 Task: Add an event with the title Second Team Building Activity: Outdoor Adventure and Team Bonding Experience, date ''2023/10/29'', time 8:30 AM to 10:30 AMand add a description: After the scavenger hunt, a debriefing session will be conducted to allow teams to share their experiences, challenges faced, and lessons learned. This provides an opportunity for reflection, celebration of successes, and identification of areas for improvement.Select event color  Flamingo . Add location for the event as: 456 Palace of Knossos, Crete, Greece, logged in from the account softage.10@softage.netand send the event invitation to softage.7@softage.net and softage.8@softage.net. Set a reminder for the event Doesn''t repeat
Action: Mouse moved to (88, 122)
Screenshot: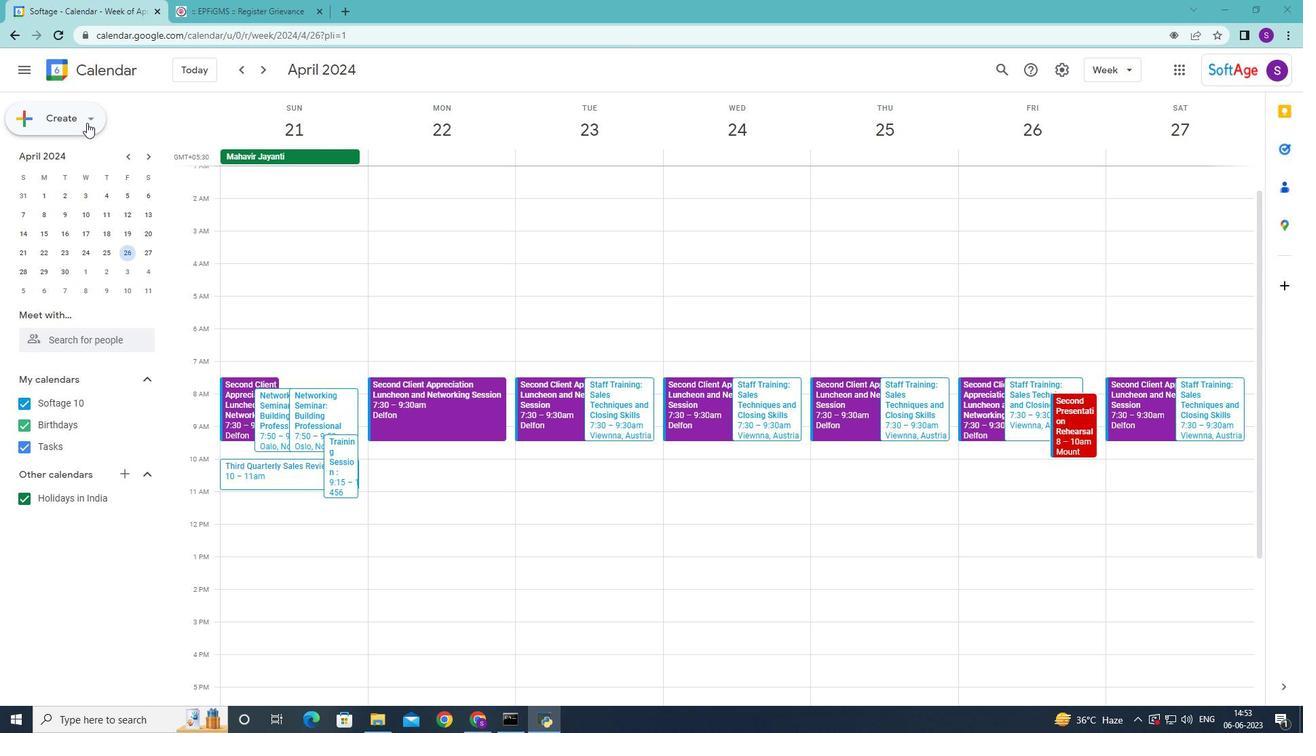 
Action: Mouse pressed left at (86, 122)
Screenshot: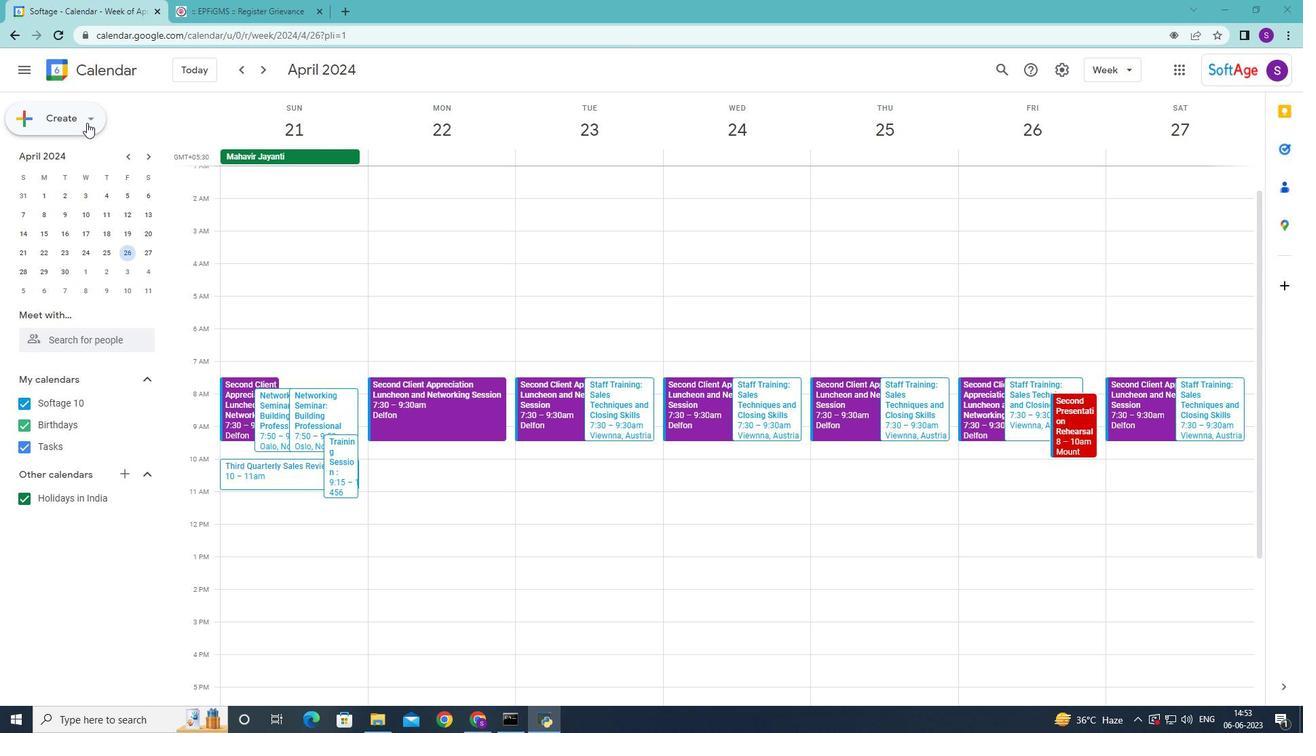 
Action: Mouse moved to (82, 151)
Screenshot: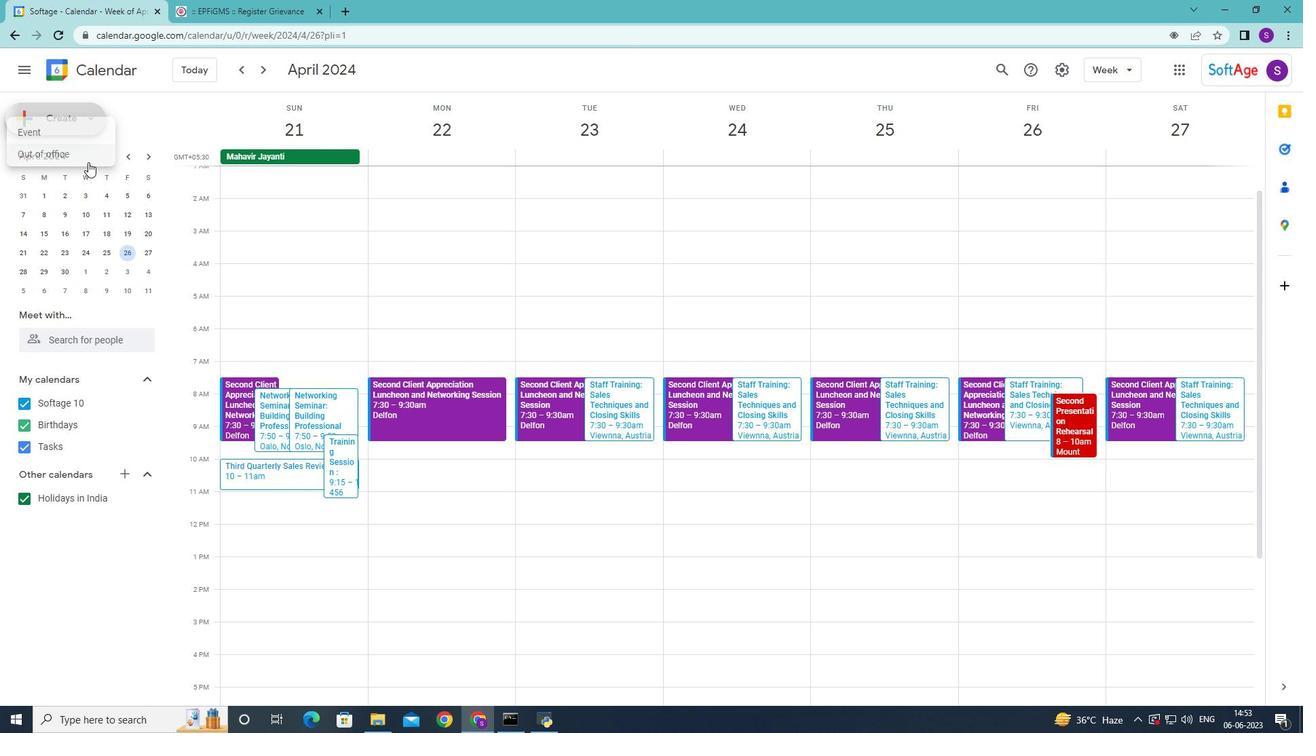 
Action: Mouse pressed left at (82, 151)
Screenshot: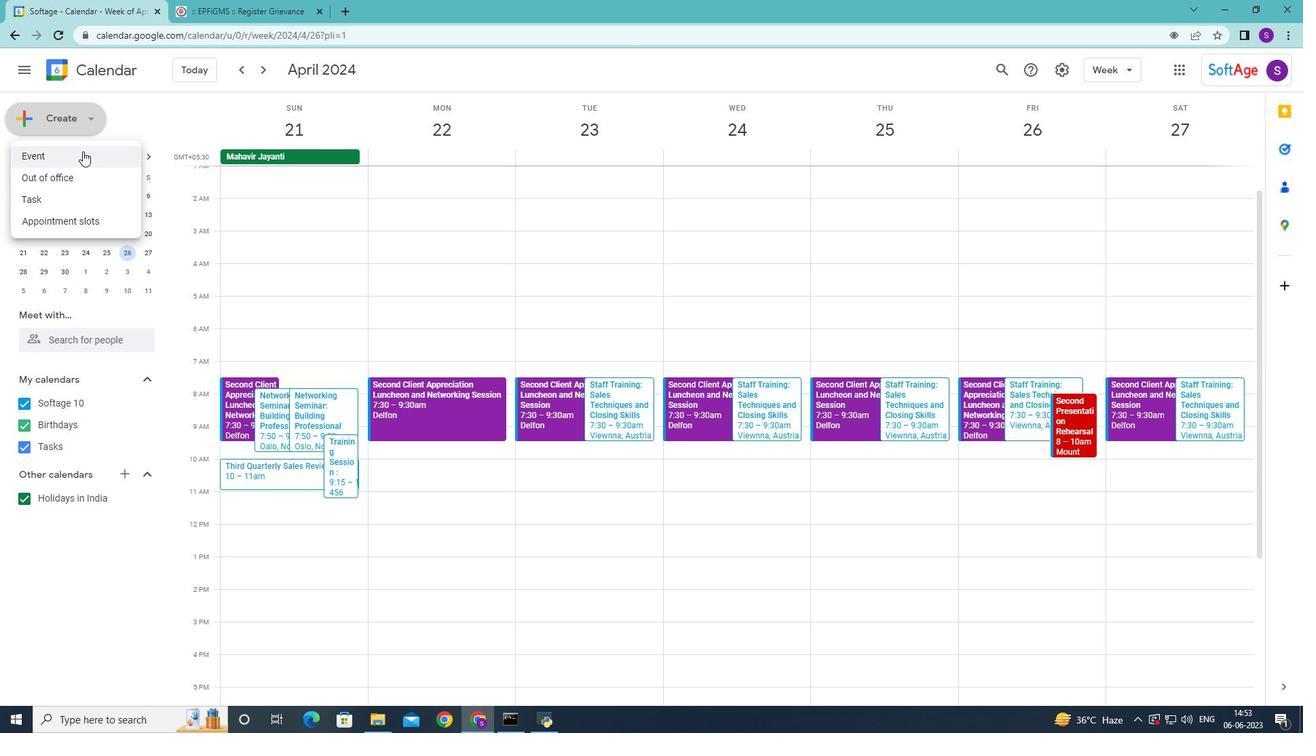 
Action: Mouse moved to (766, 321)
Screenshot: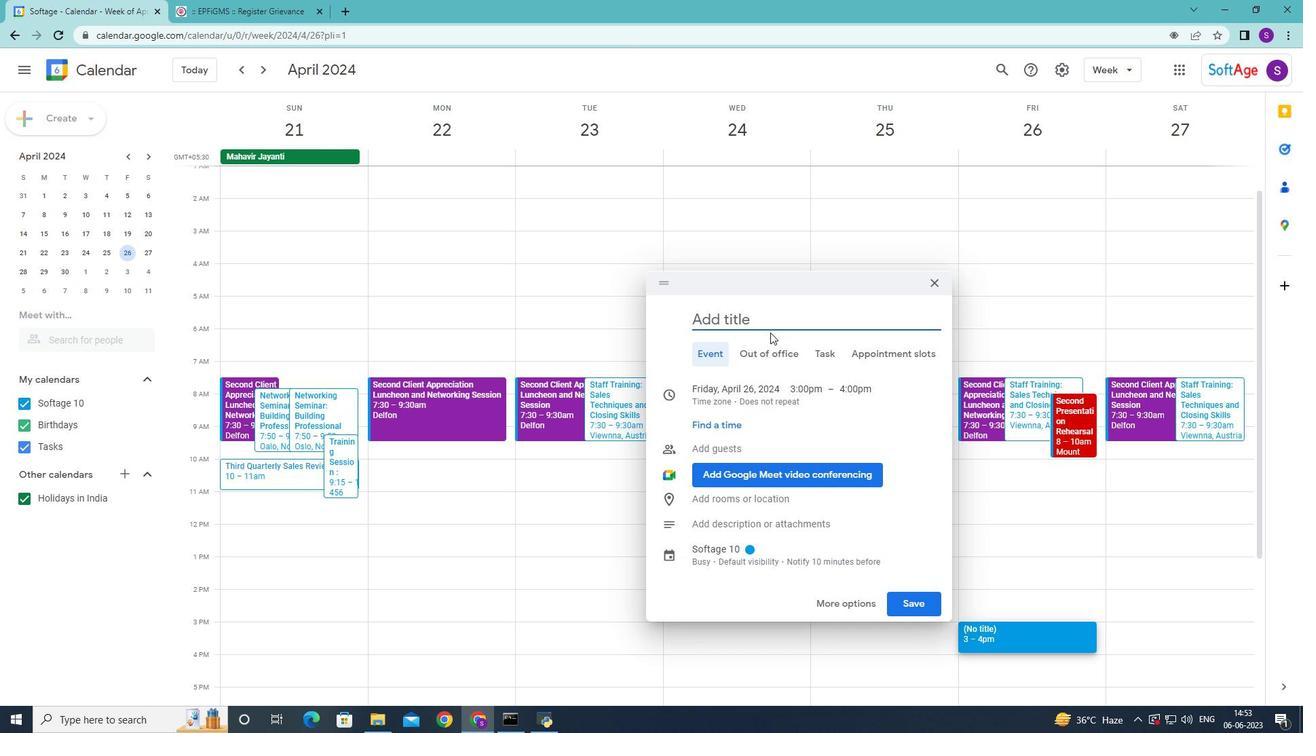 
Action: Mouse pressed left at (766, 321)
Screenshot: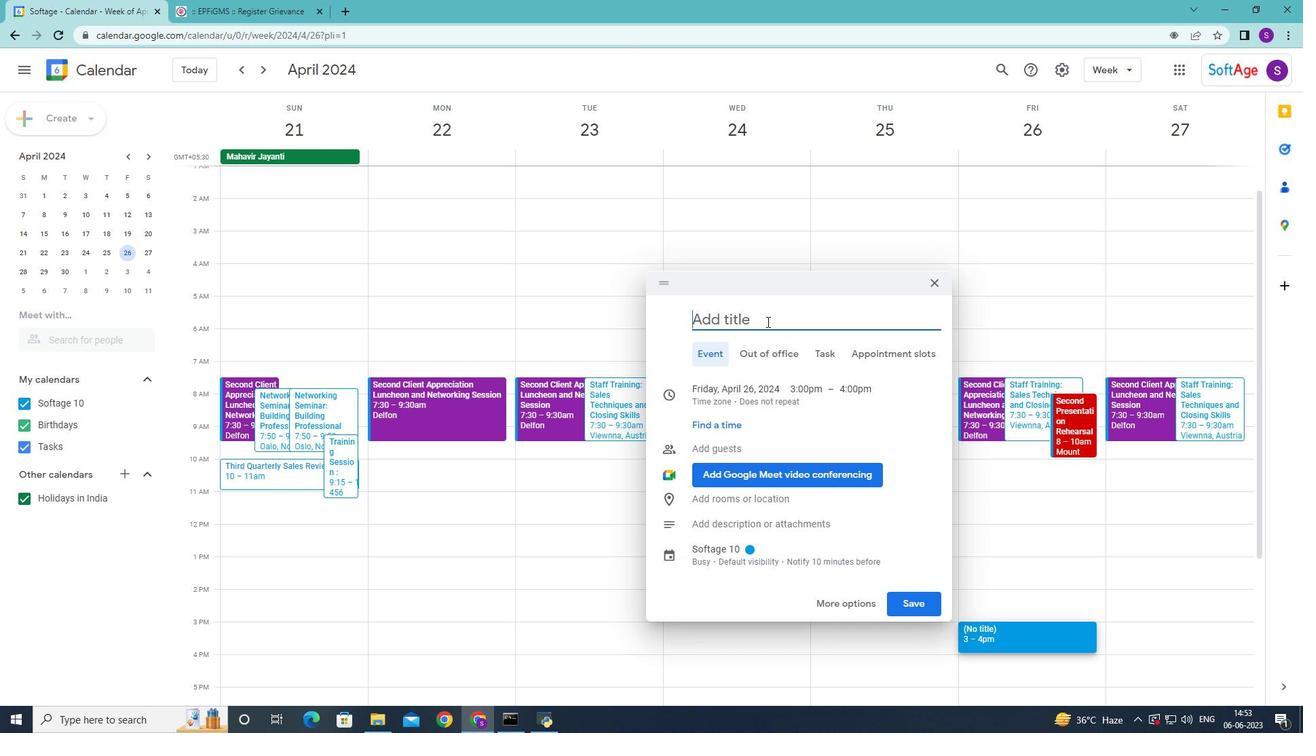 
Action: Key pressed <Key.shift>Second<Key.space><Key.shift>Team<Key.space><Key.shift><Key.shift><Key.shift><Key.shift><Key.shift><Key.shift><Key.shift><Key.shift><Key.shift><Key.shift><Key.shift><Key.shift><Key.shift>Building<Key.space><Key.shift>Activity<Key.shift_r>:<Key.space><Key.shift>Outdoor<Key.space><Key.shift>Adventure<Key.space>and<Key.space><Key.shift>Team<Key.space><Key.shift>Bonding<Key.space><Key.shift>Experience<Key.space>
Screenshot: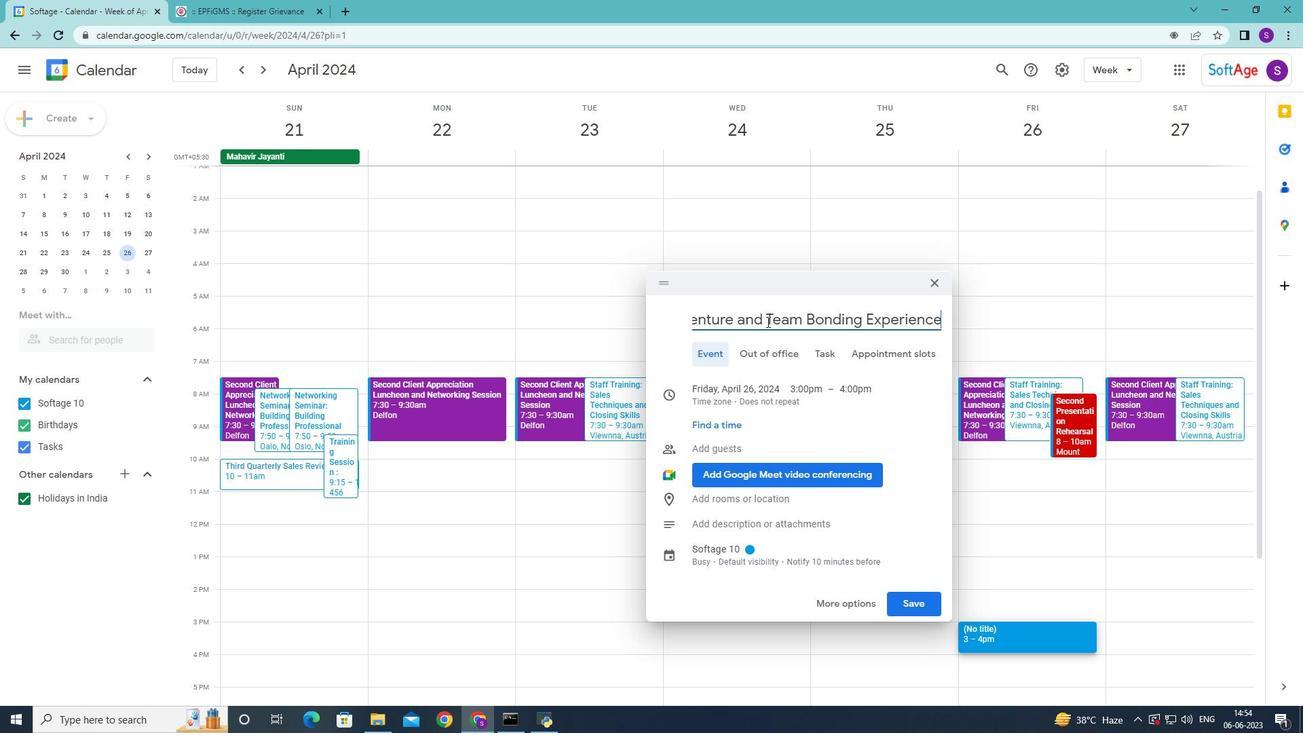 
Action: Mouse moved to (724, 392)
Screenshot: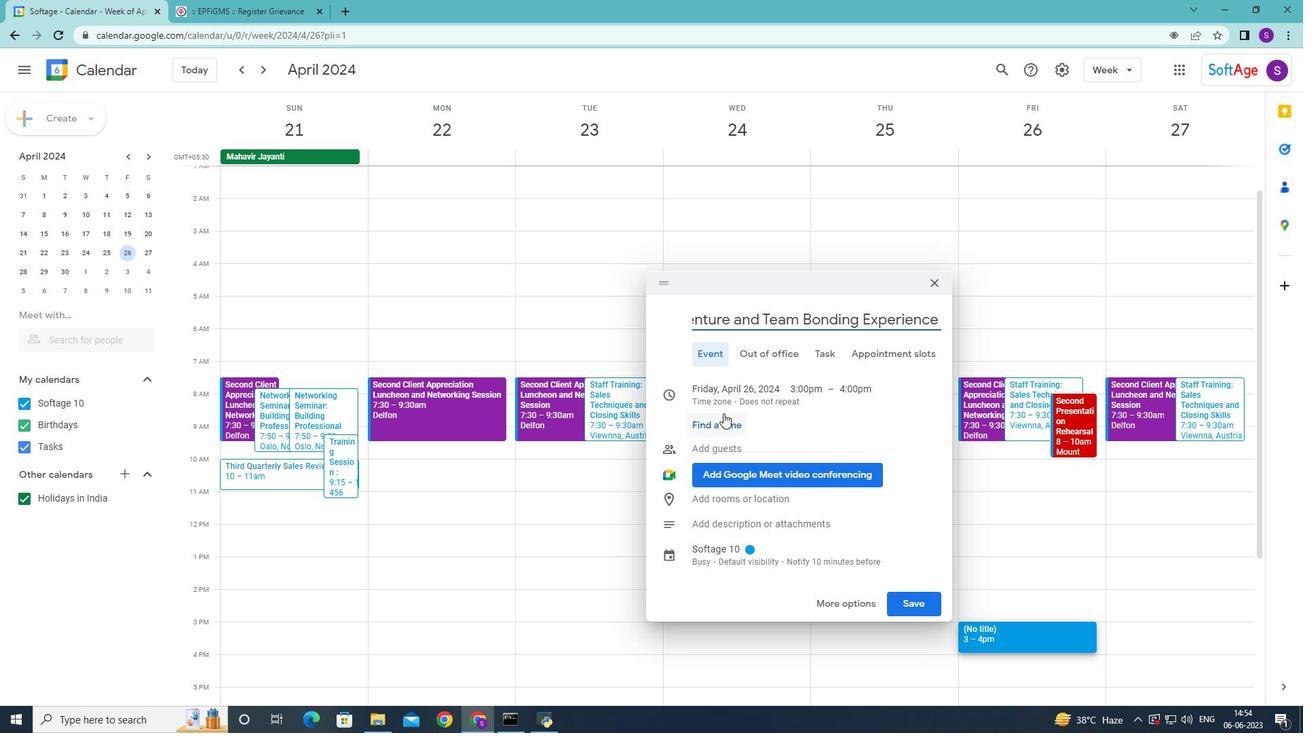 
Action: Mouse pressed left at (724, 392)
Screenshot: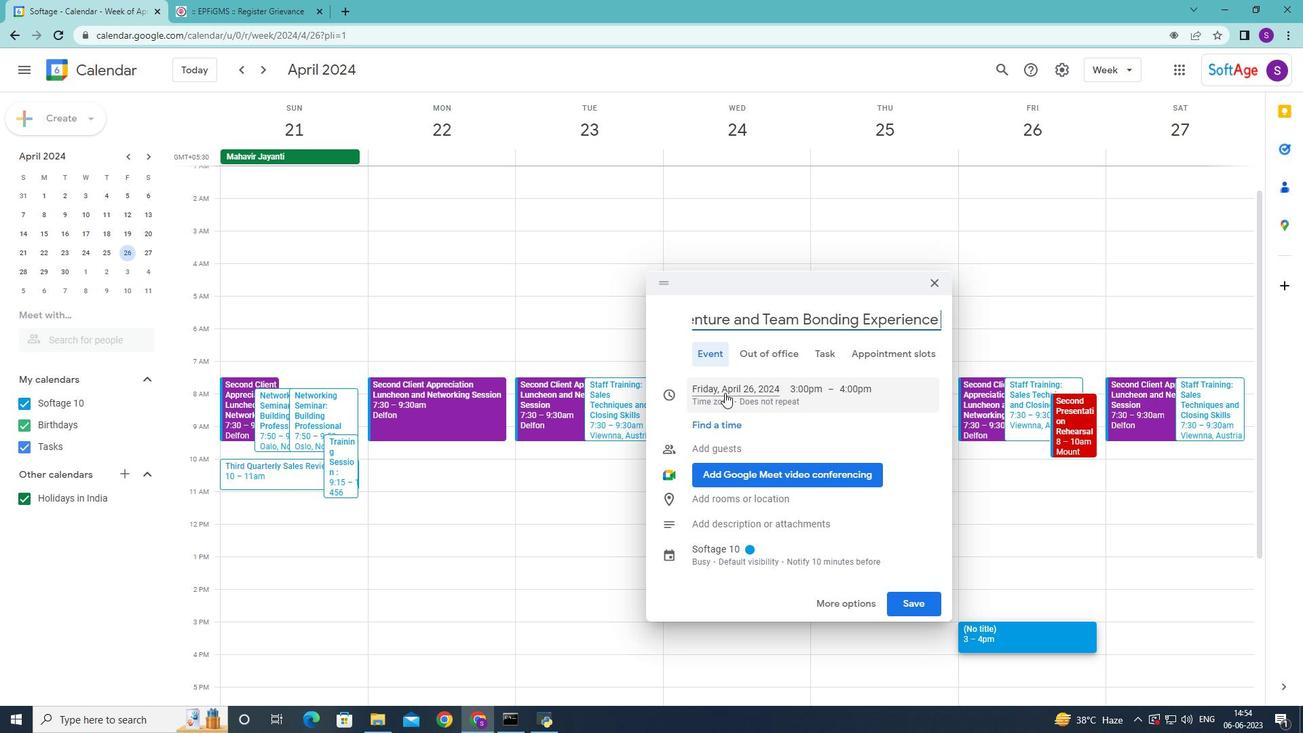 
Action: Mouse moved to (843, 417)
Screenshot: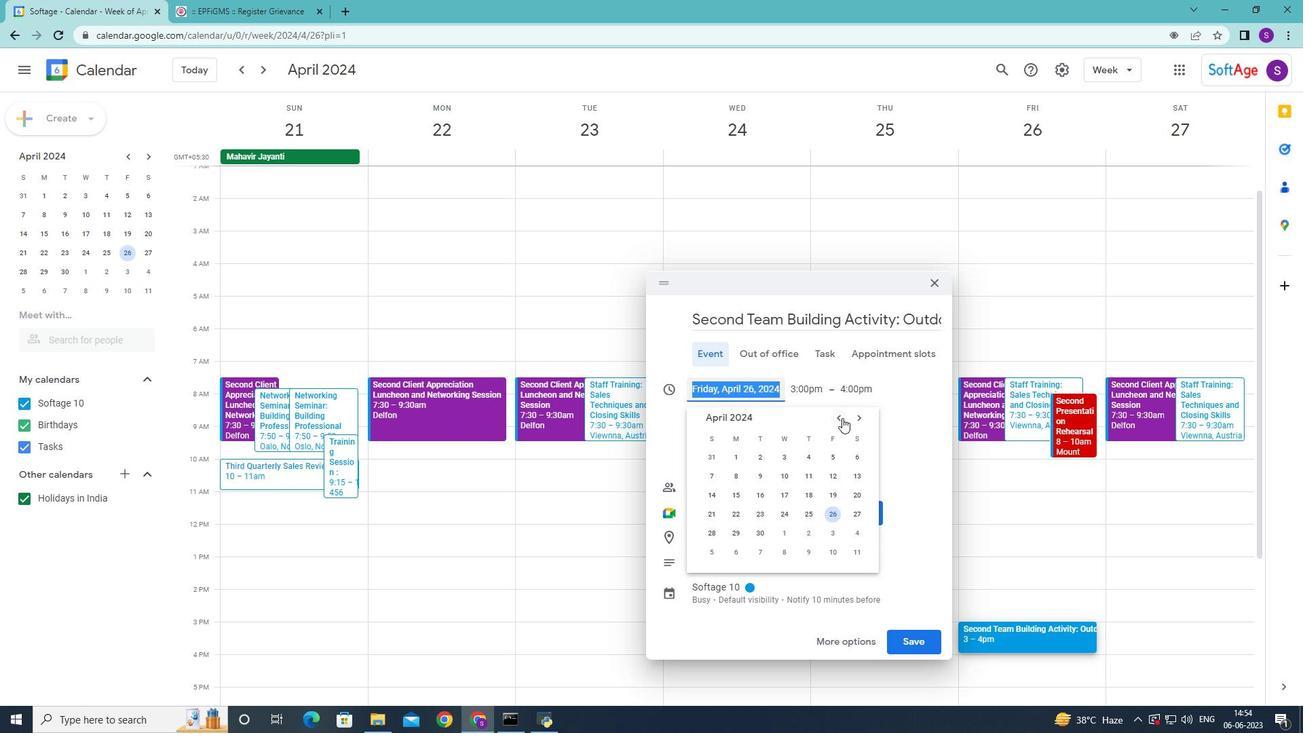 
Action: Mouse pressed left at (843, 417)
Screenshot: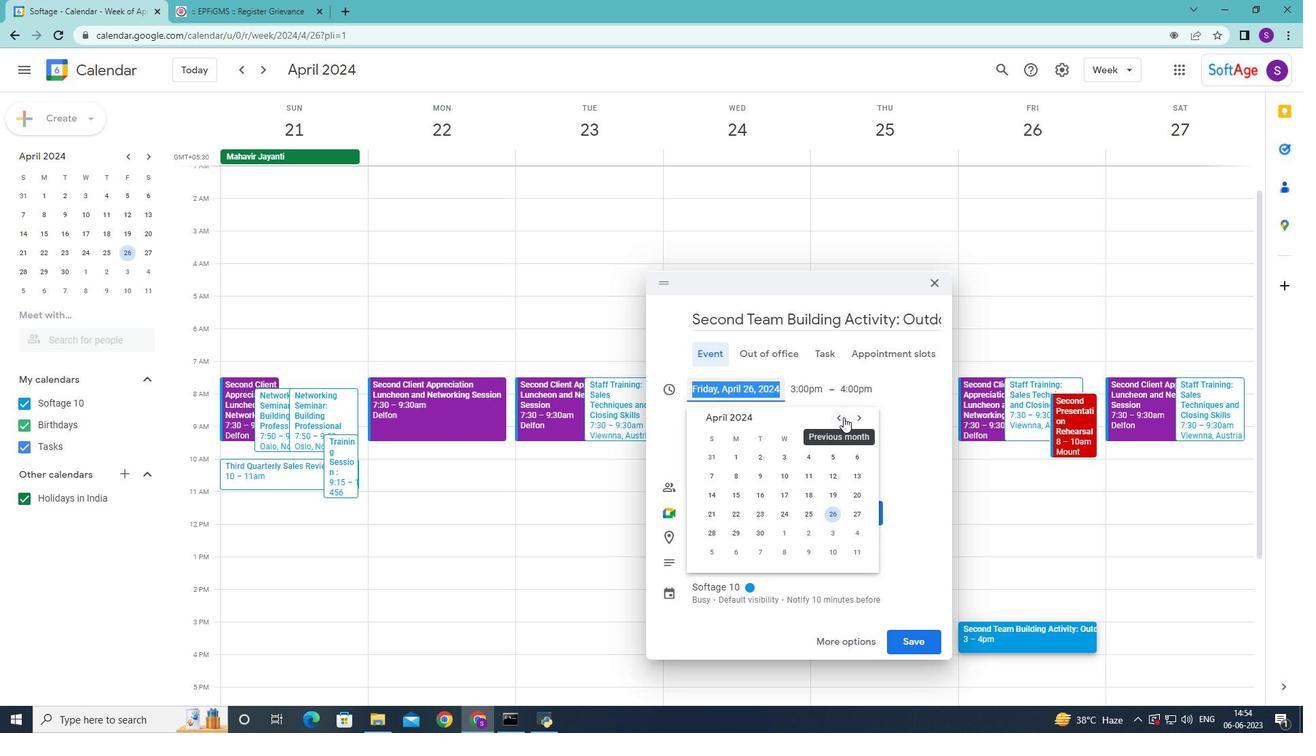 
Action: Mouse pressed left at (843, 417)
Screenshot: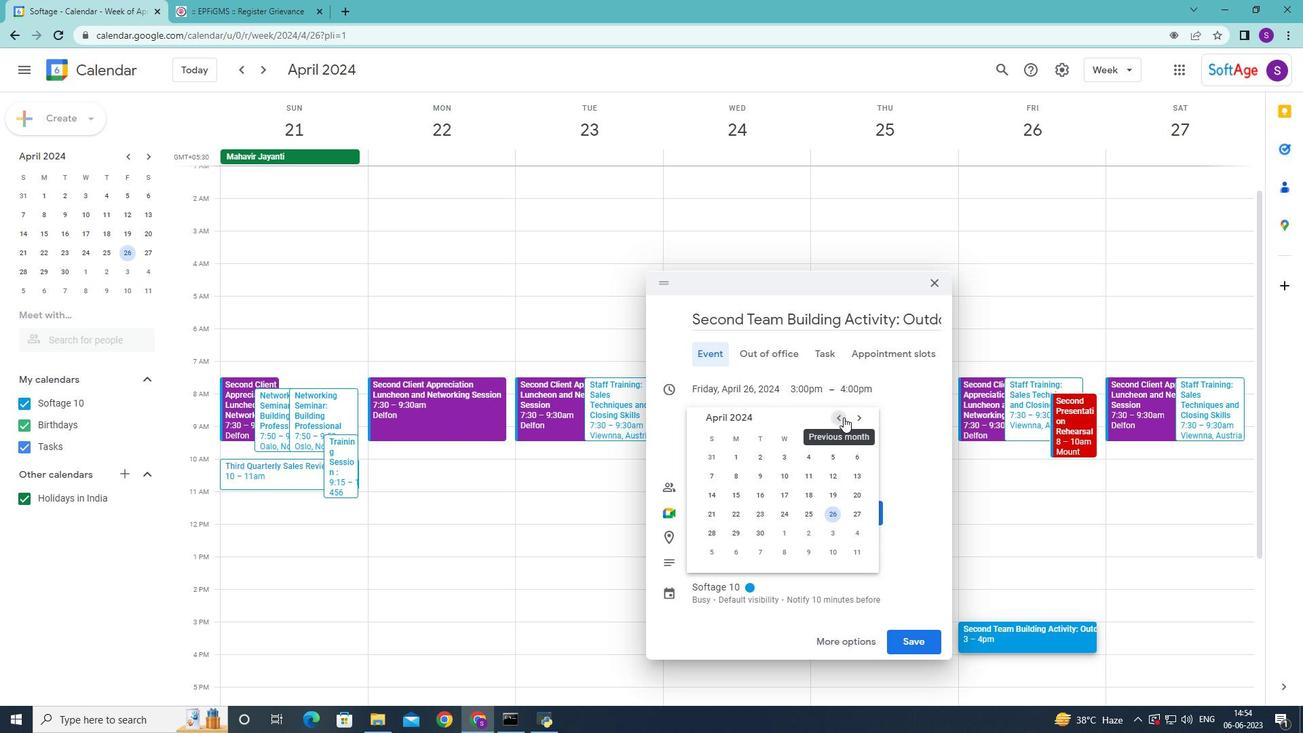 
Action: Mouse pressed left at (843, 417)
Screenshot: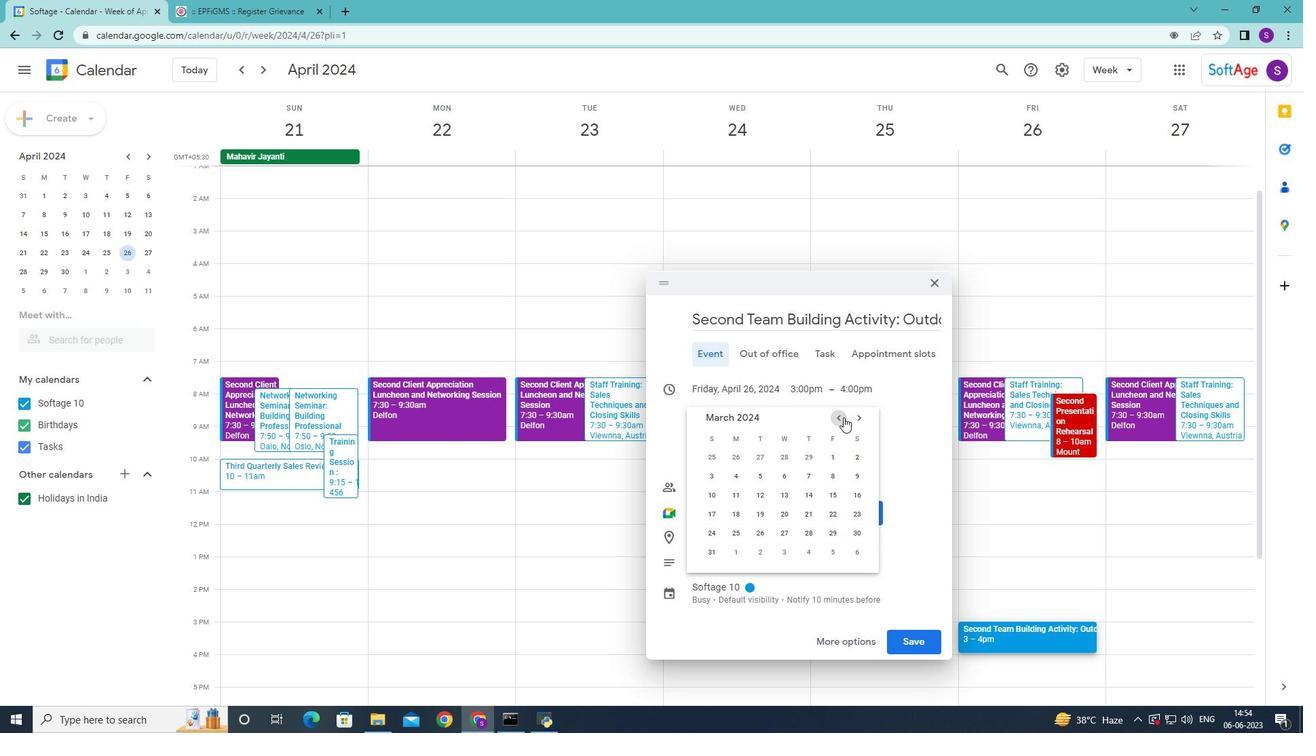 
Action: Mouse pressed left at (843, 417)
Screenshot: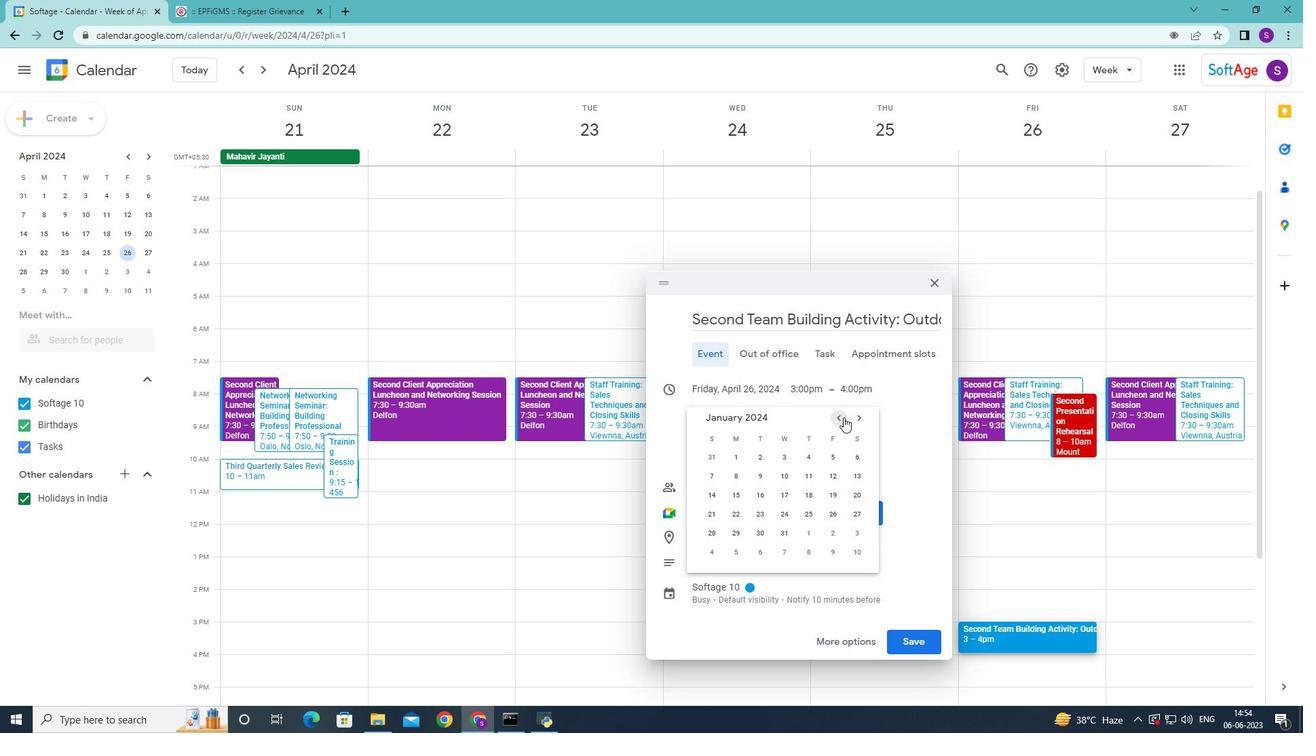 
Action: Mouse pressed left at (843, 417)
Screenshot: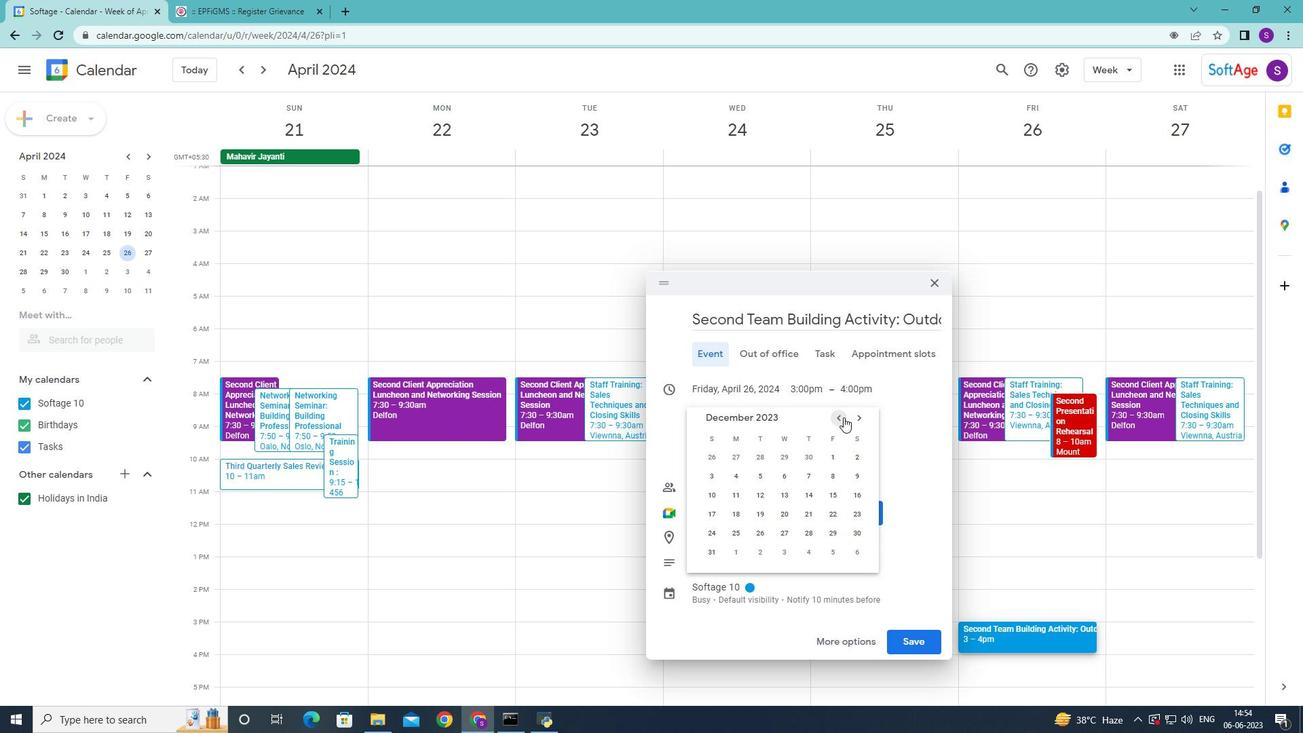 
Action: Mouse pressed left at (843, 417)
Screenshot: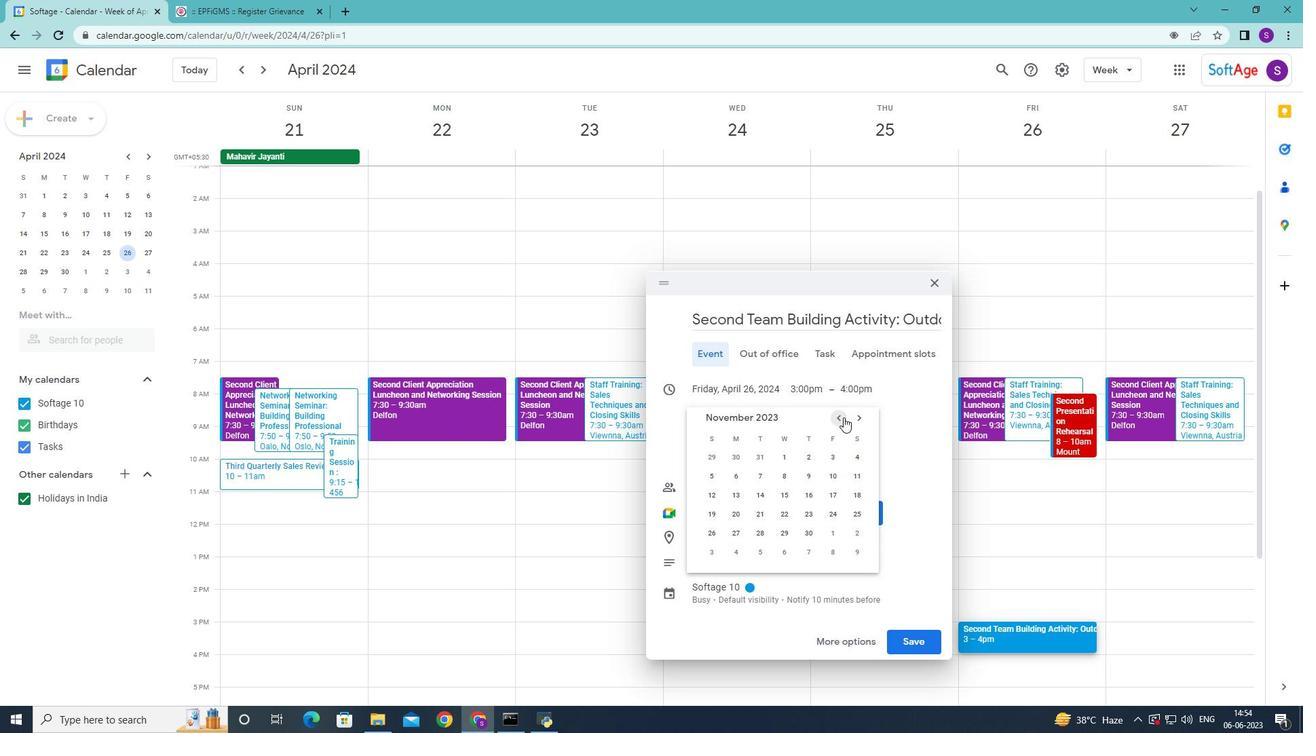 
Action: Mouse moved to (719, 533)
Screenshot: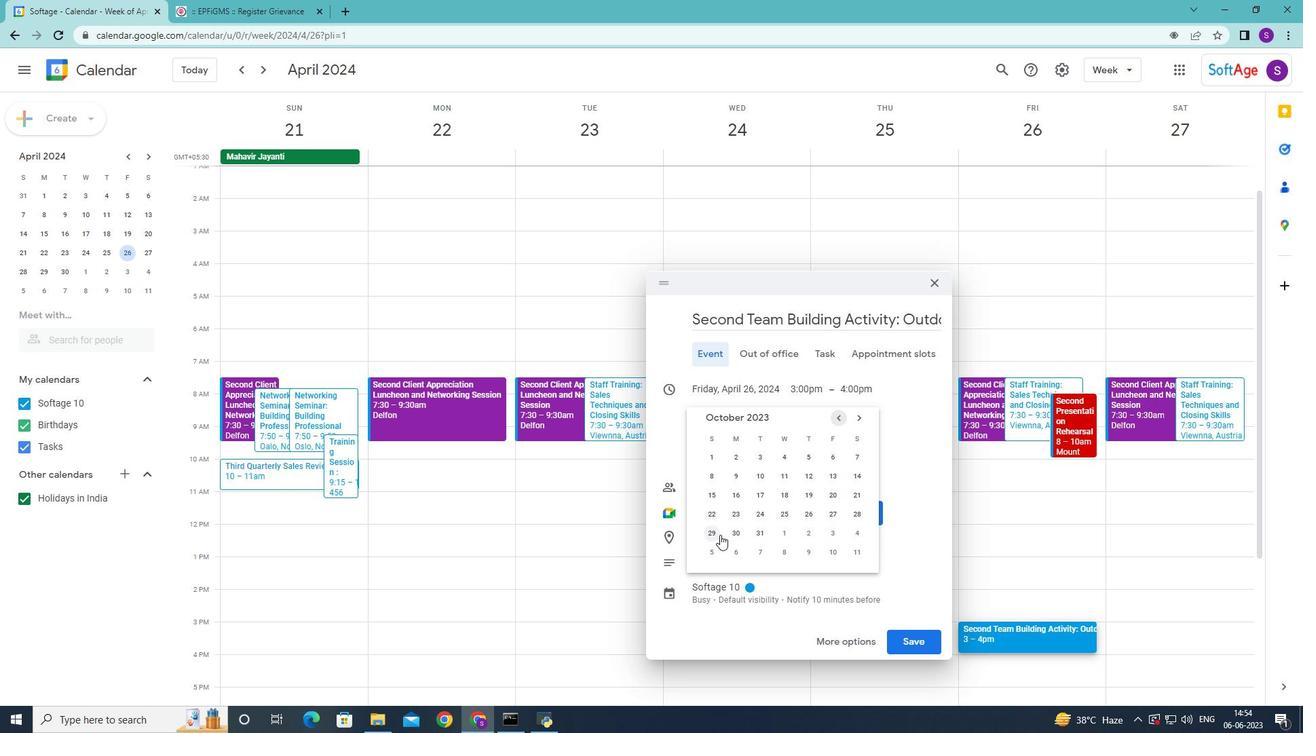 
Action: Mouse pressed left at (719, 533)
Screenshot: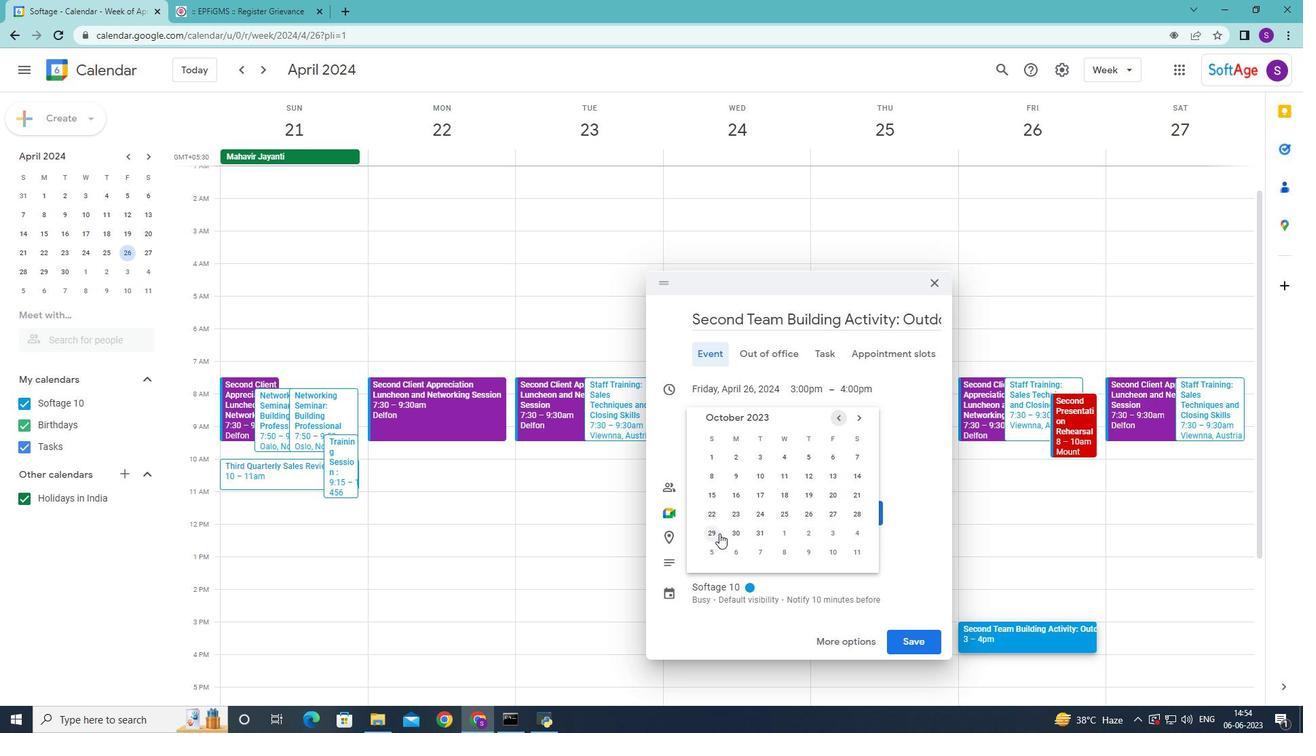 
Action: Mouse moved to (525, 392)
Screenshot: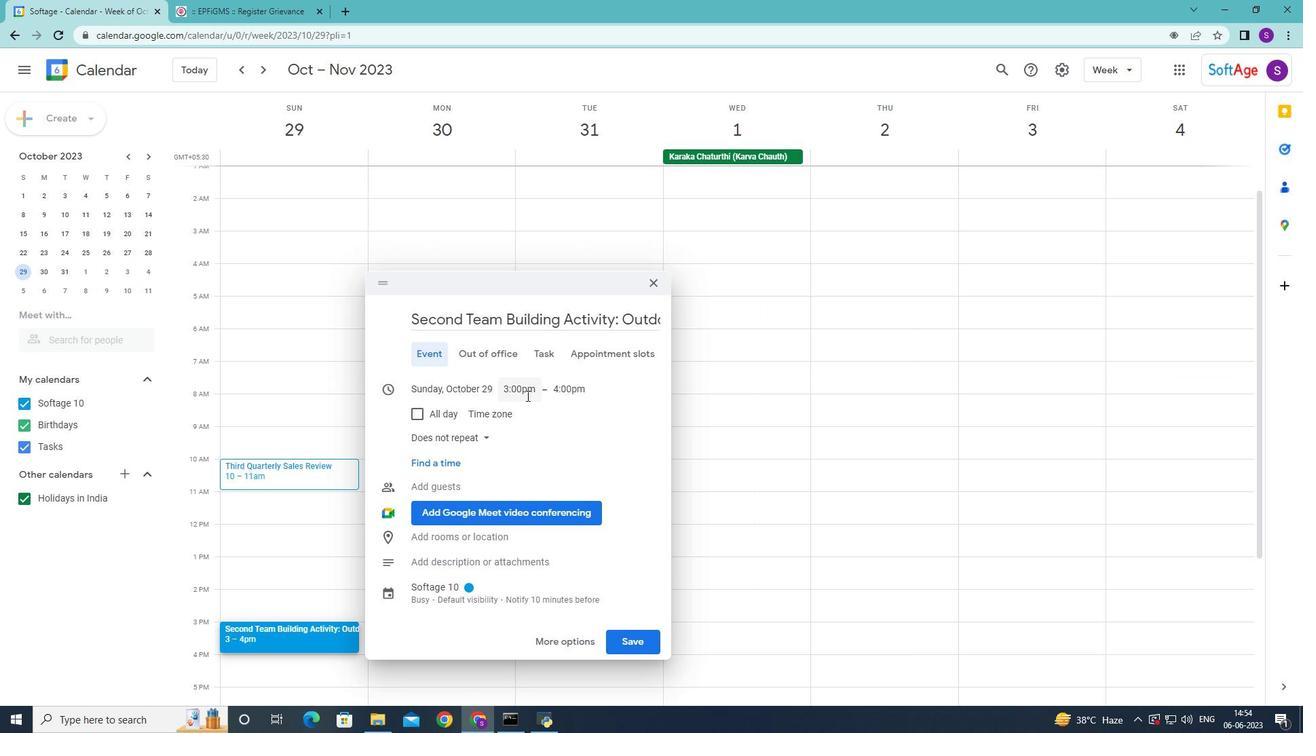 
Action: Mouse pressed left at (525, 392)
Screenshot: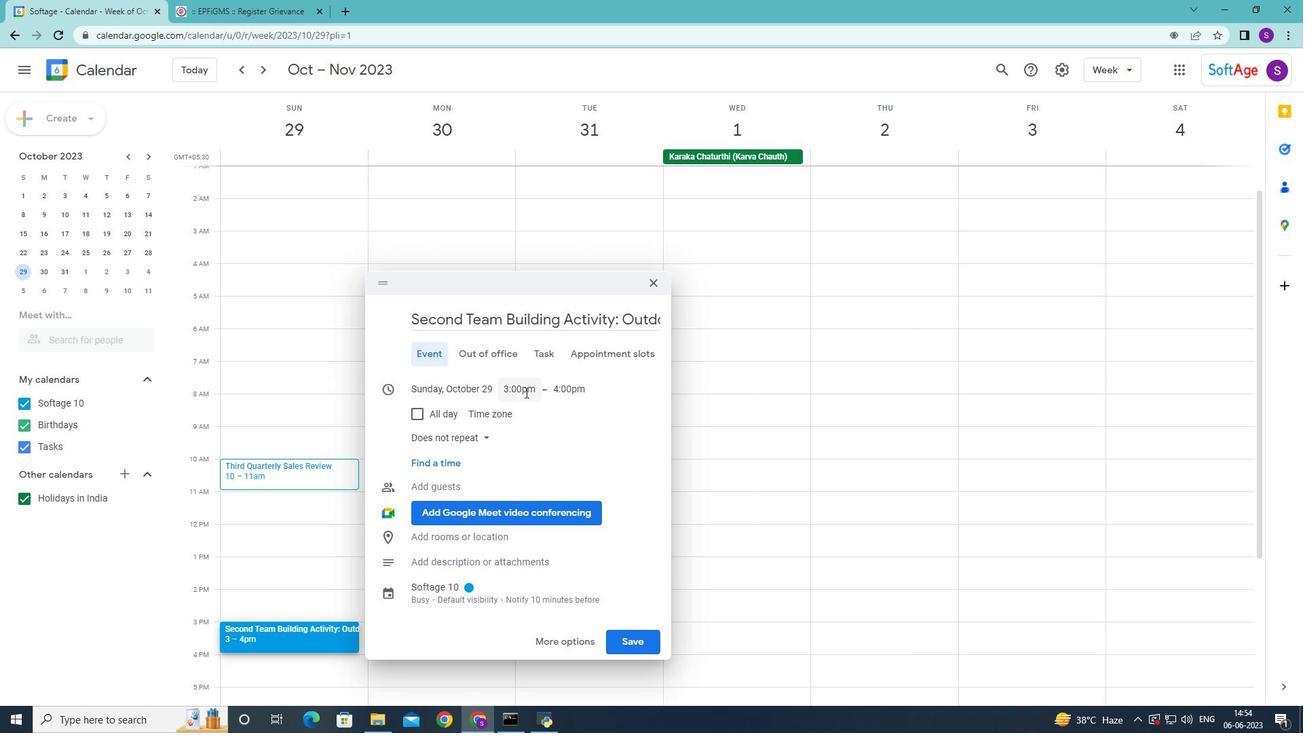 
Action: Mouse moved to (547, 446)
Screenshot: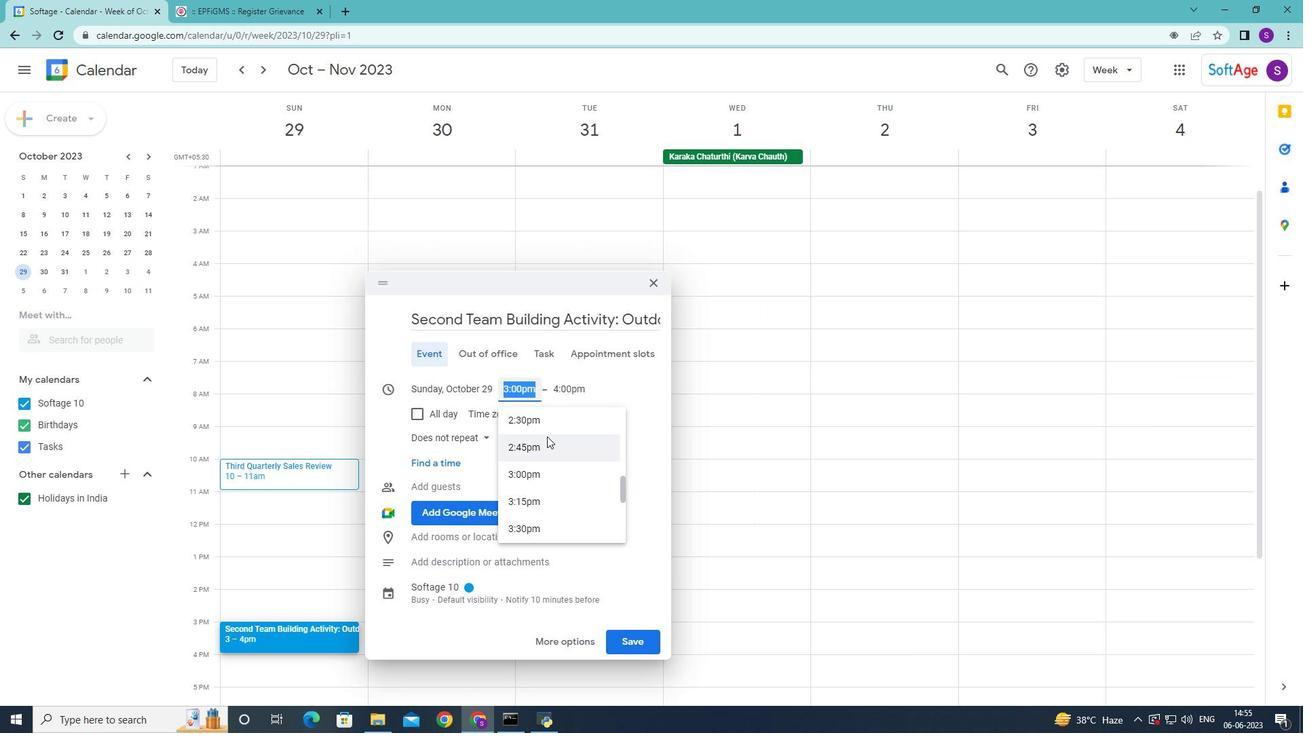
Action: Mouse scrolled (547, 447) with delta (0, 0)
Screenshot: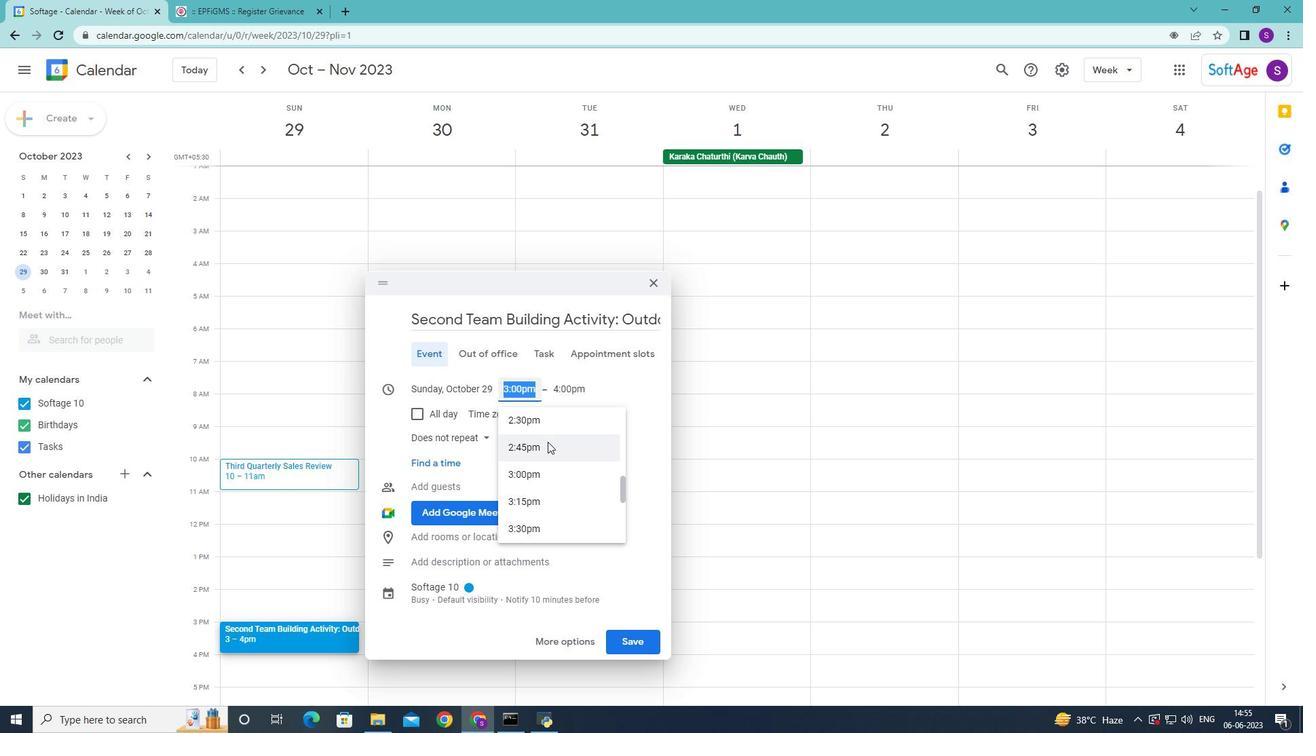 
Action: Mouse scrolled (547, 447) with delta (0, 0)
Screenshot: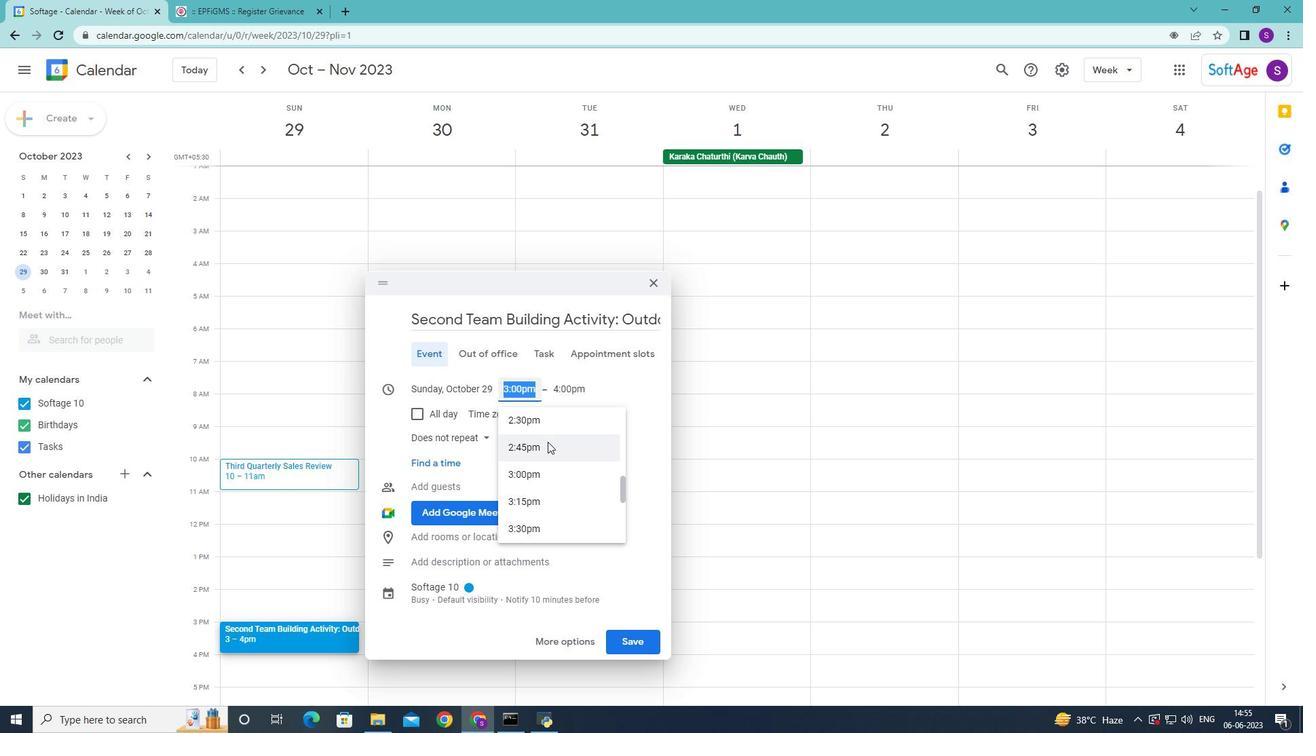 
Action: Mouse scrolled (547, 447) with delta (0, 0)
Screenshot: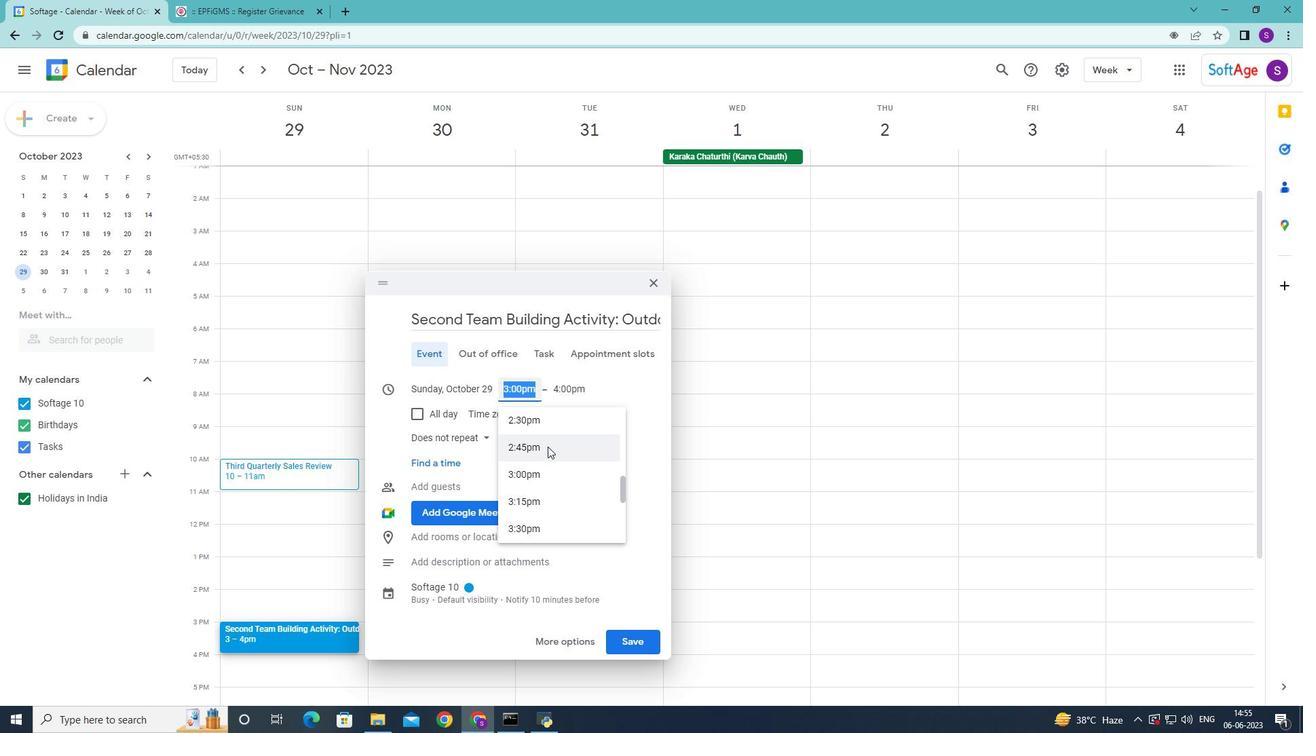 
Action: Mouse scrolled (547, 447) with delta (0, 0)
Screenshot: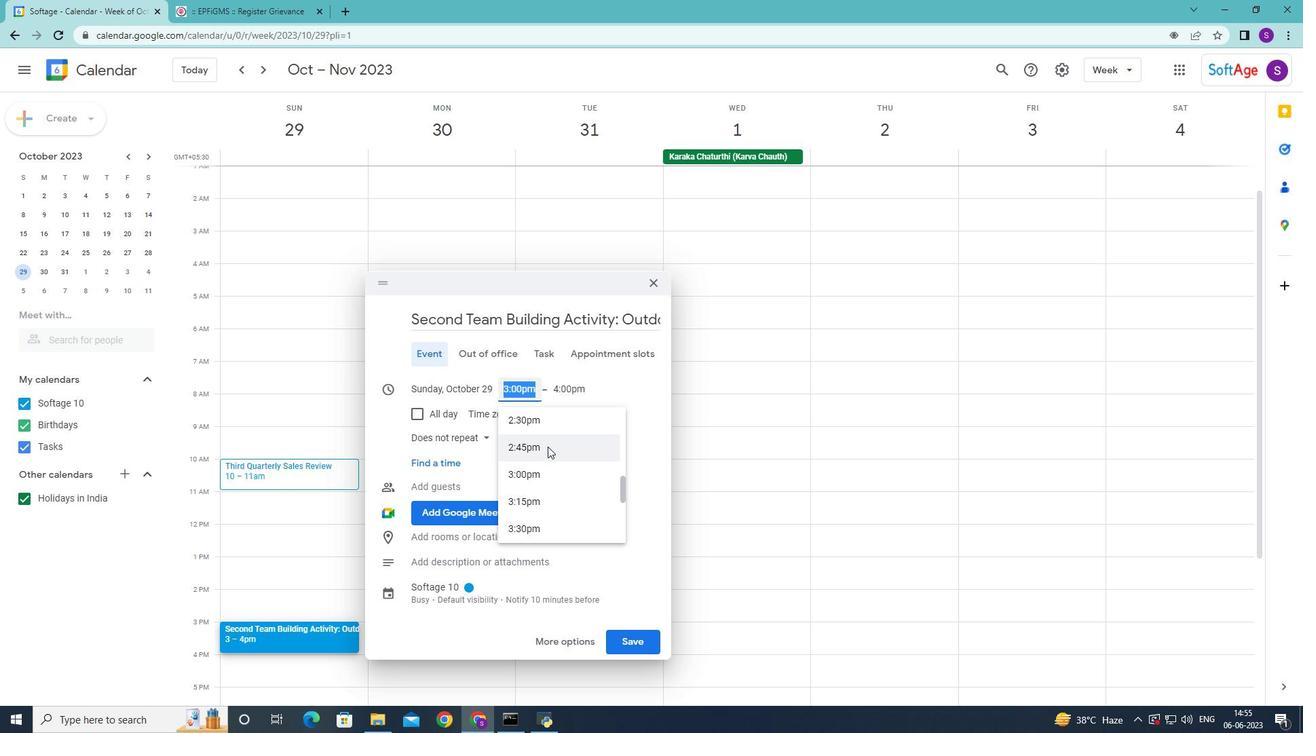 
Action: Mouse moved to (547, 458)
Screenshot: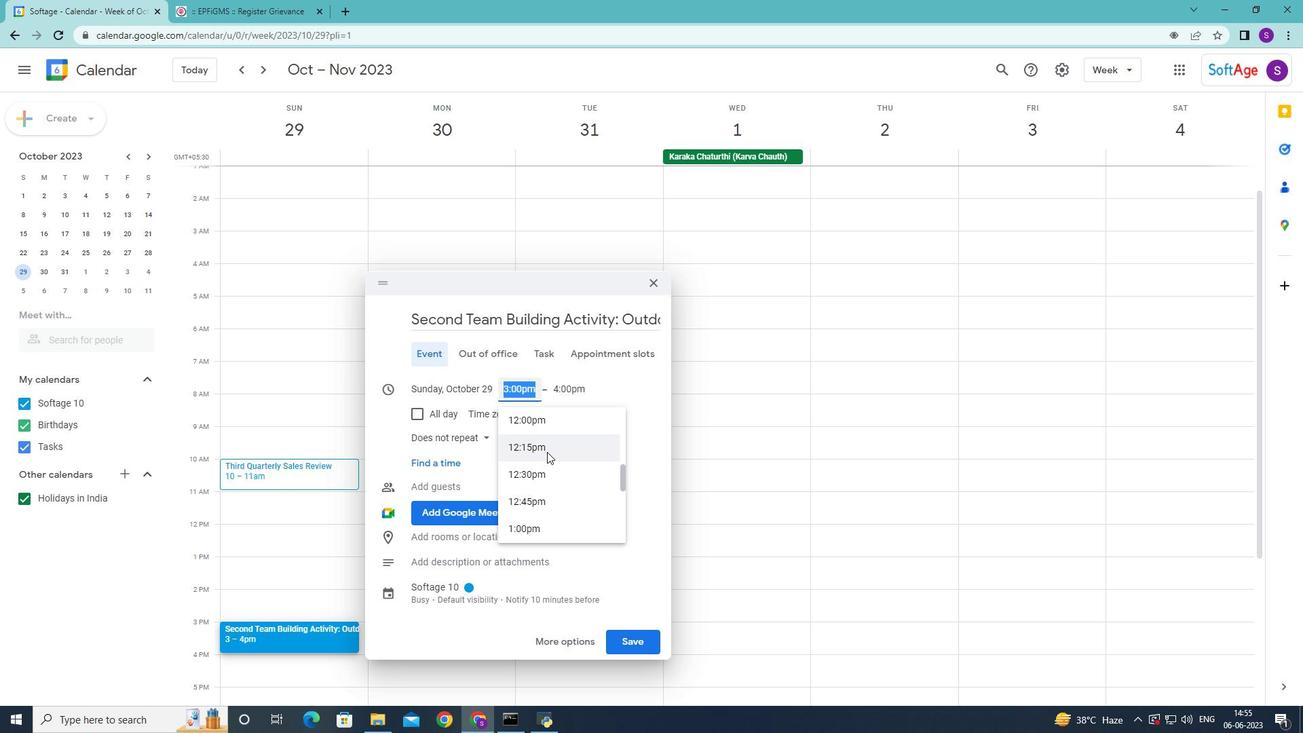 
Action: Mouse scrolled (547, 458) with delta (0, 0)
Screenshot: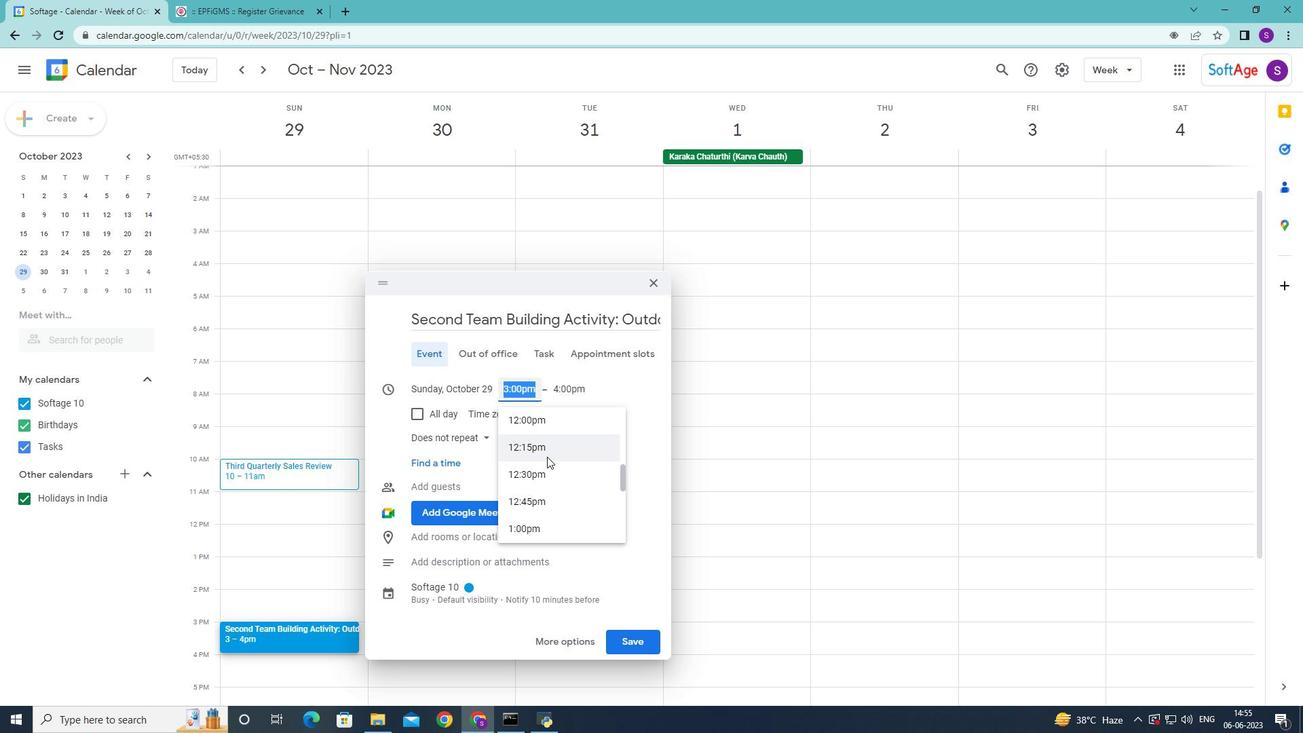 
Action: Mouse scrolled (547, 458) with delta (0, 0)
Screenshot: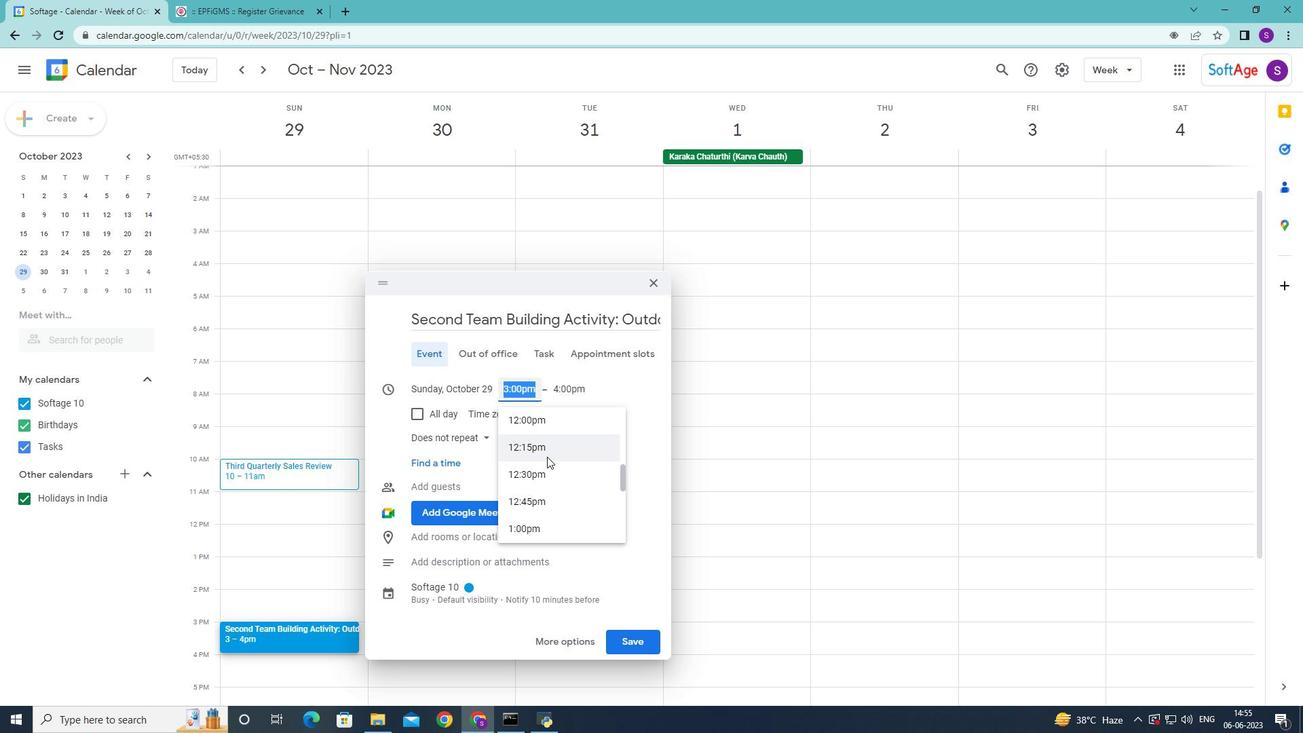 
Action: Mouse scrolled (547, 458) with delta (0, 0)
Screenshot: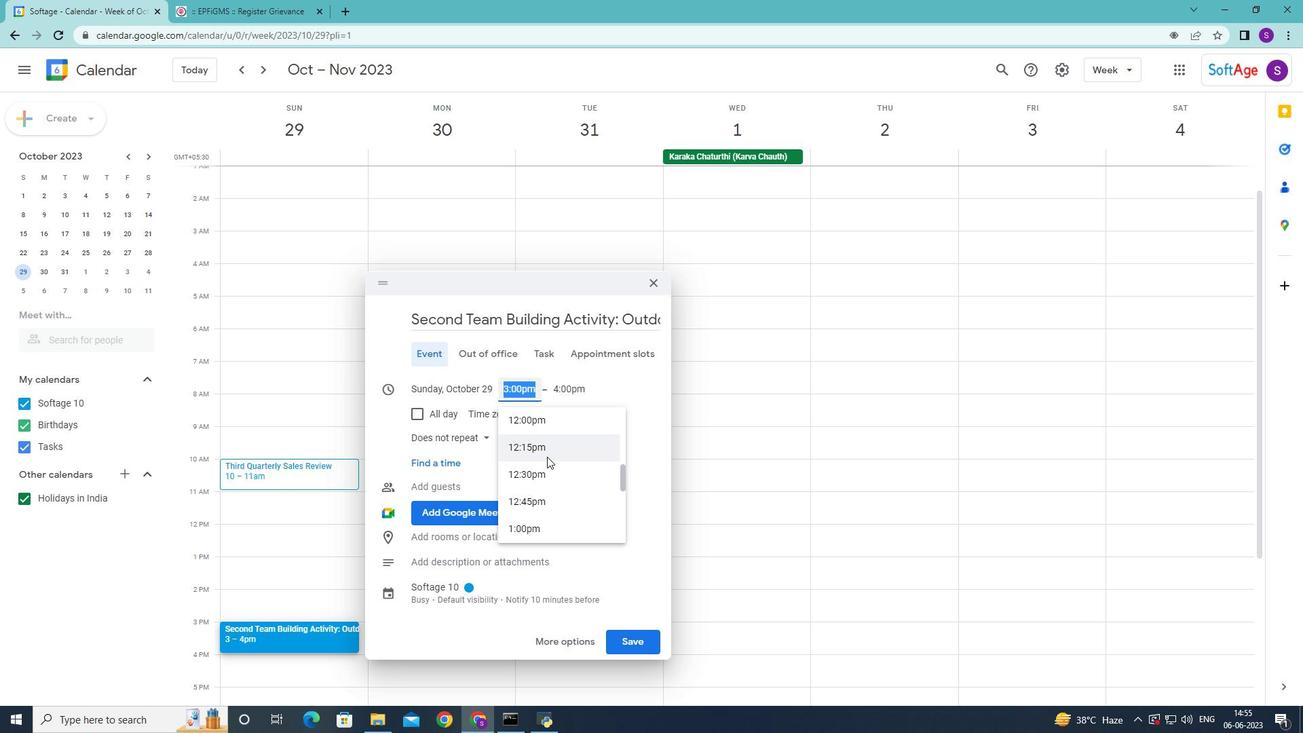
Action: Mouse moved to (549, 458)
Screenshot: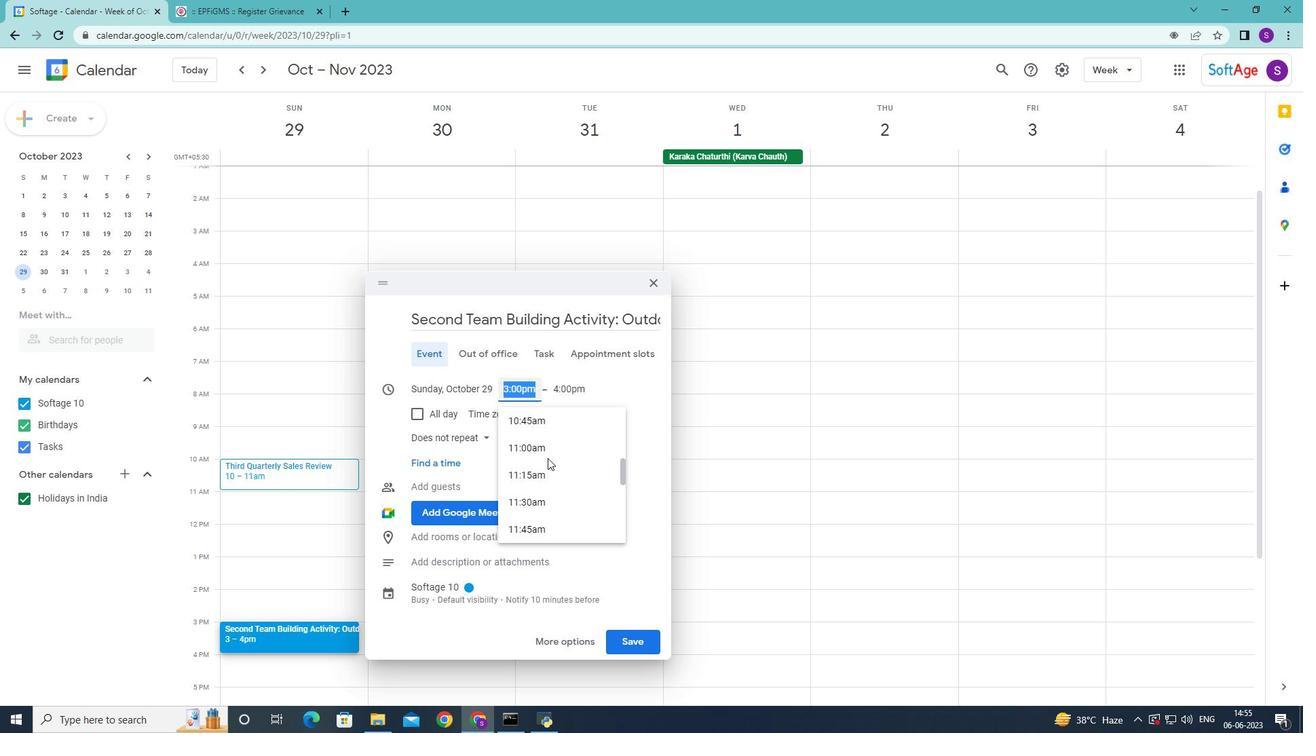 
Action: Mouse scrolled (549, 459) with delta (0, 0)
Screenshot: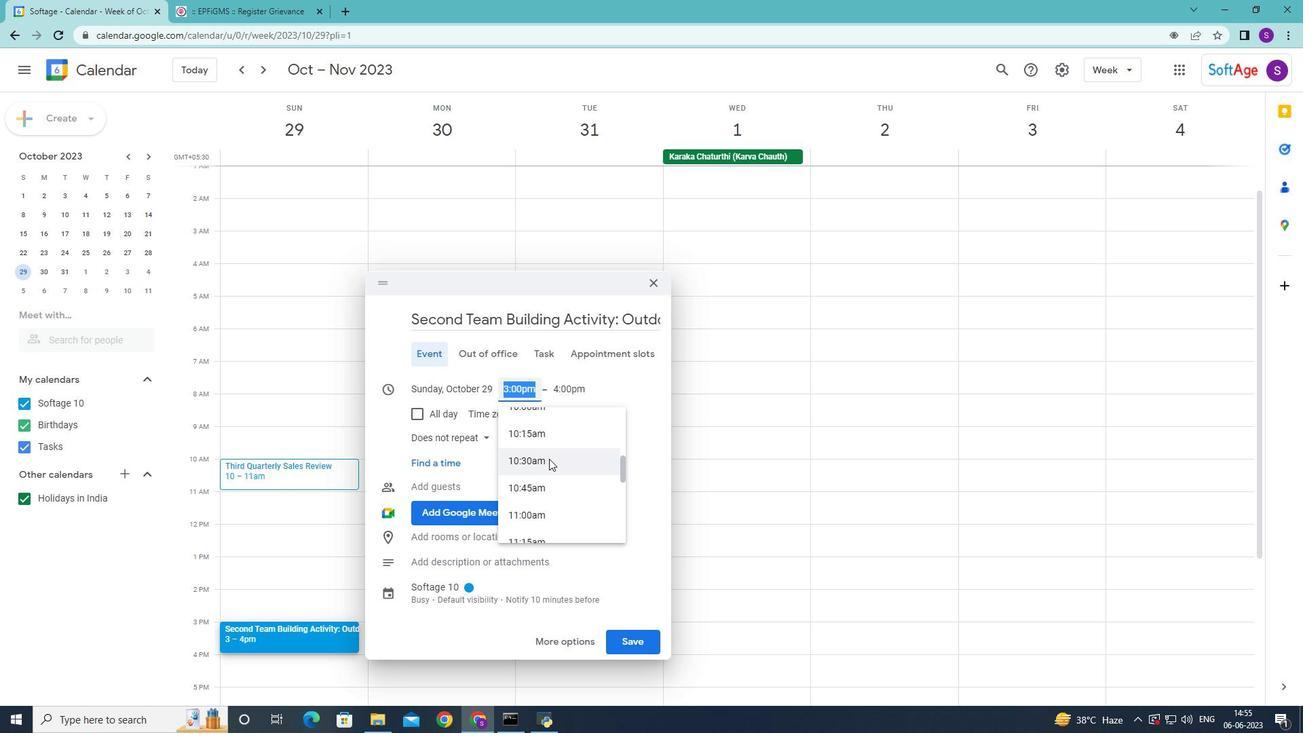 
Action: Mouse scrolled (549, 459) with delta (0, 0)
Screenshot: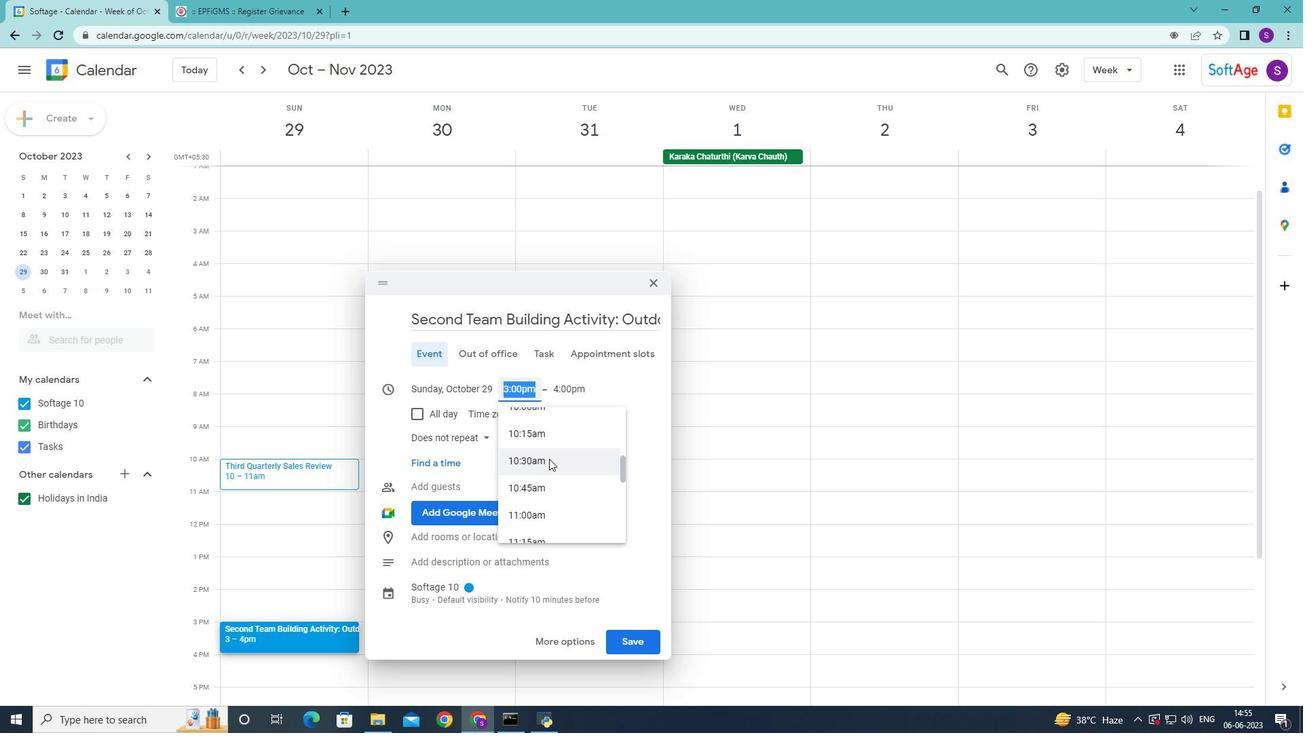 
Action: Mouse moved to (549, 458)
Screenshot: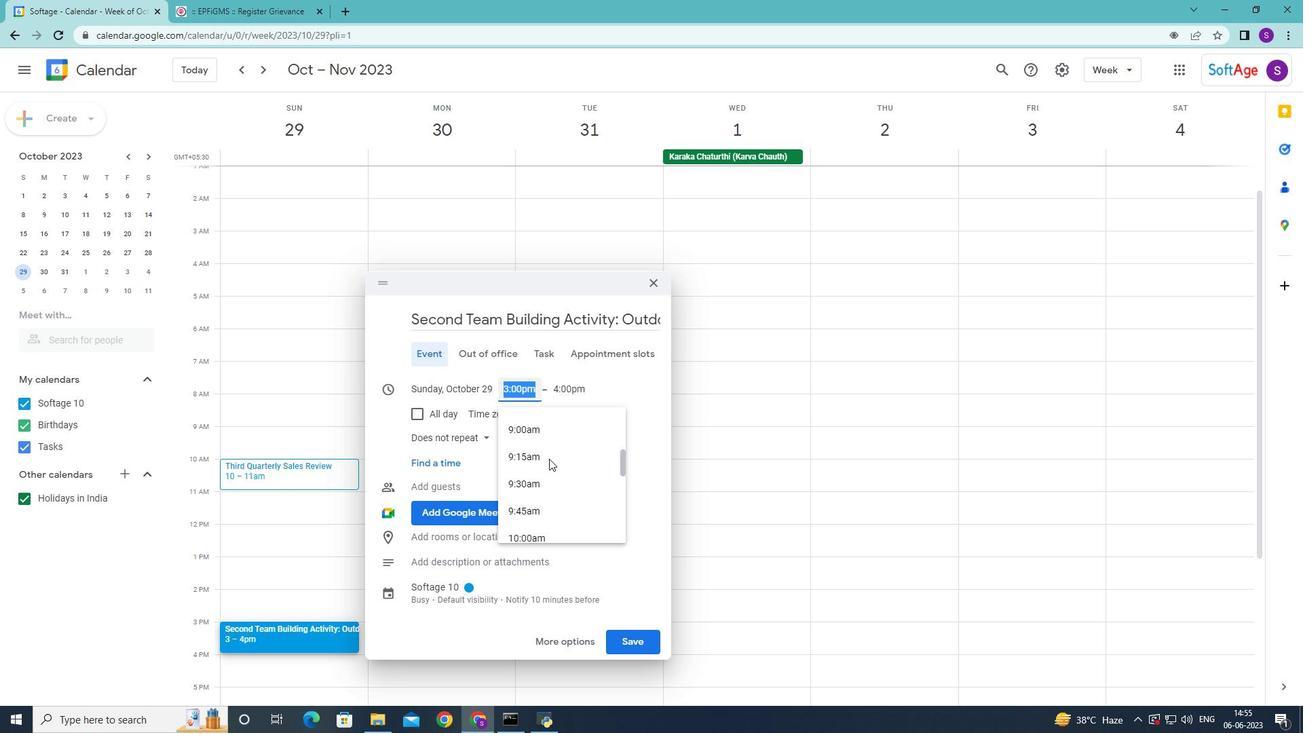
Action: Mouse scrolled (549, 459) with delta (0, 0)
Screenshot: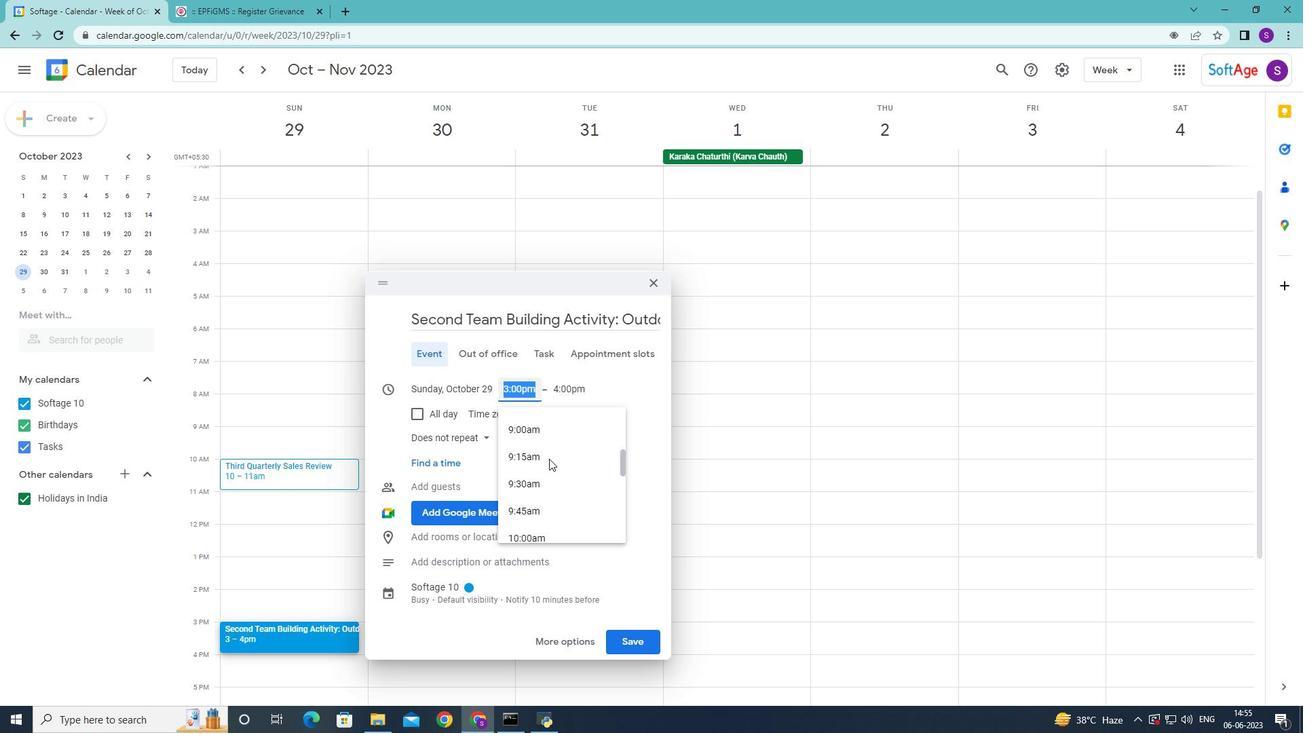 
Action: Mouse scrolled (549, 459) with delta (0, 0)
Screenshot: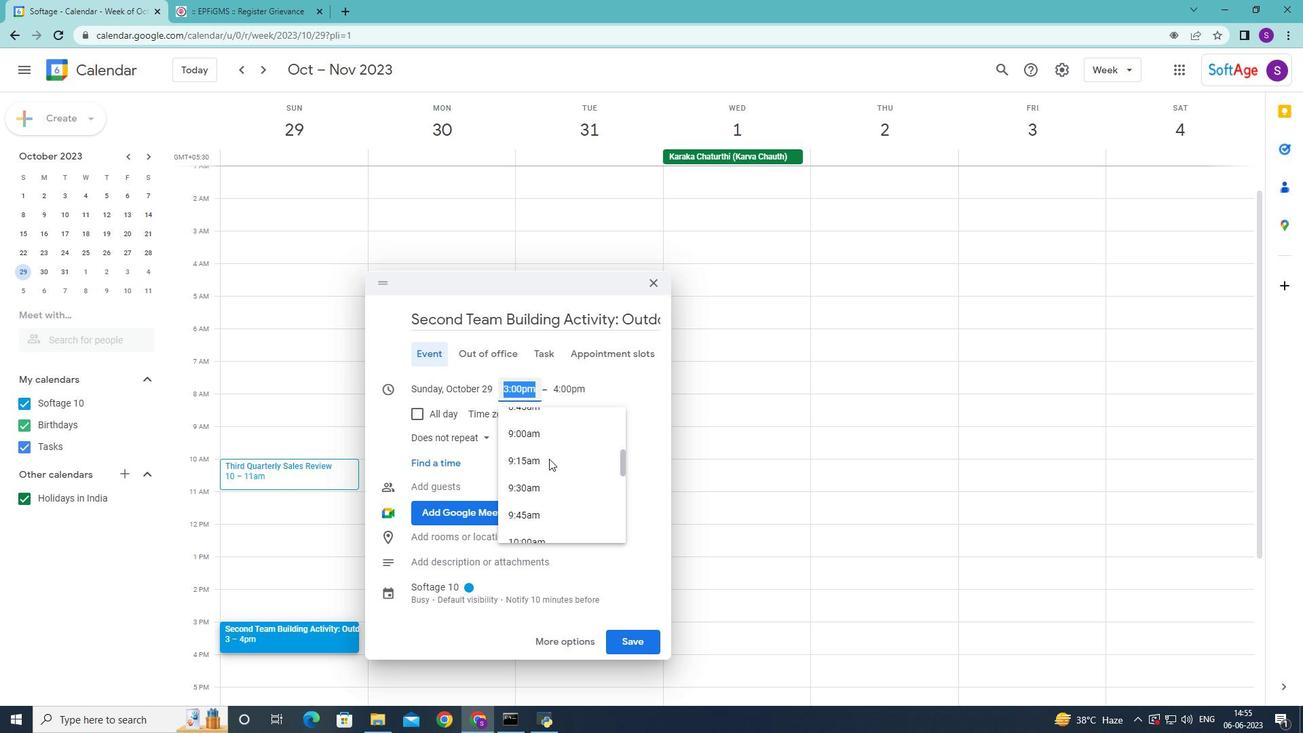 
Action: Mouse scrolled (549, 459) with delta (0, 0)
Screenshot: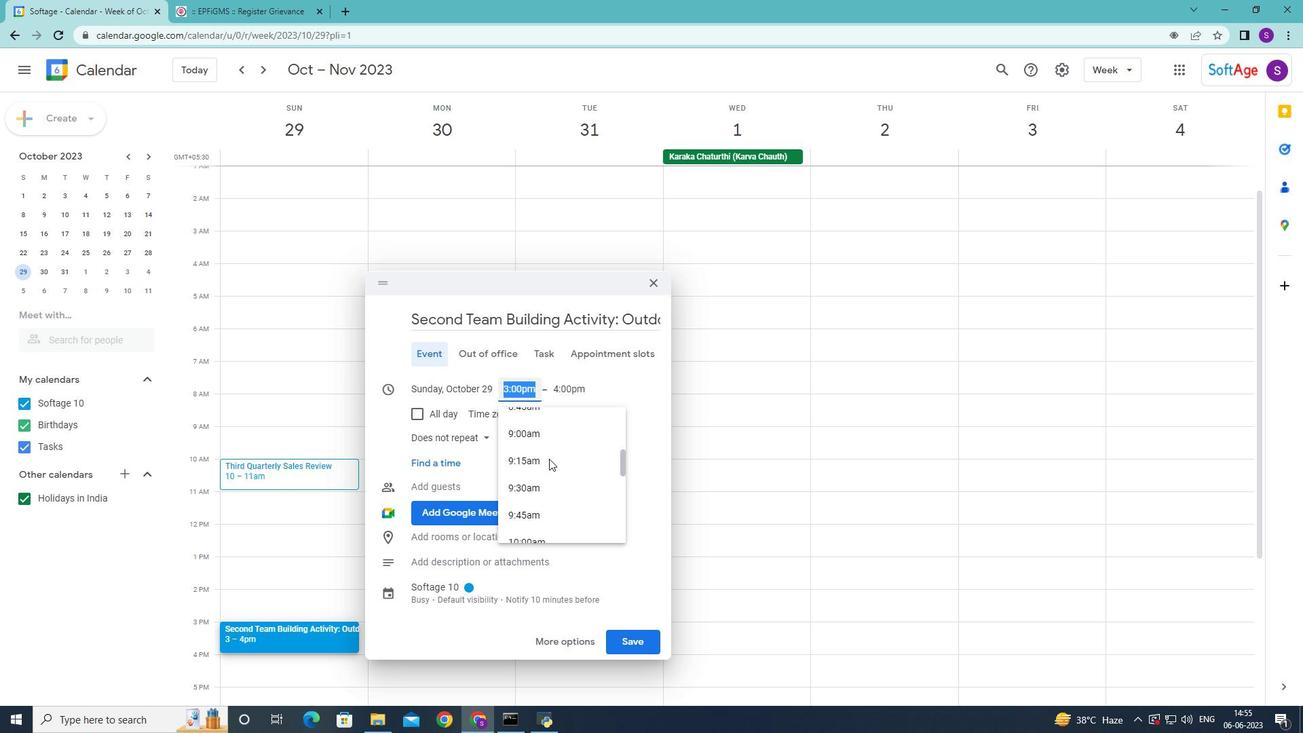 
Action: Mouse scrolled (549, 458) with delta (0, 0)
Screenshot: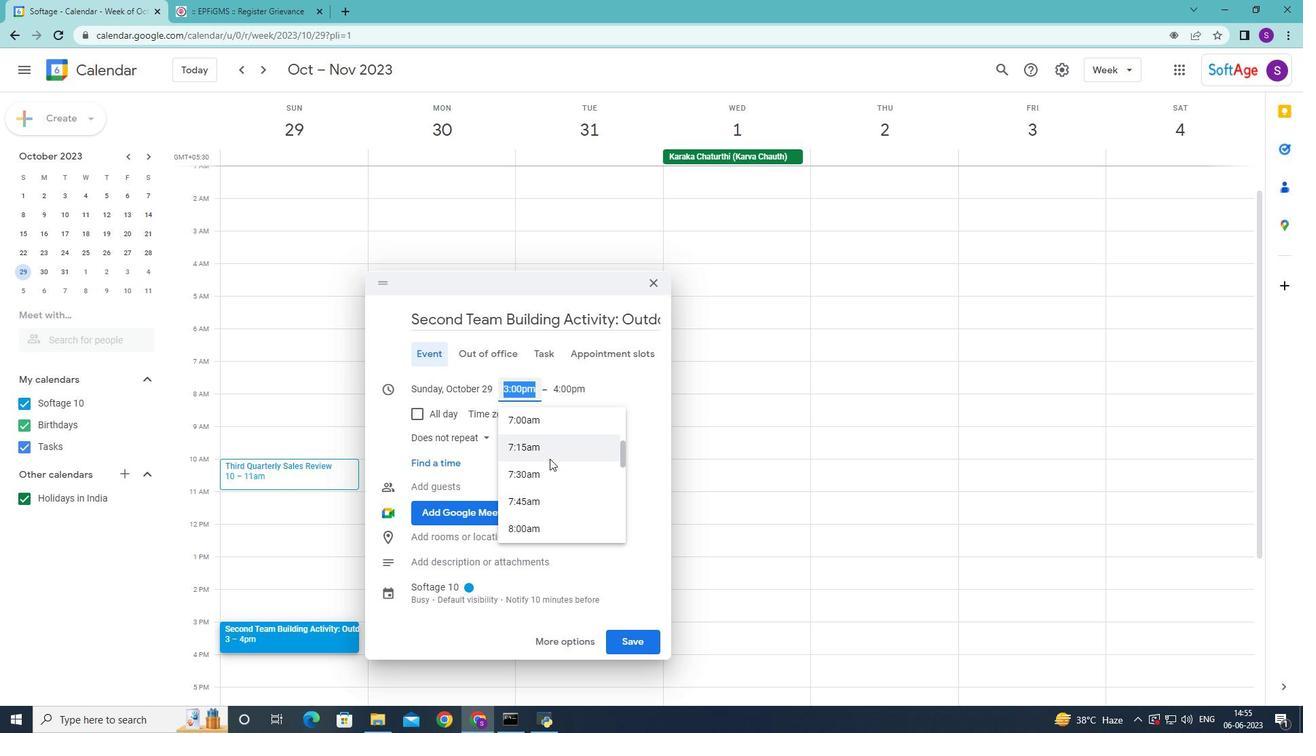 
Action: Mouse scrolled (549, 458) with delta (0, 0)
Screenshot: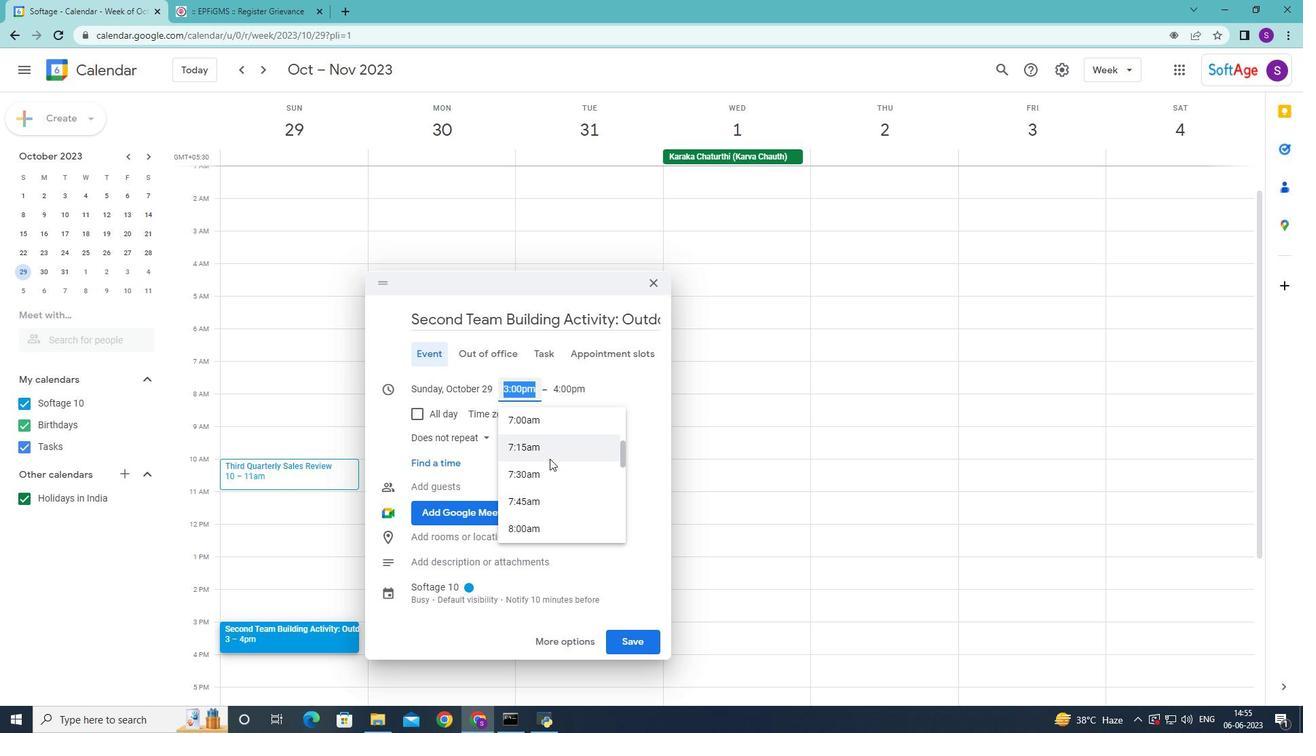 
Action: Mouse moved to (556, 454)
Screenshot: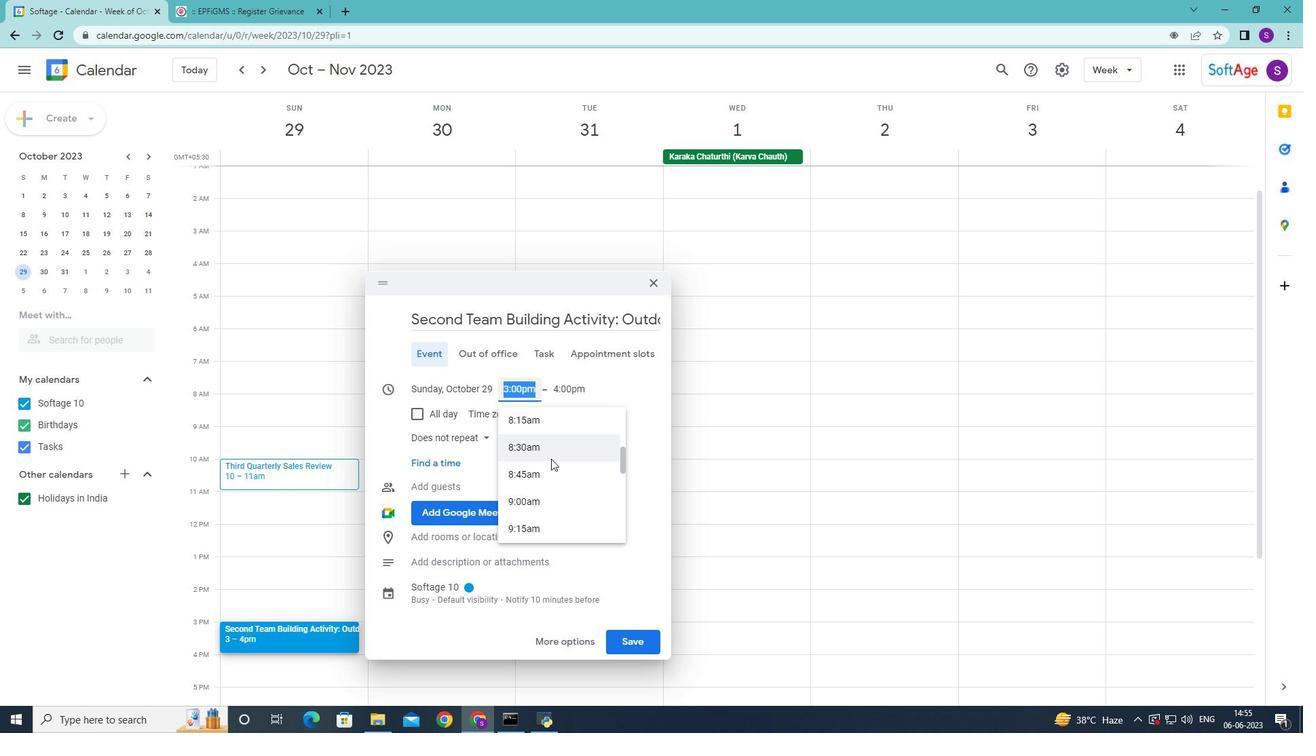 
Action: Mouse pressed left at (556, 454)
Screenshot: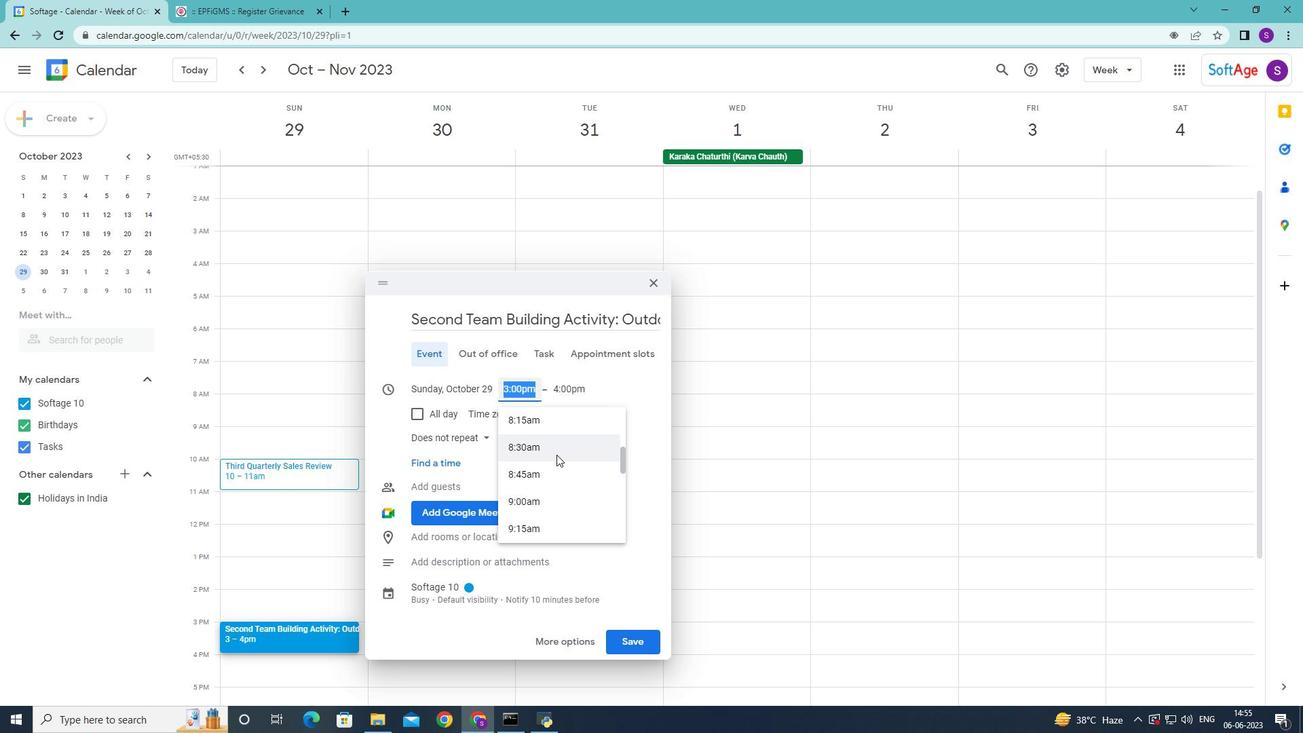 
Action: Mouse moved to (564, 317)
Screenshot: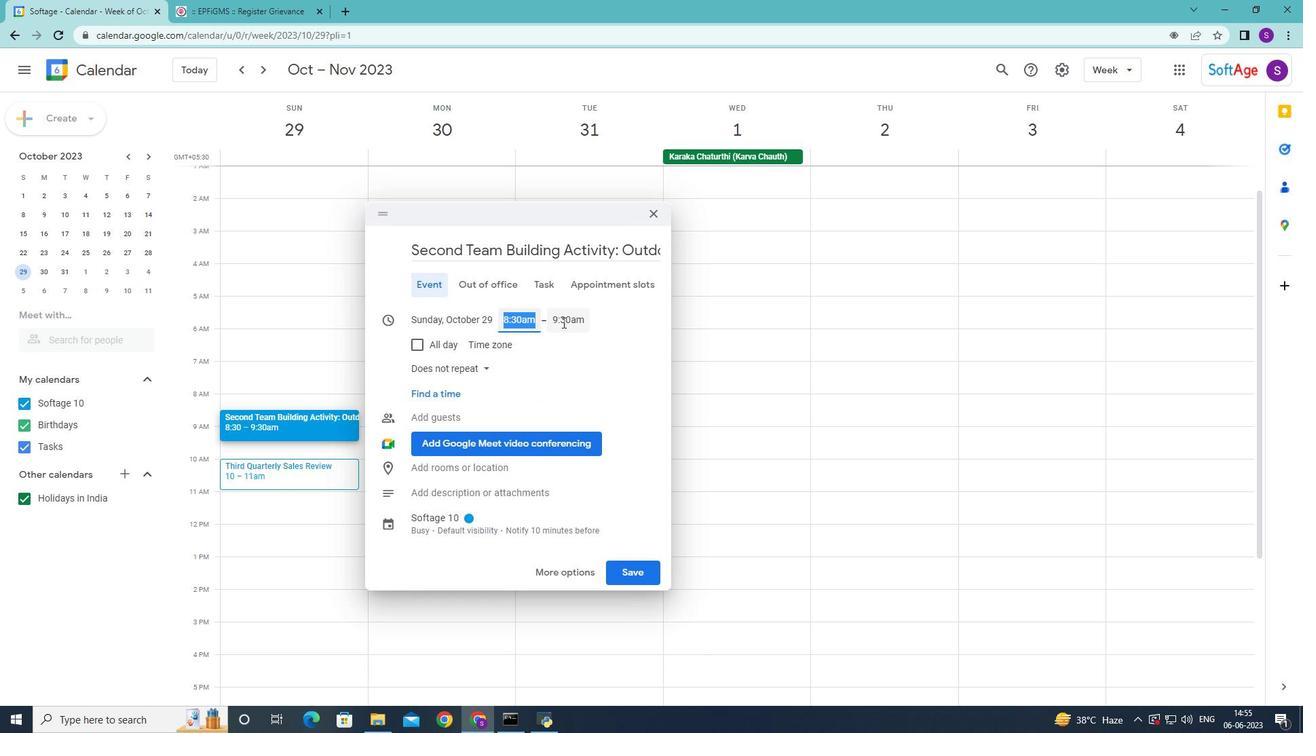 
Action: Mouse pressed left at (564, 317)
Screenshot: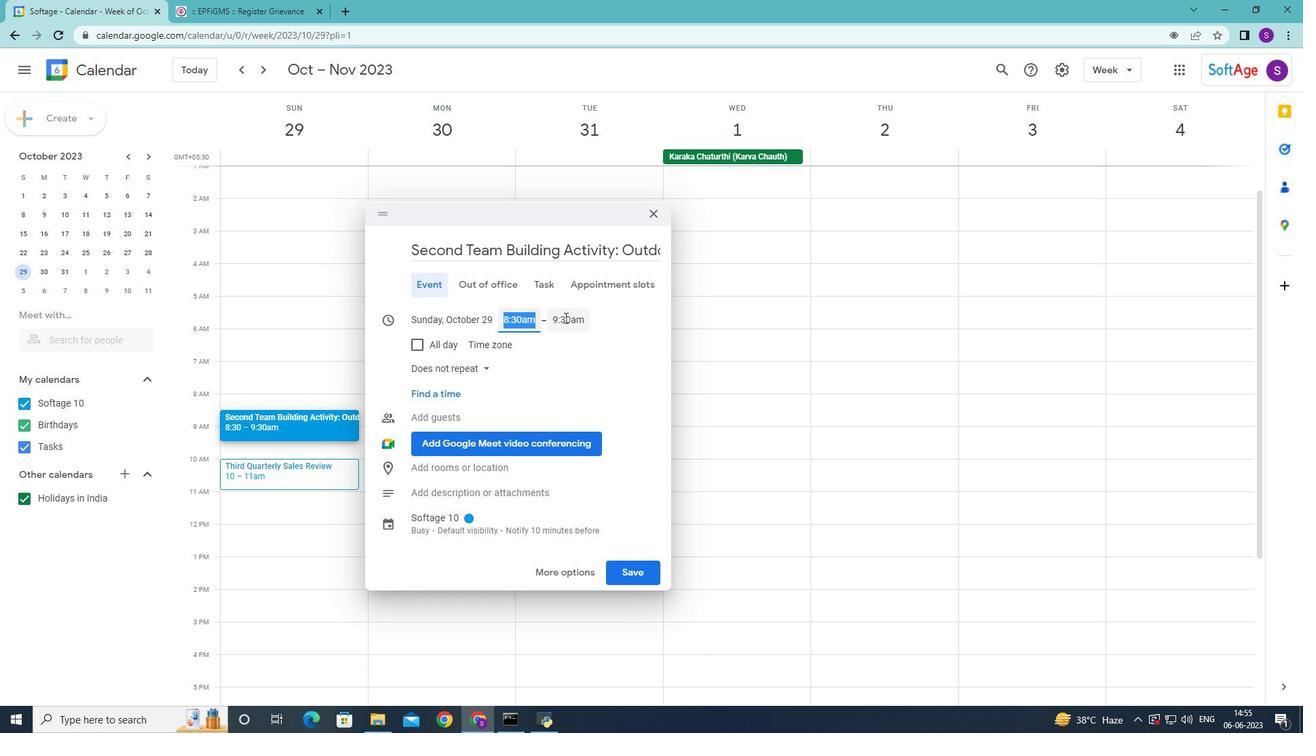 
Action: Mouse moved to (603, 460)
Screenshot: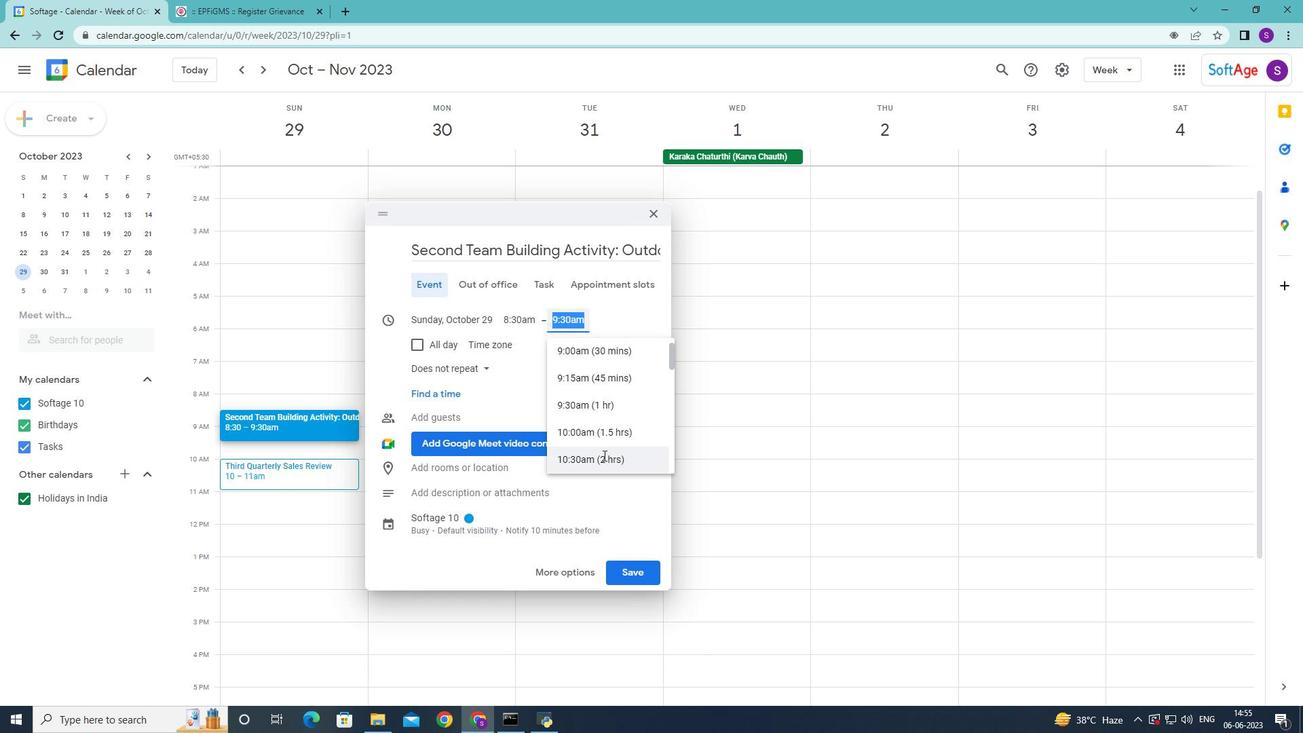 
Action: Mouse pressed left at (603, 460)
Screenshot: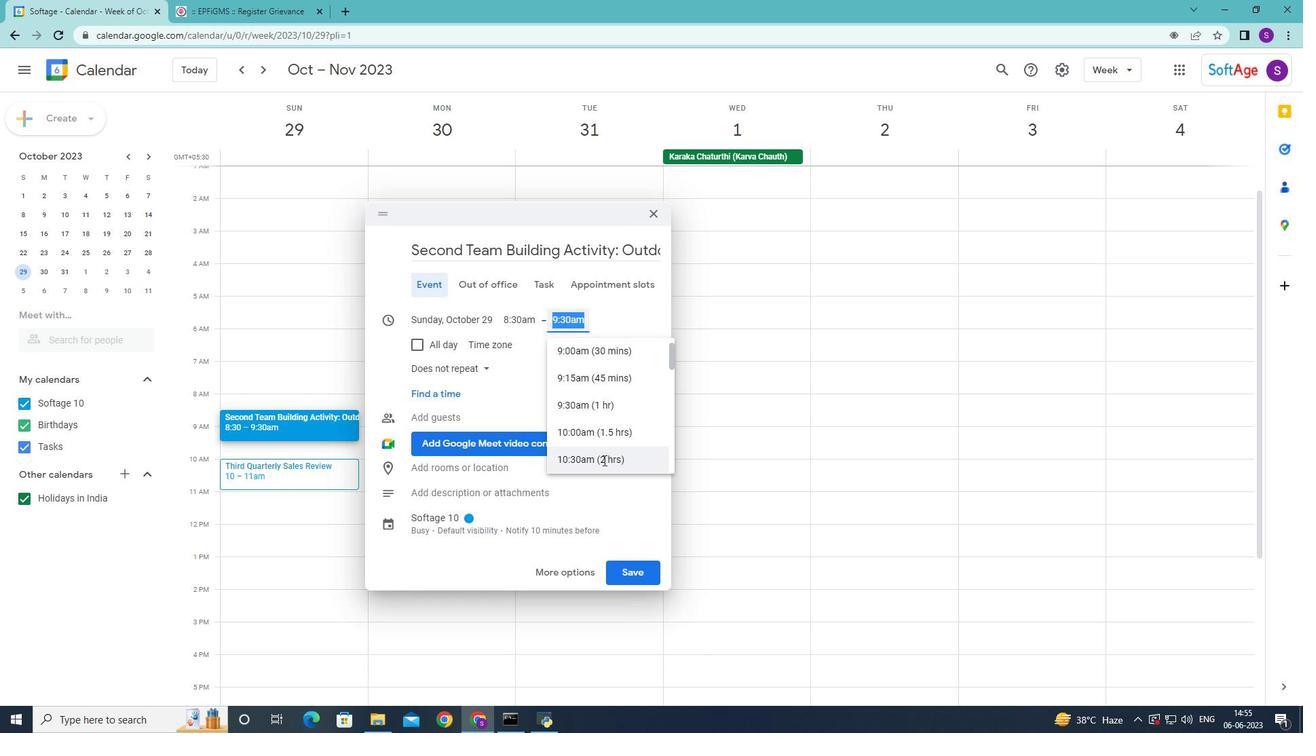 
Action: Mouse moved to (548, 574)
Screenshot: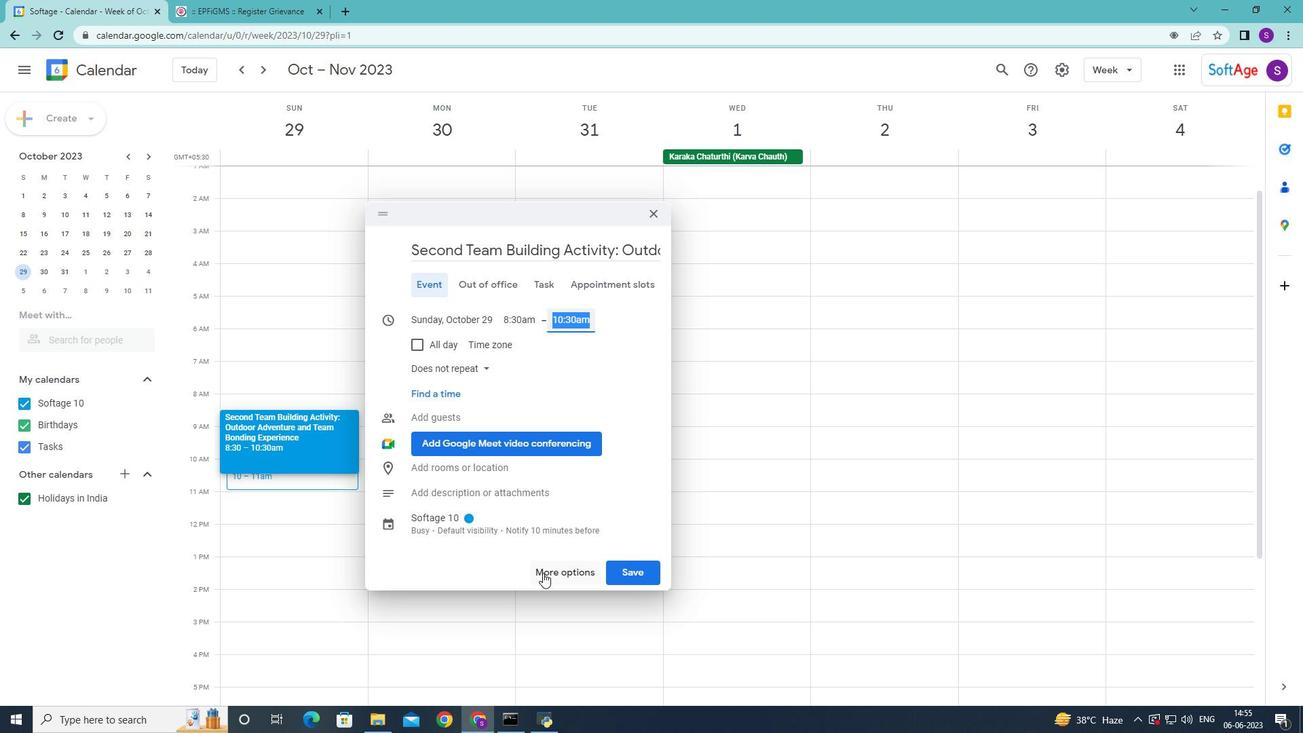 
Action: Mouse pressed left at (548, 574)
Screenshot: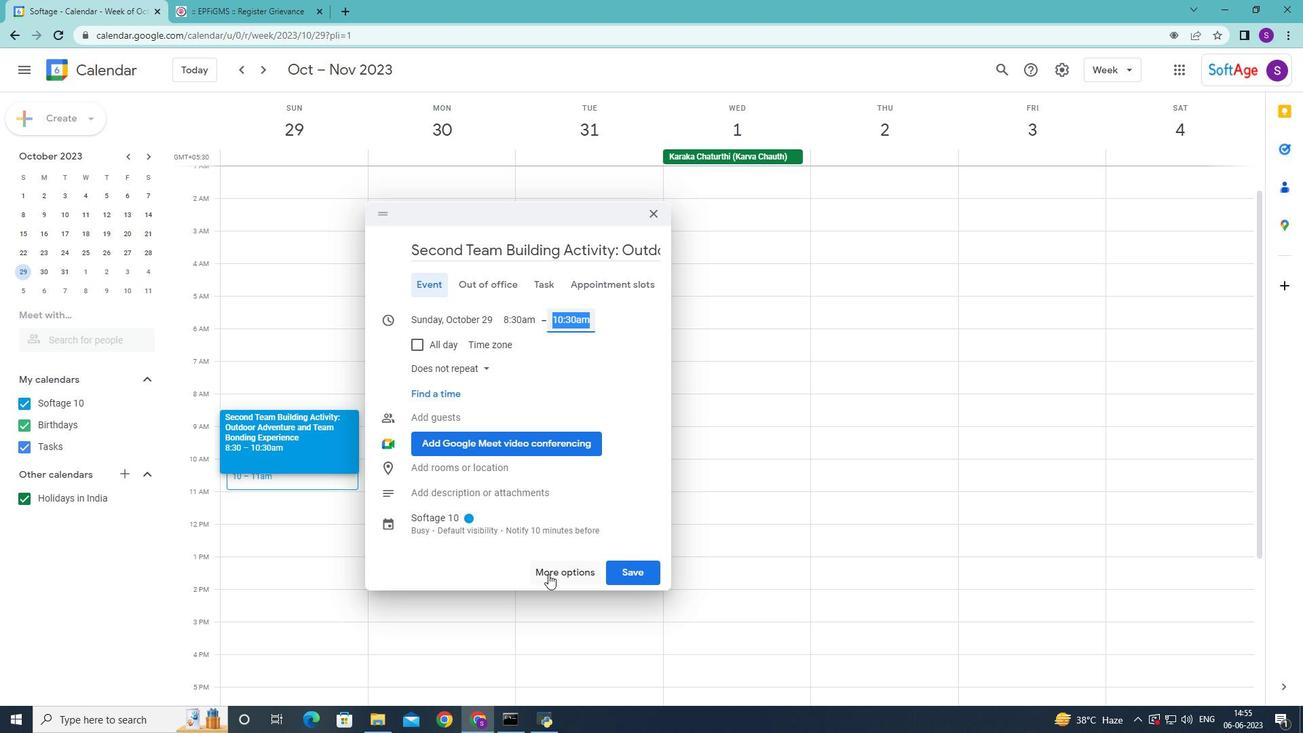 
Action: Mouse moved to (212, 476)
Screenshot: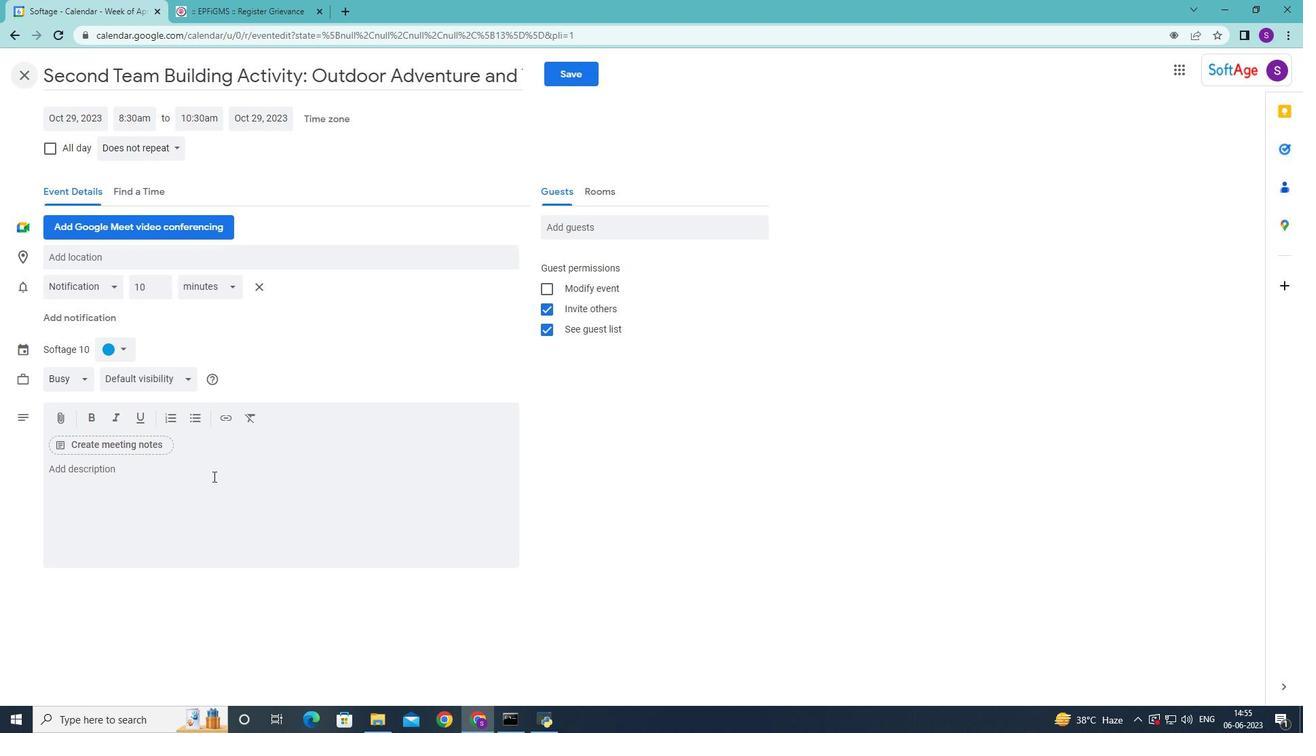 
Action: Mouse pressed left at (212, 476)
Screenshot: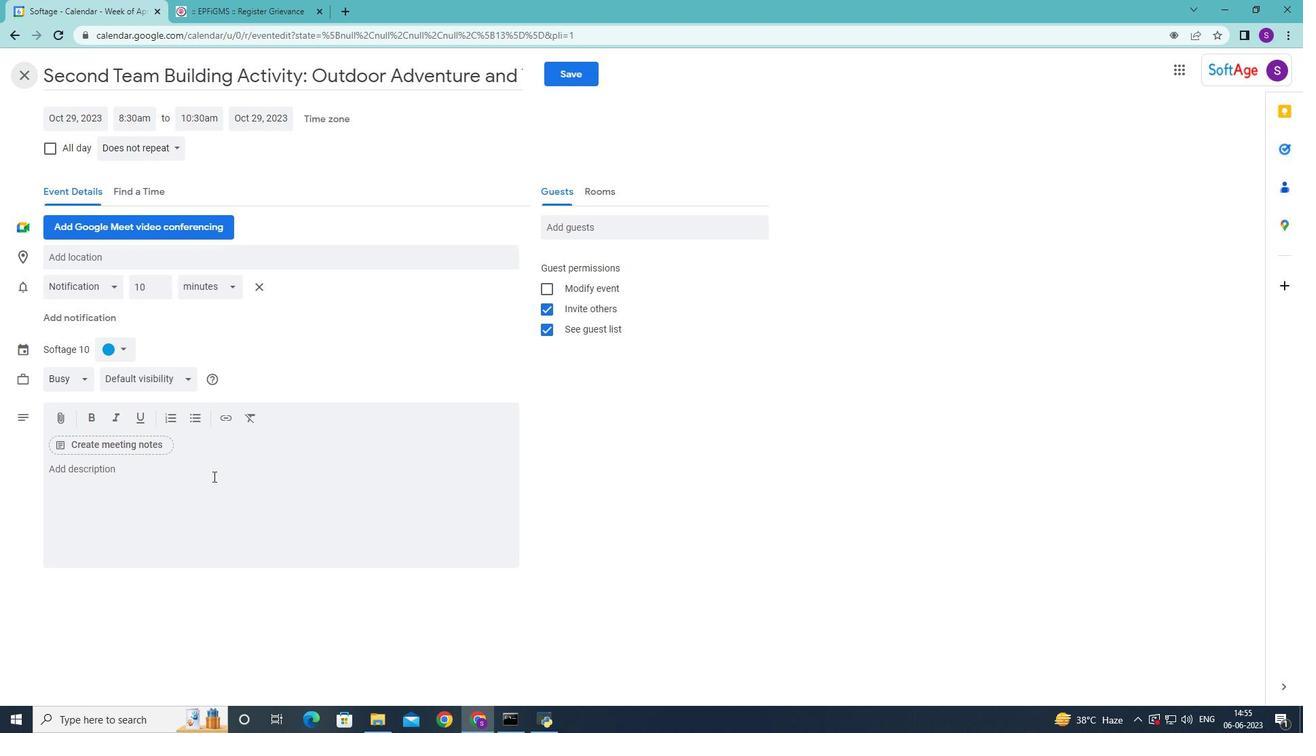 
Action: Key pressed <Key.shift>After<Key.space>the<Key.space>scavenger<Key.space>hunt<Key.space><Key.backspace>,<Key.space>a<Key.space>debriefing<Key.space>session<Key.space>will<Key.space>be<Key.space>conducted<Key.space>to<Key.space>allow<Key.space>teams<Key.space>to<Key.space>share<Key.space>their<Key.space>experiences,<Key.space>challenges<Key.space>faced,<Key.space>and<Key.space>lessons<Key.space>learned.<Key.space><Key.shift>This<Key.space>provides<Key.space>an<Key.space>opportunity<Key.space>for<Key.space>reflection<Key.space><Key.backspace>,<Key.space>v<Key.backspace>celebration<Key.space>od<Key.backspace>f<Key.space>success,<Key.space>and<Key.space>identification<Key.space>of<Key.space>areas<Key.space>for<Key.space>immprovemebt<Key.space><Key.backspace><Key.backspace><Key.backspace>nt.<Key.space>
Screenshot: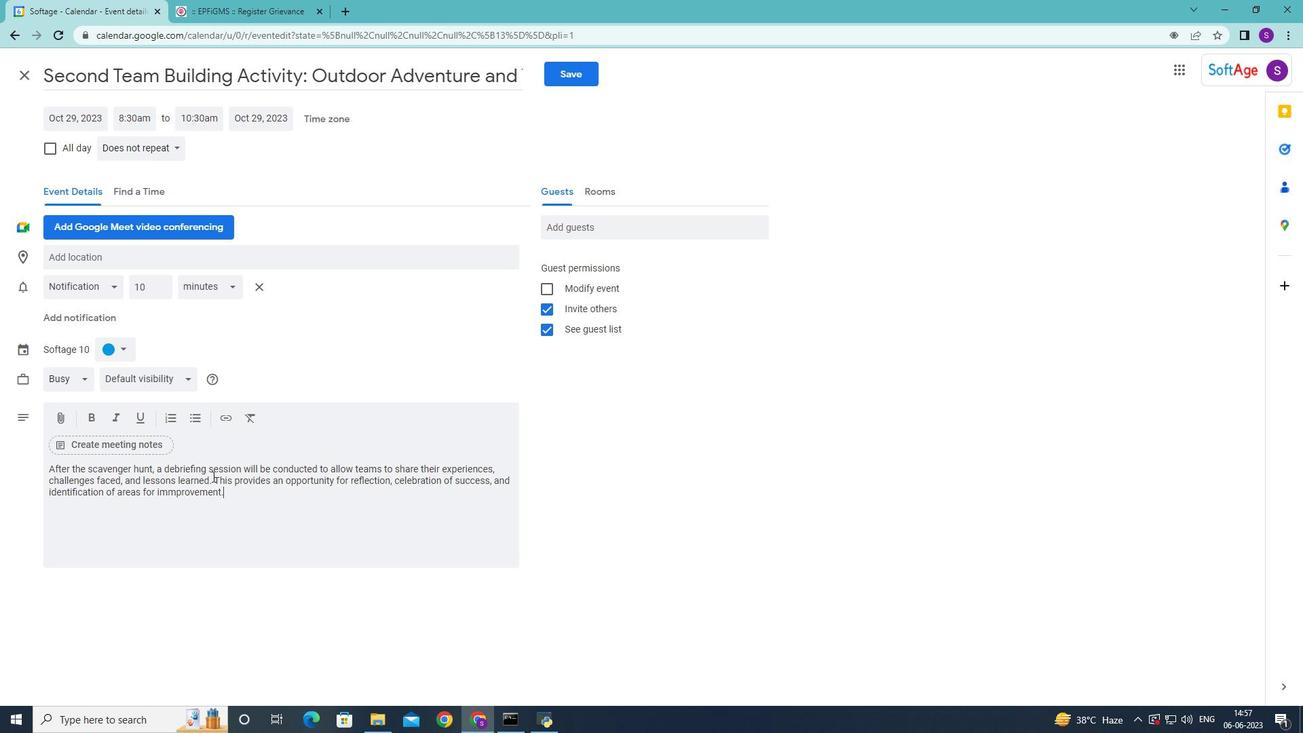 
Action: Mouse moved to (174, 496)
Screenshot: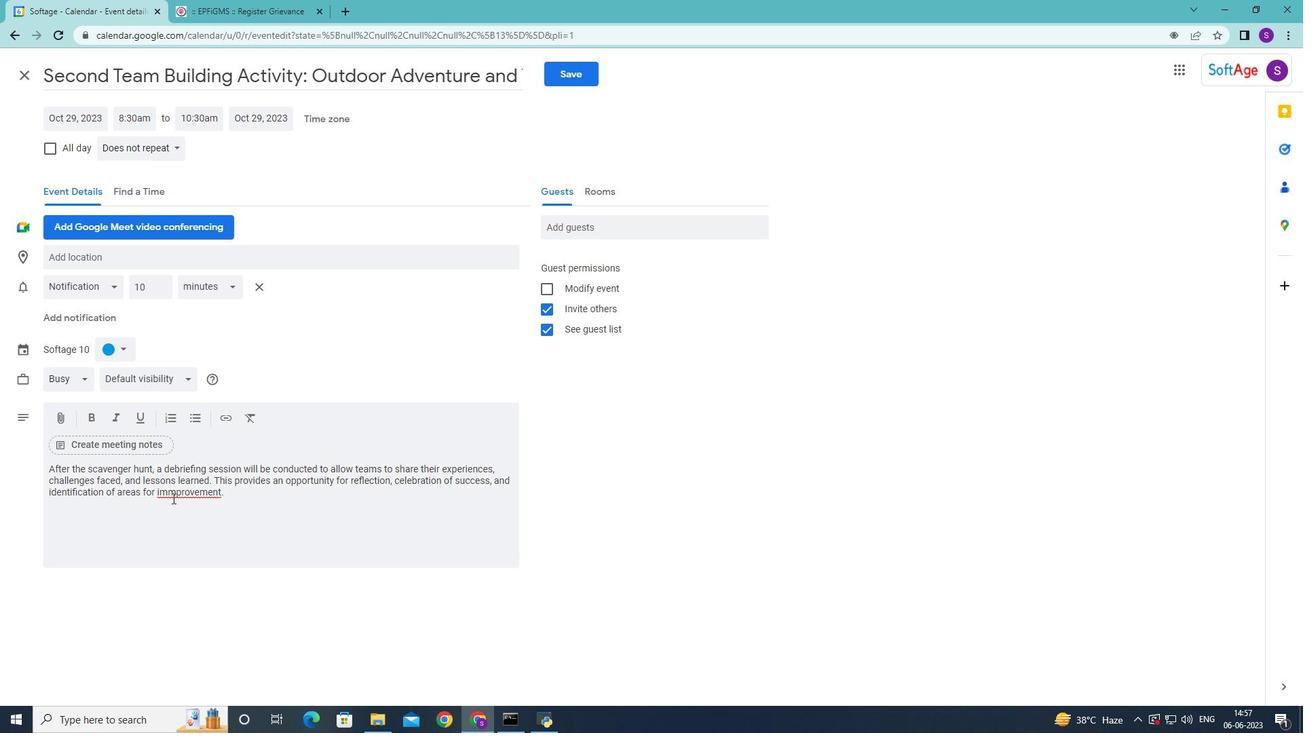 
Action: Mouse pressed left at (174, 496)
Screenshot: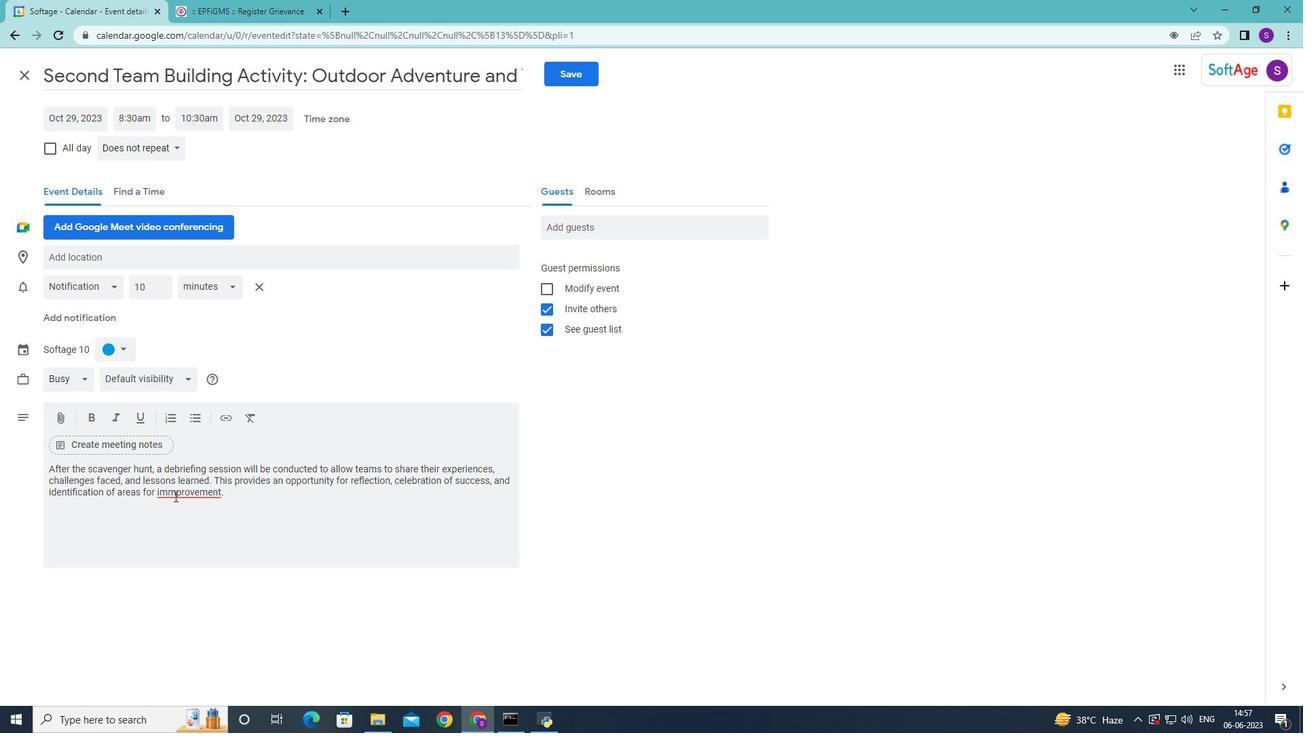 
Action: Mouse moved to (180, 498)
Screenshot: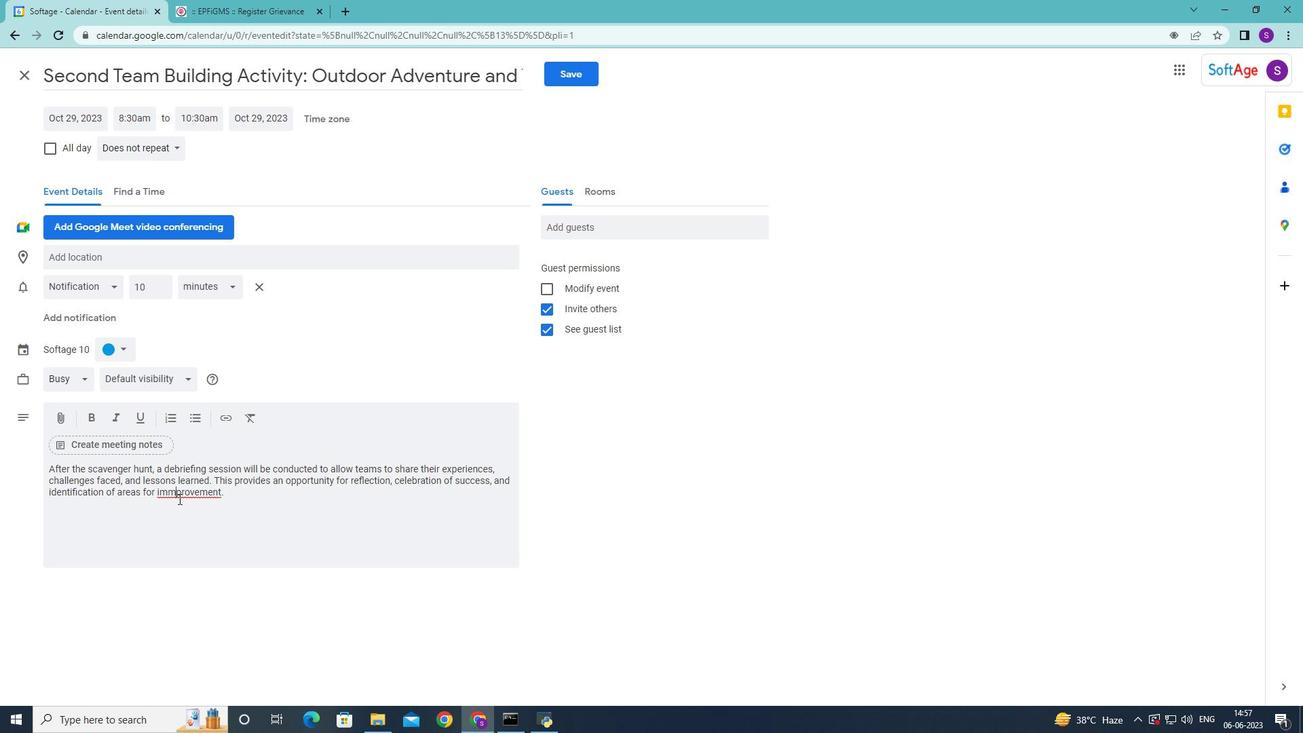 
Action: Key pressed <Key.backspace>
Screenshot: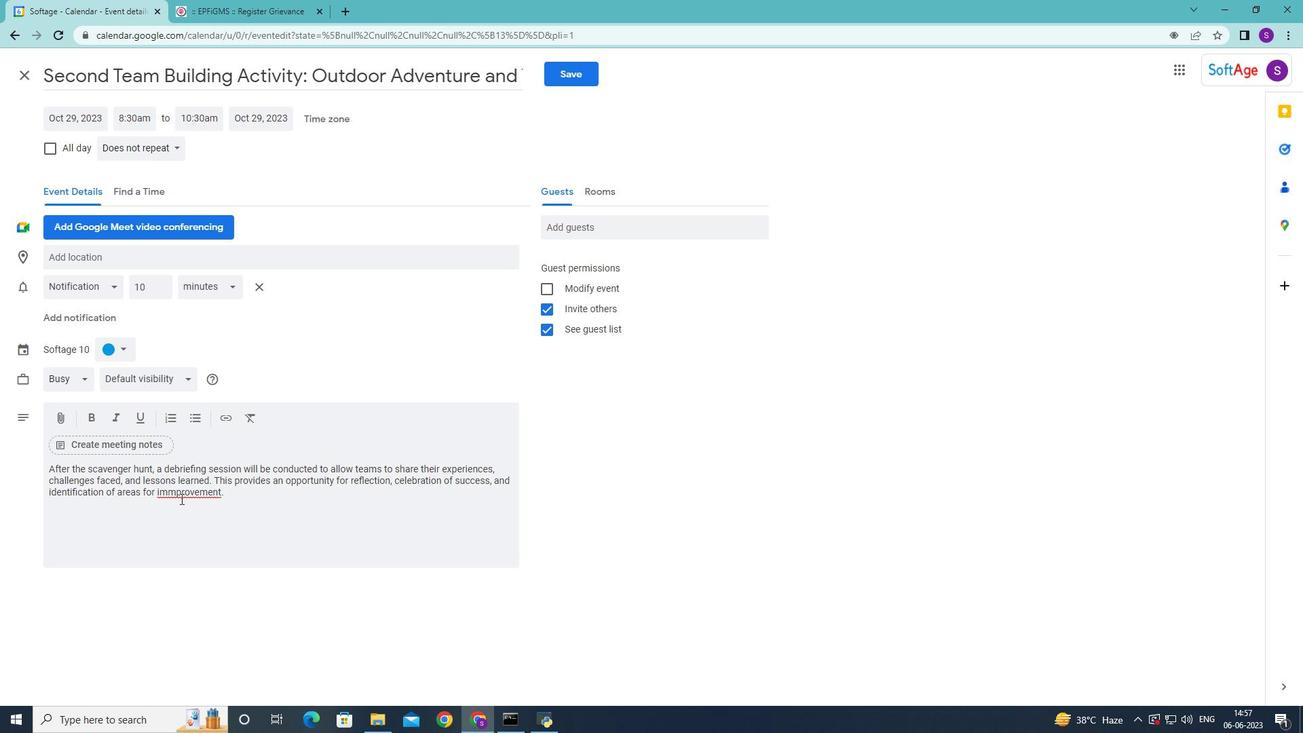 
Action: Mouse moved to (220, 487)
Screenshot: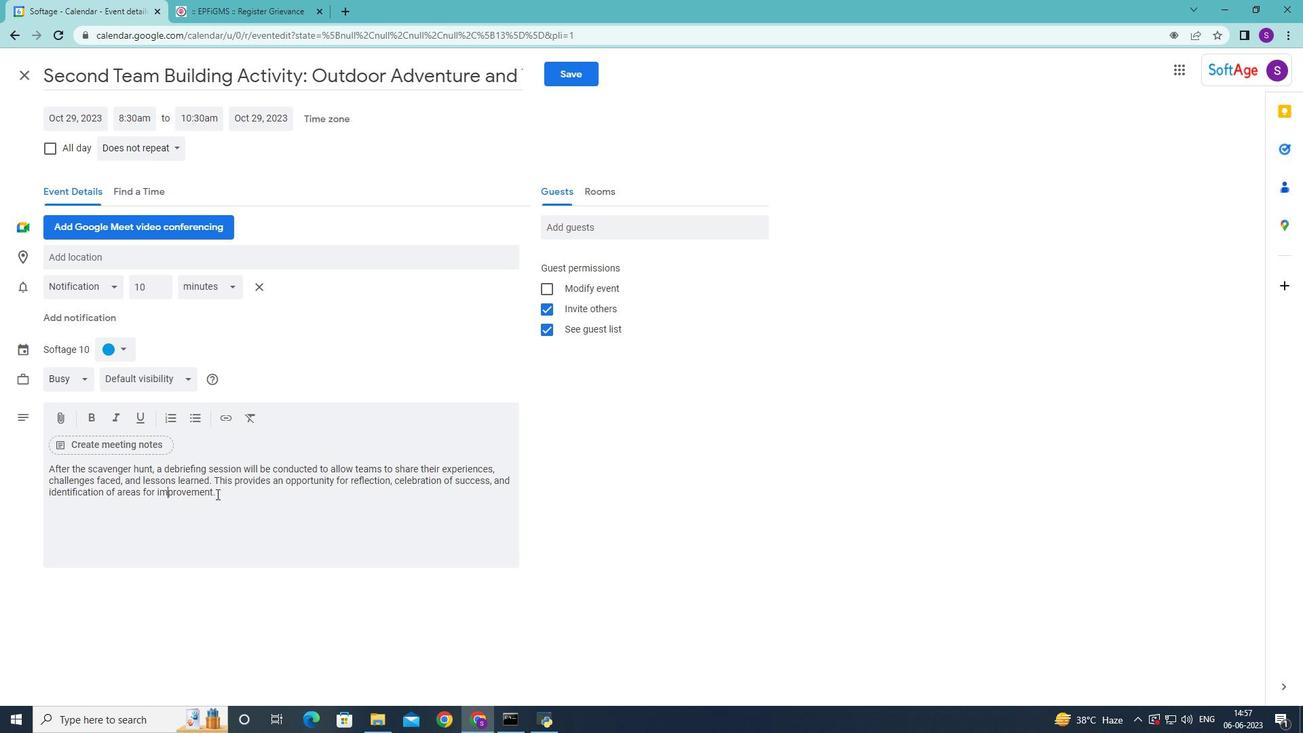 
Action: Mouse pressed left at (220, 487)
Screenshot: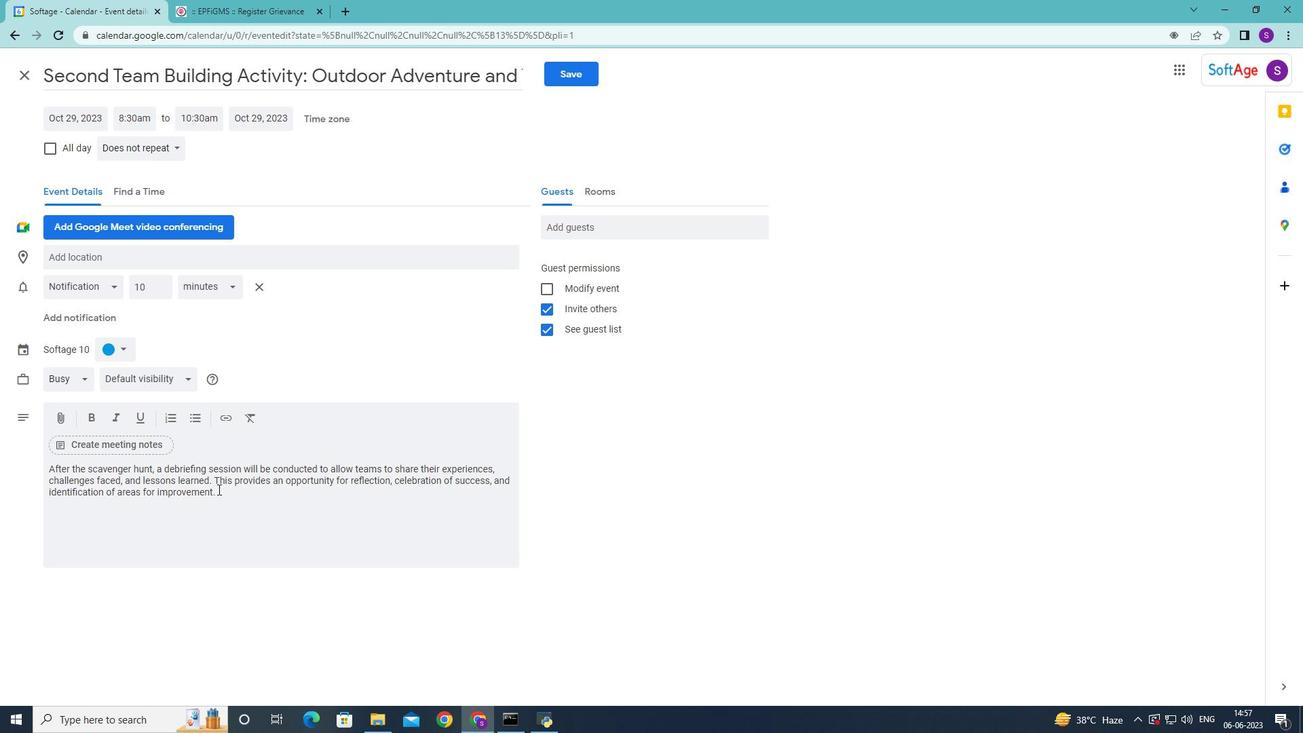 
Action: Mouse moved to (124, 346)
Screenshot: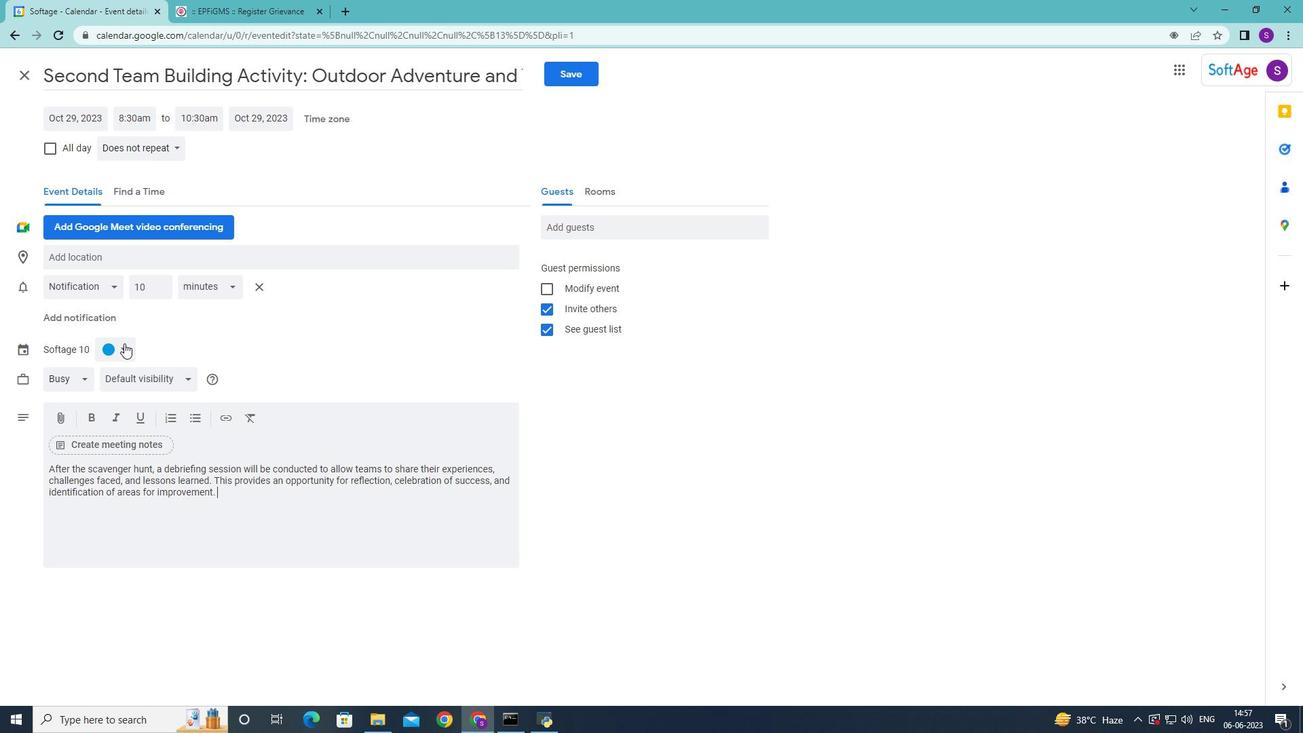 
Action: Mouse pressed left at (124, 346)
Screenshot: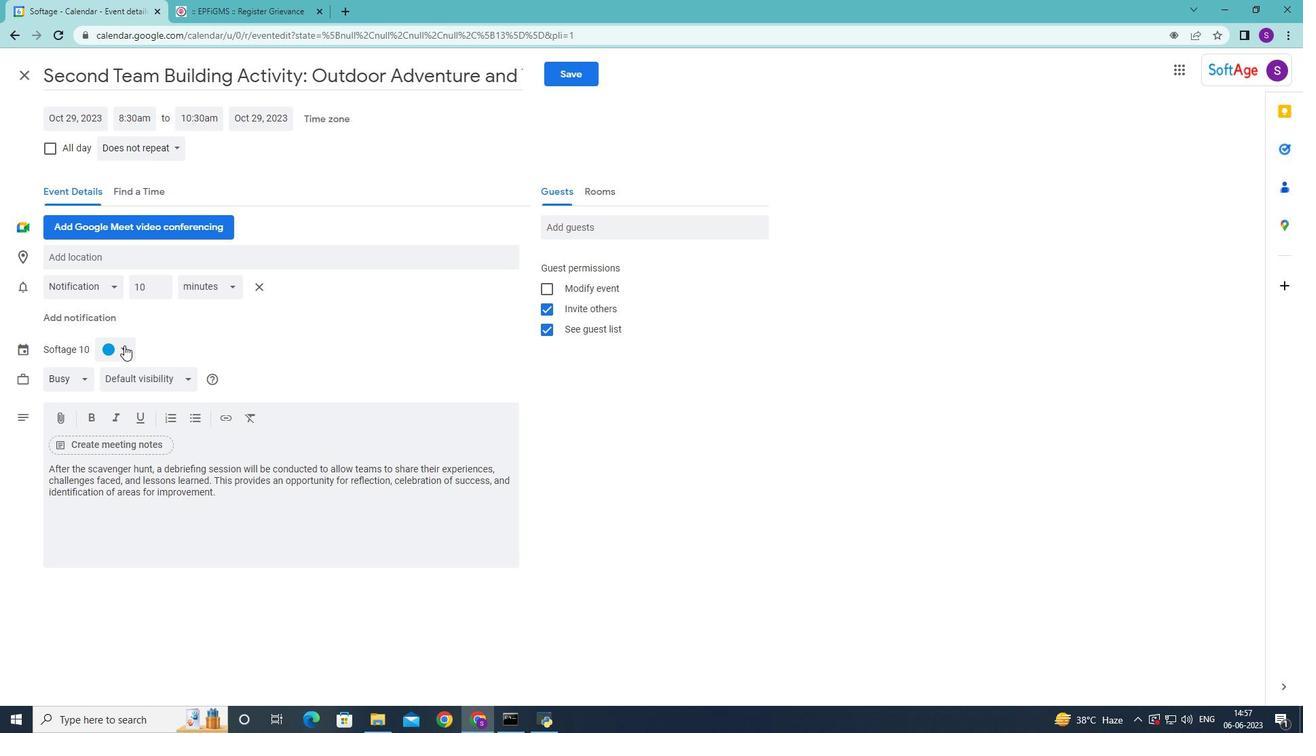
Action: Mouse moved to (124, 356)
Screenshot: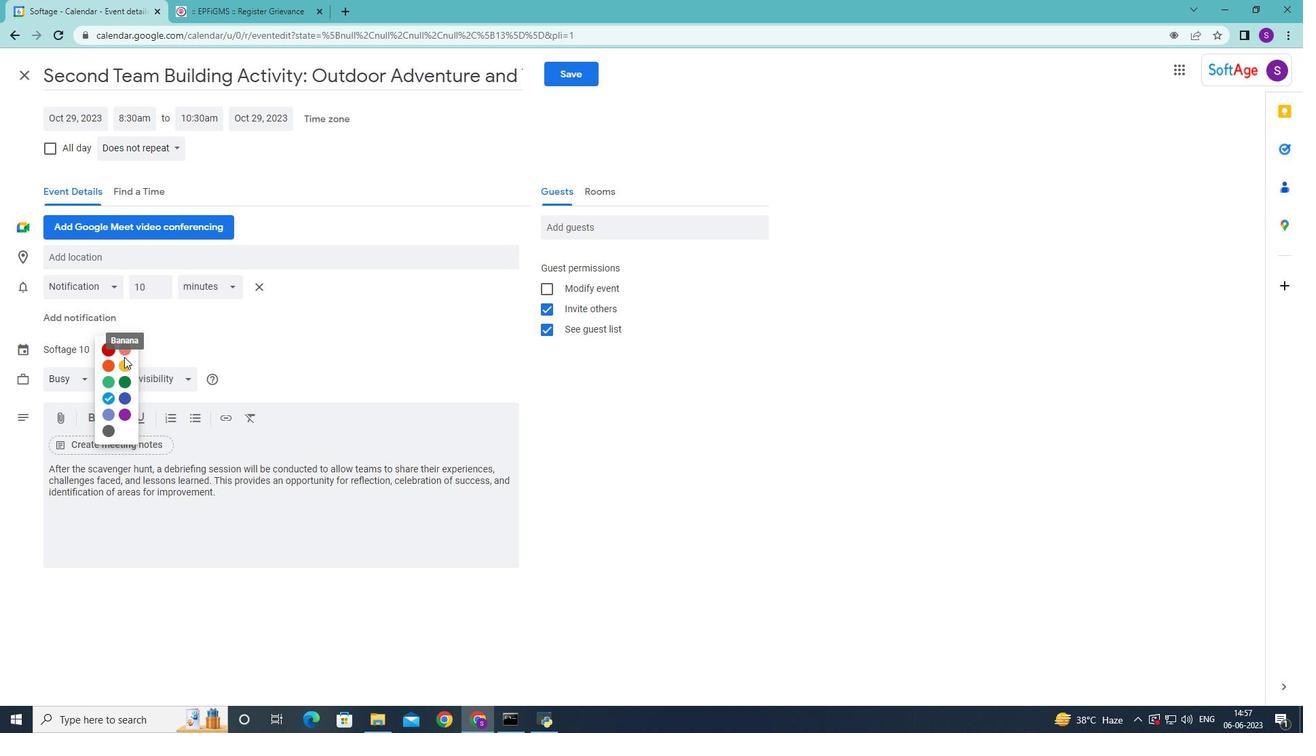
Action: Mouse pressed left at (124, 356)
Screenshot: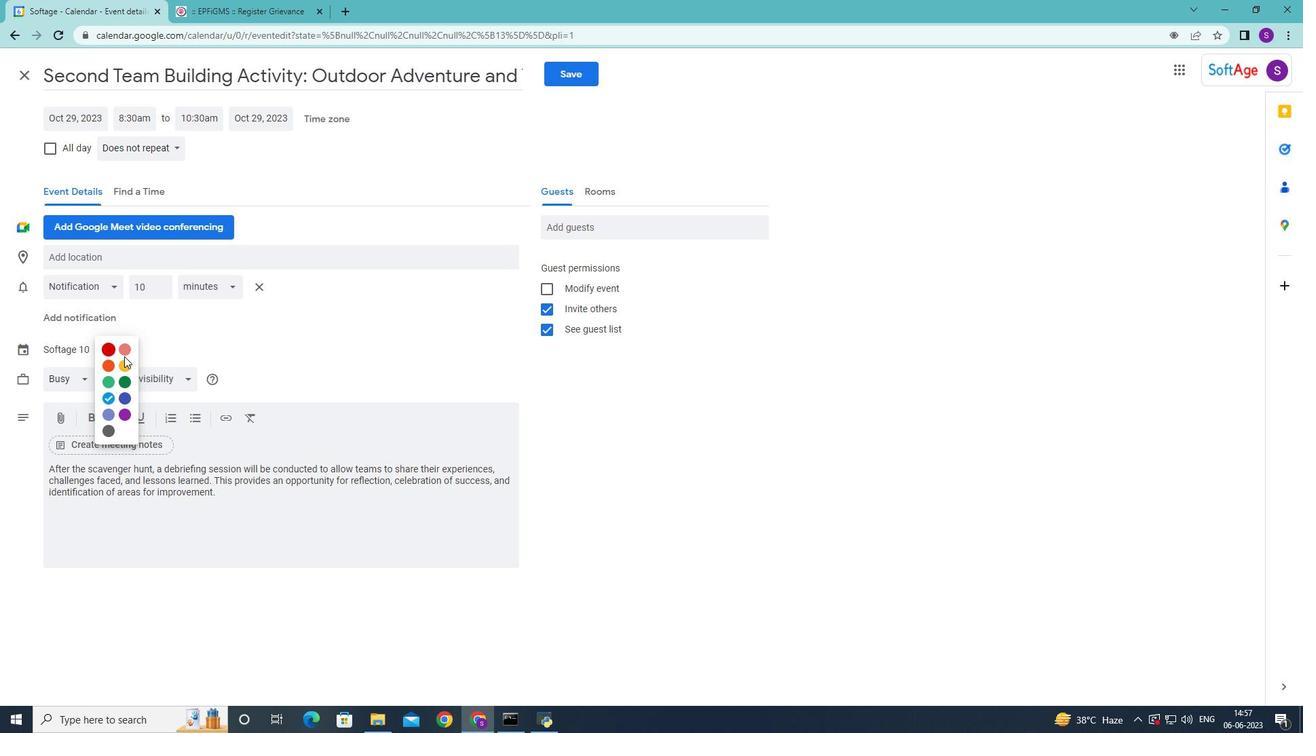
Action: Mouse moved to (122, 348)
Screenshot: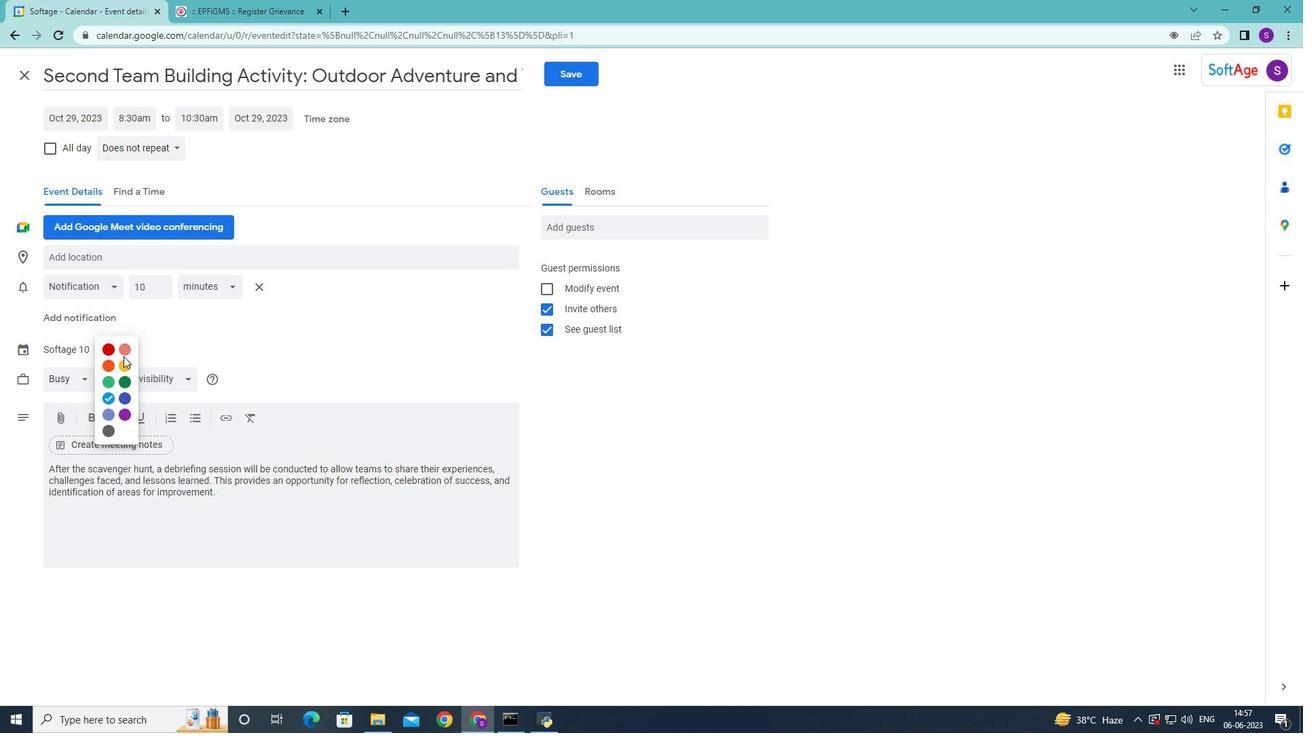 
Action: Mouse pressed left at (122, 348)
Screenshot: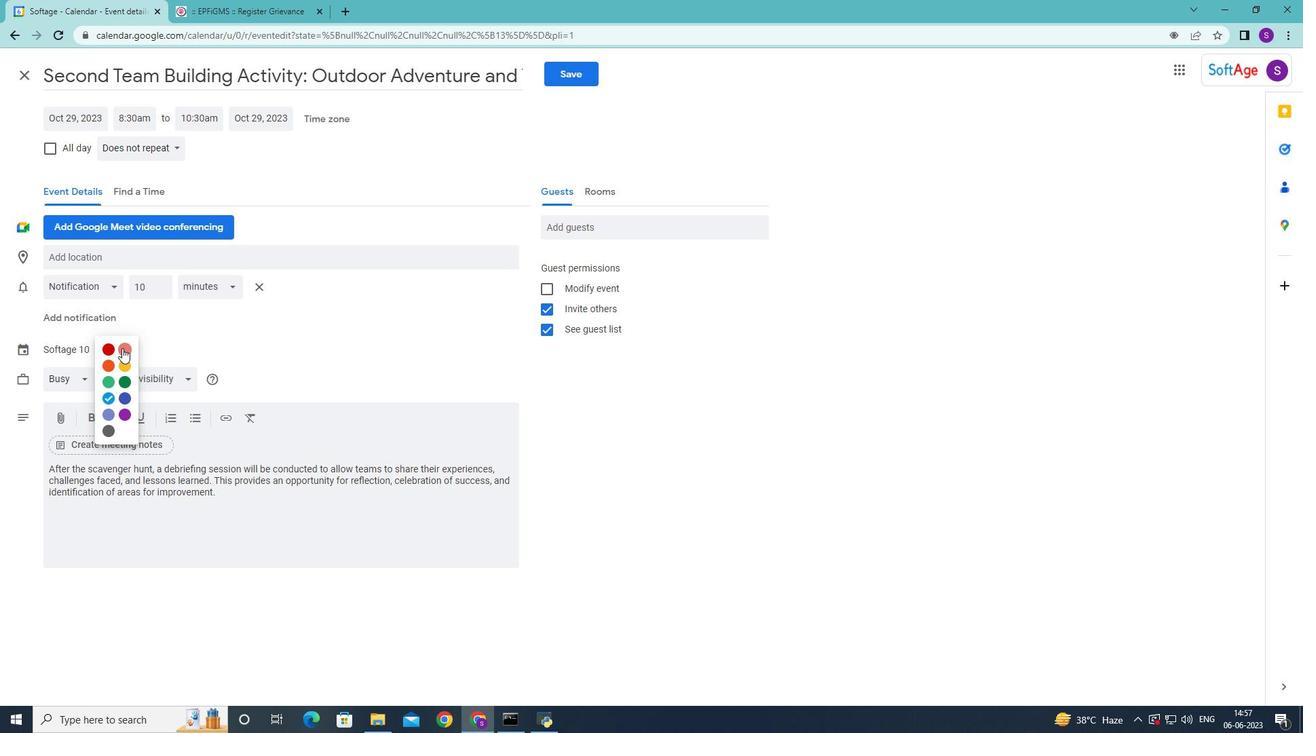 
Action: Mouse moved to (177, 258)
Screenshot: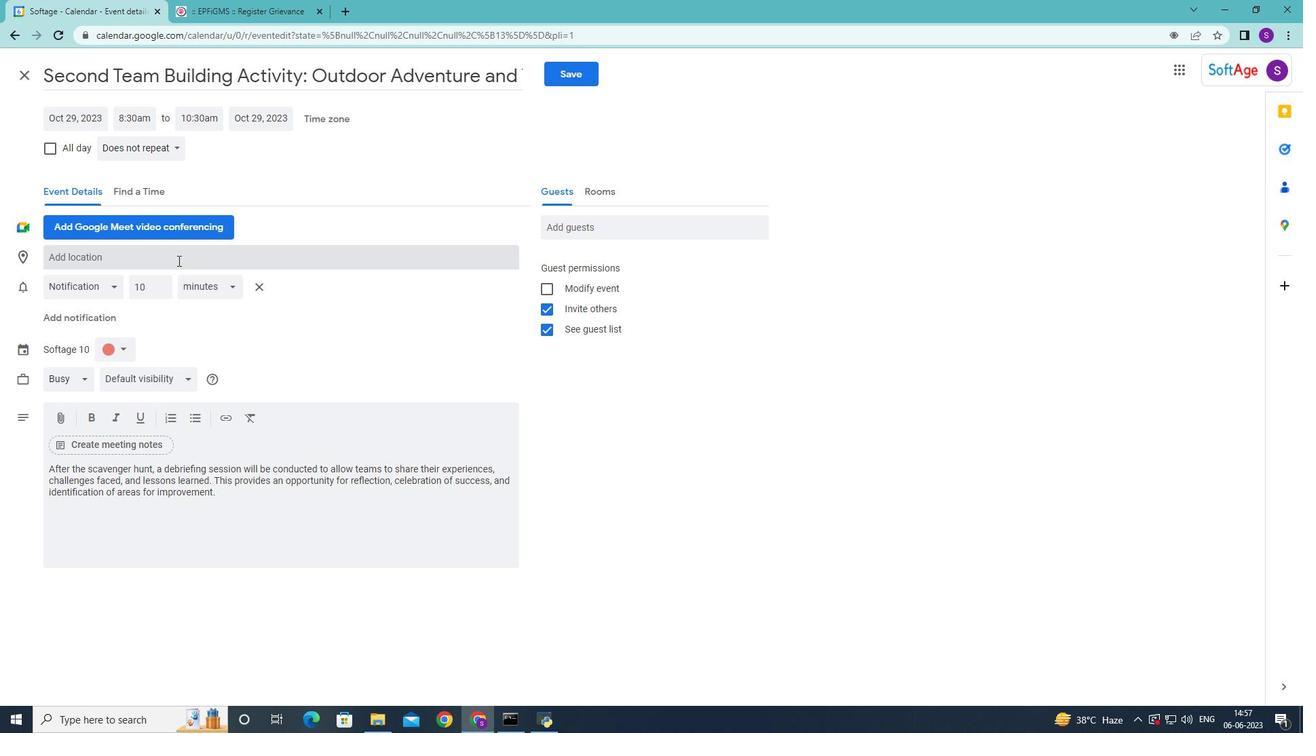 
Action: Mouse pressed left at (177, 258)
Screenshot: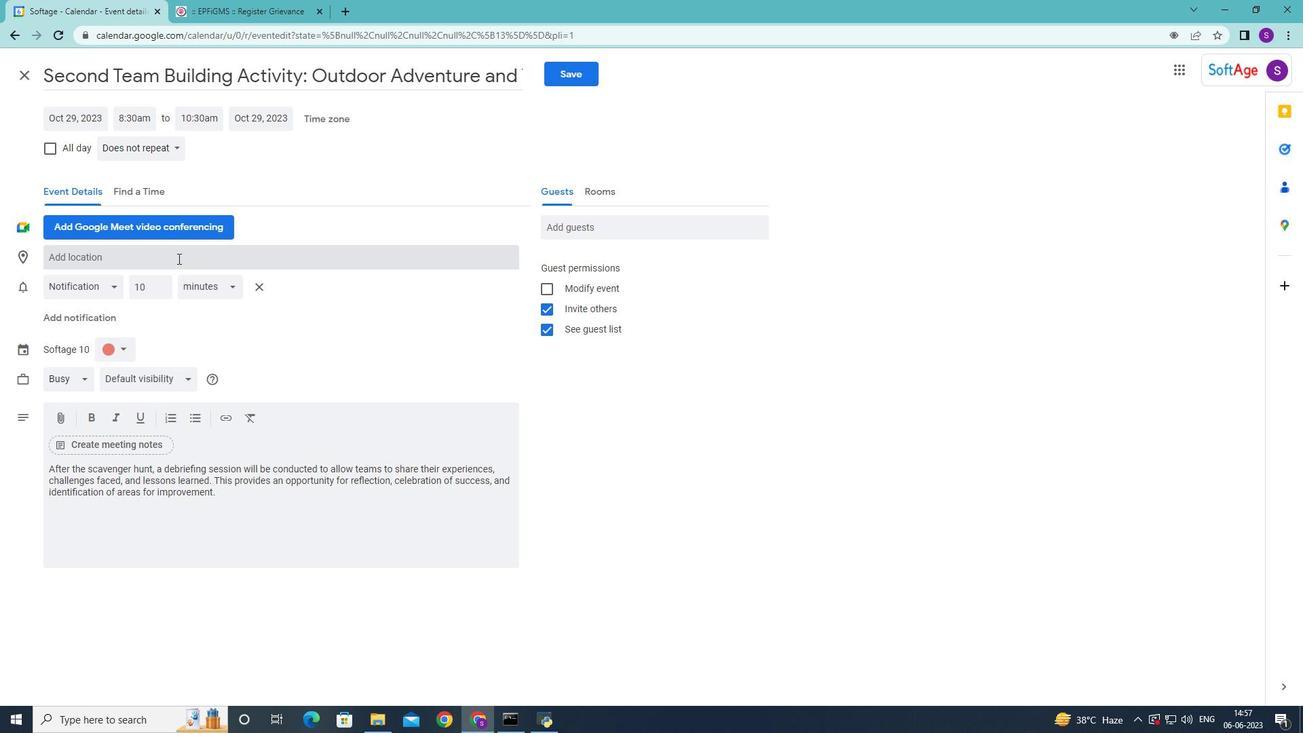 
Action: Key pressed 456<Key.space><Key.shift>Palace<Key.space>of<Key.space>knossos,<Key.space>crete,<Key.space>greece
Screenshot: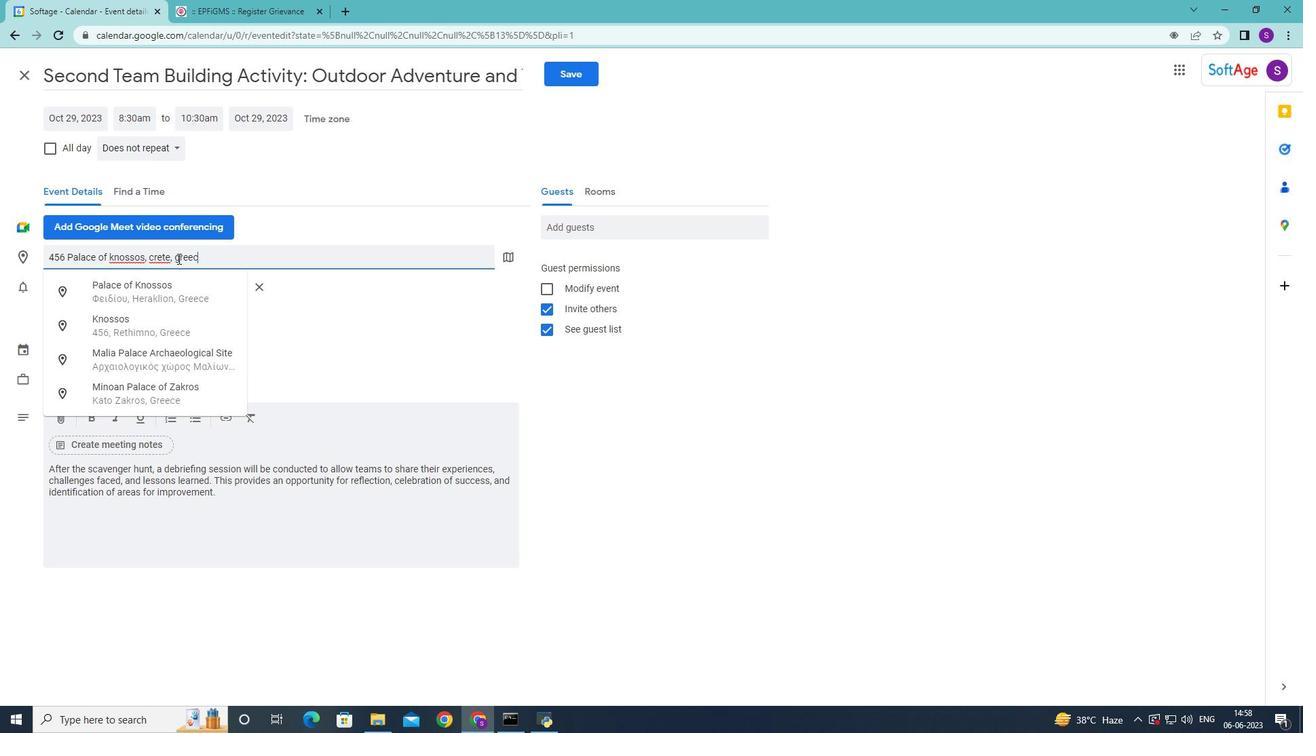 
Action: Mouse moved to (137, 283)
Screenshot: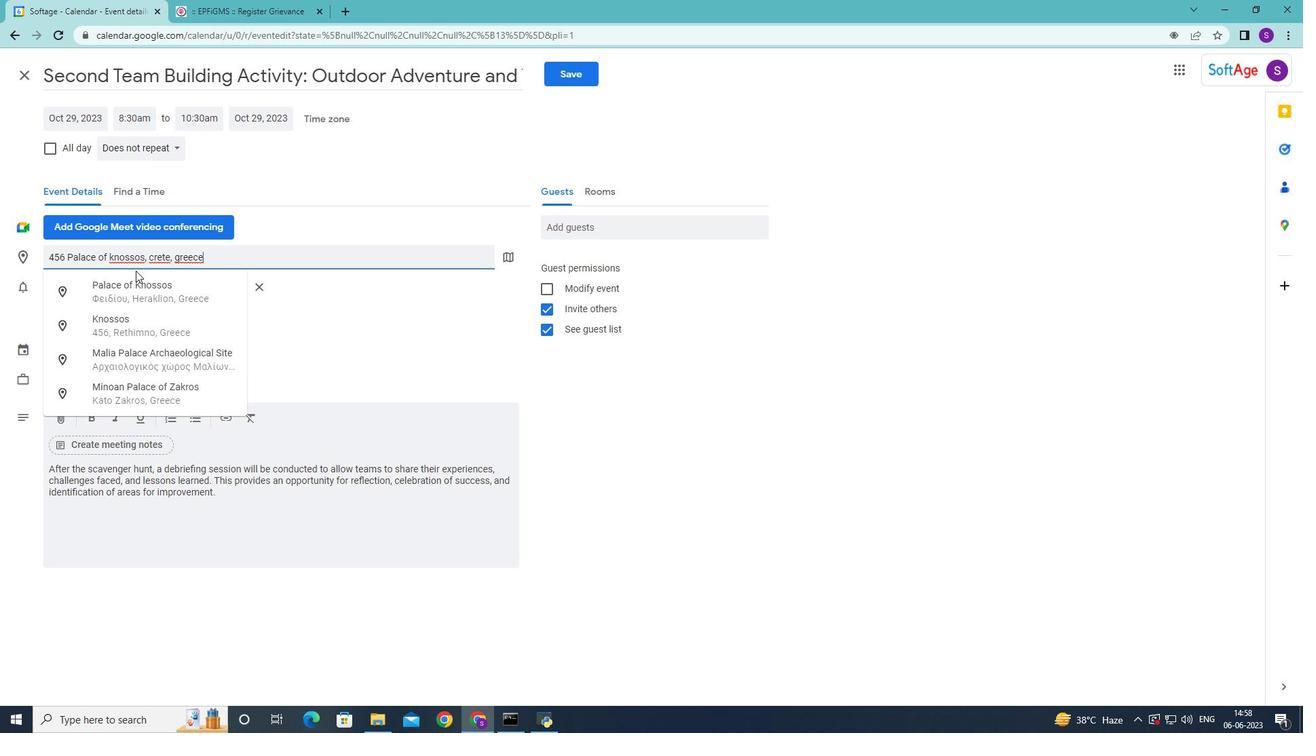 
Action: Mouse pressed left at (137, 283)
Screenshot: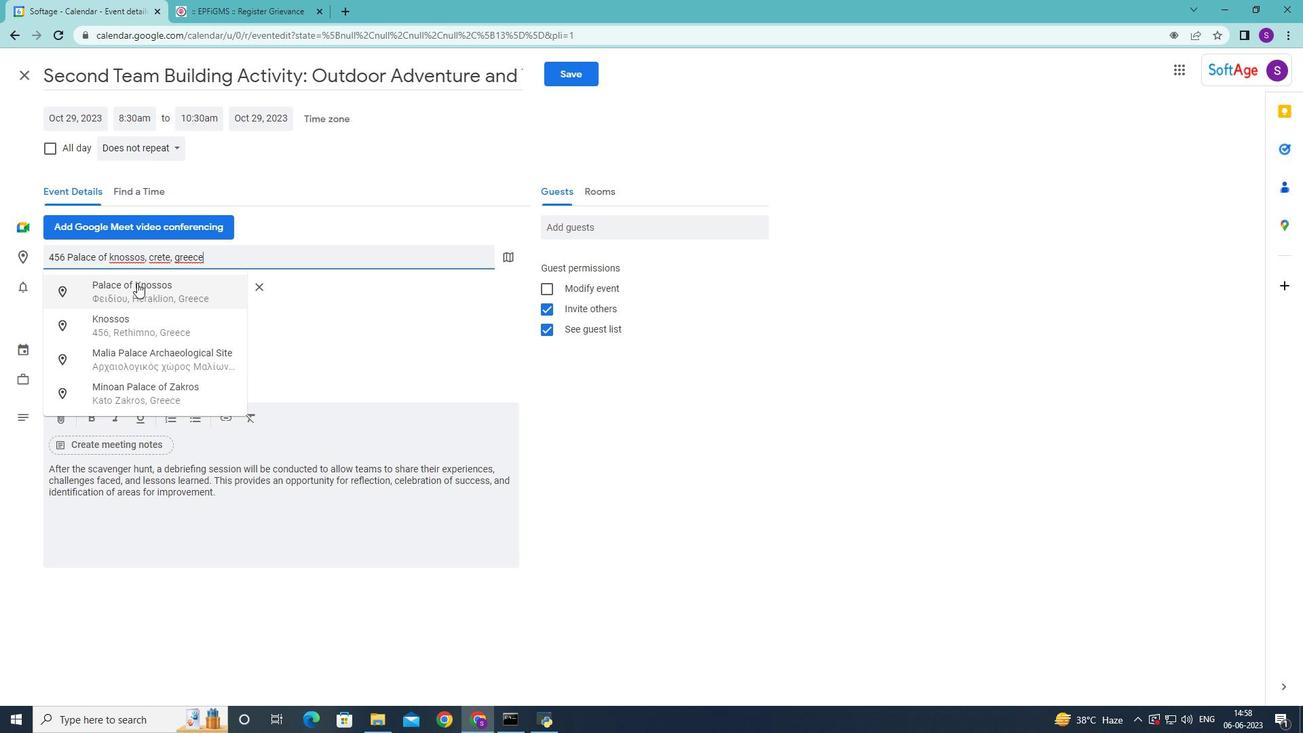 
Action: Mouse moved to (621, 228)
Screenshot: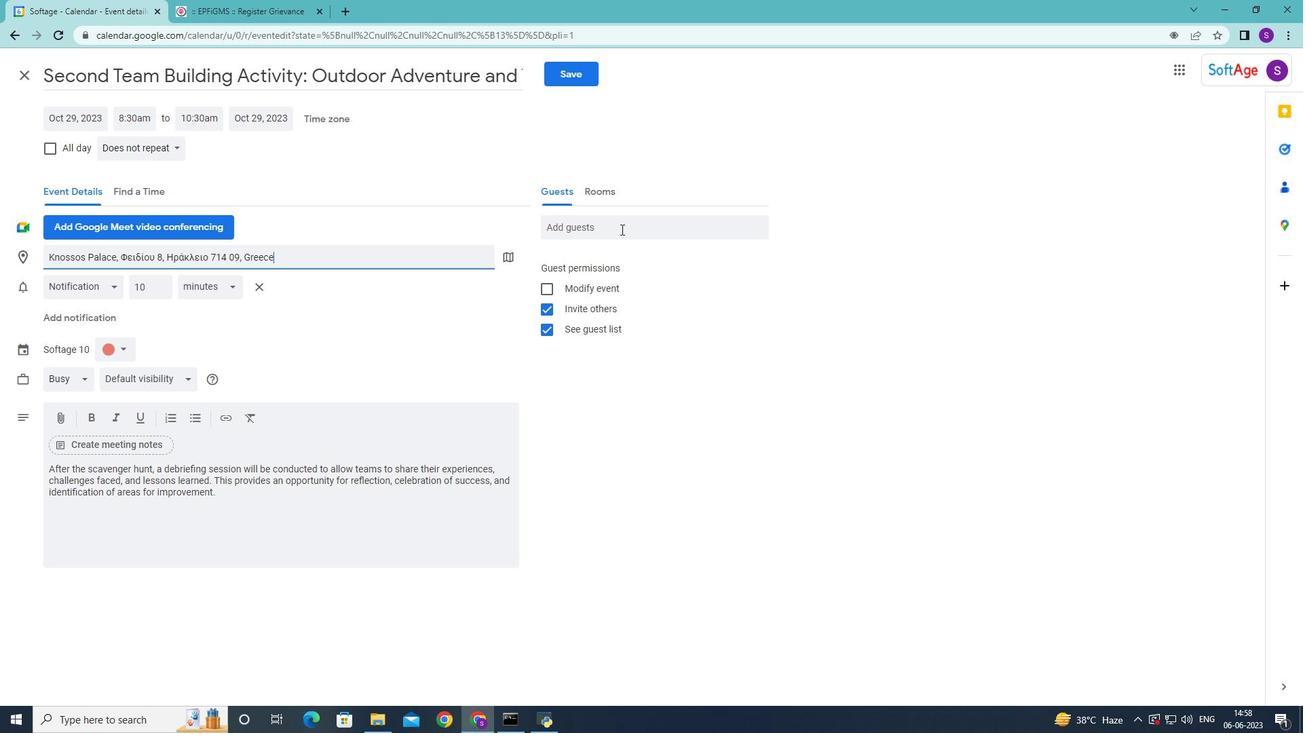 
Action: Mouse pressed left at (621, 228)
Screenshot: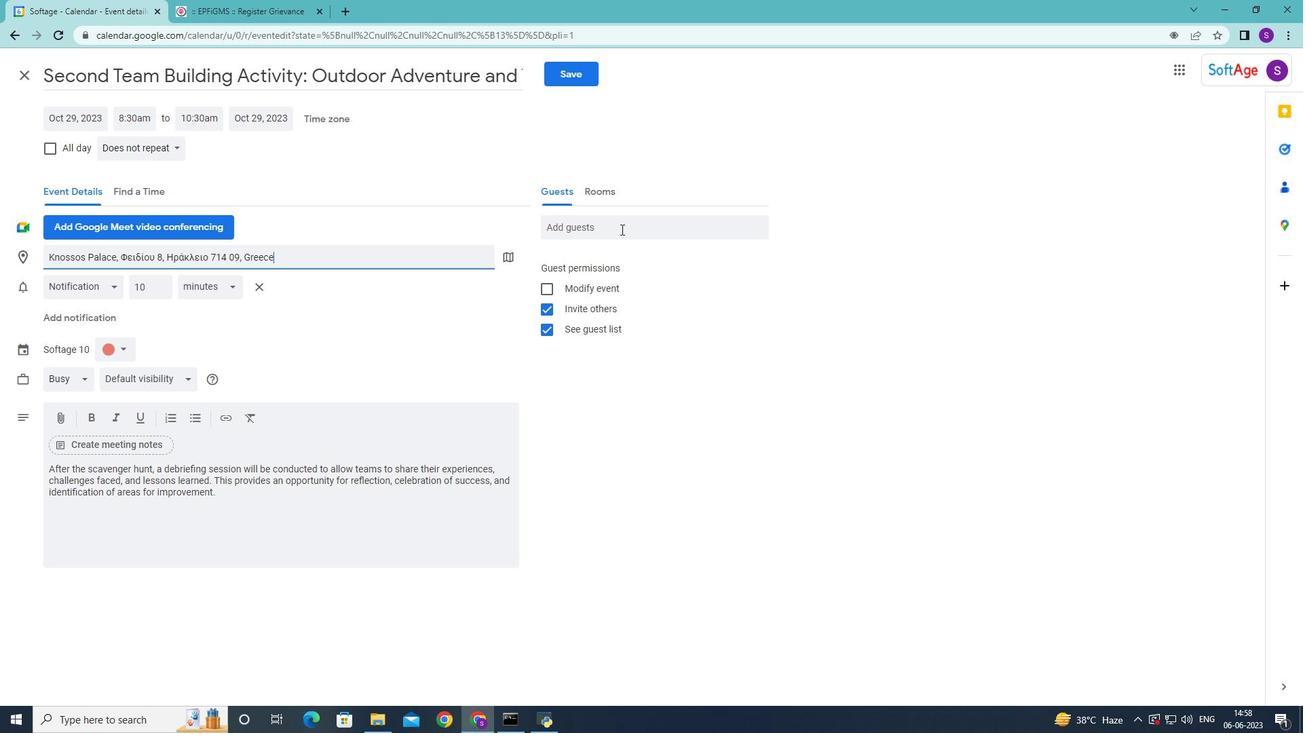 
Action: Key pressed <Key.shift>Softage.7<Key.shift>@softage.net
Screenshot: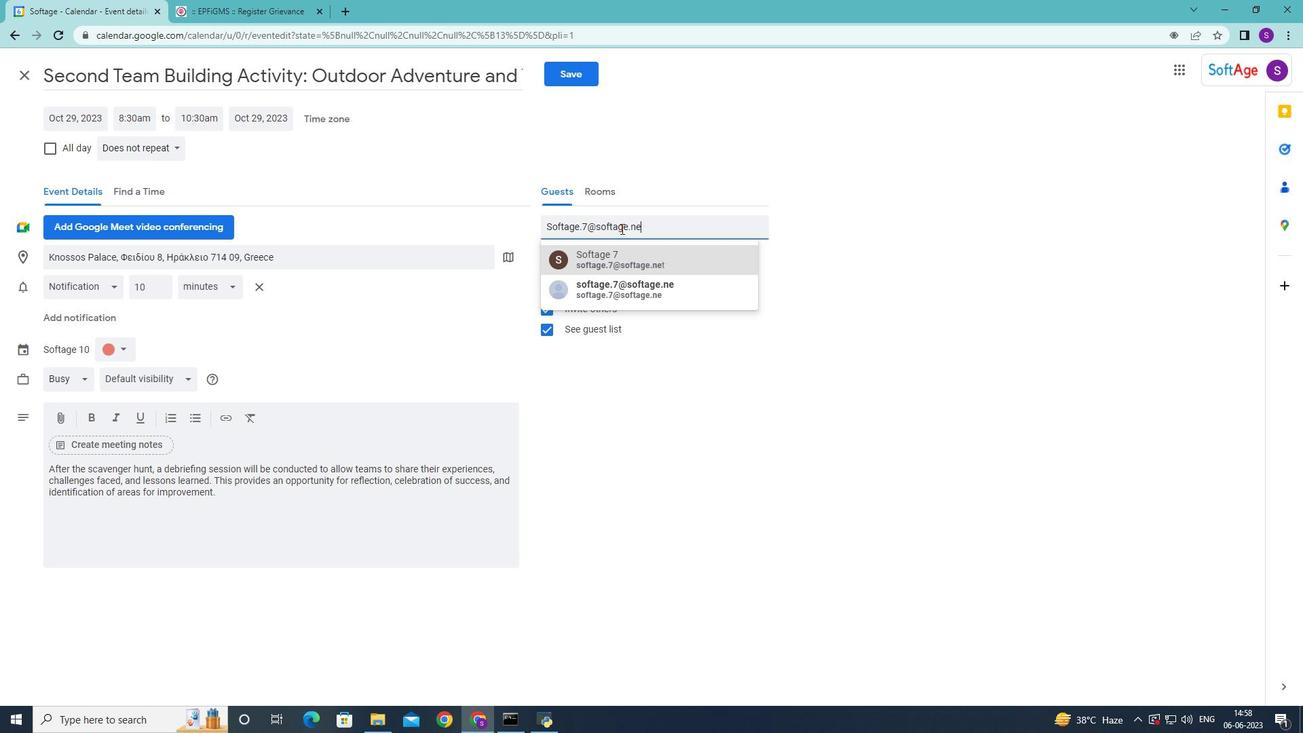 
Action: Mouse moved to (629, 258)
Screenshot: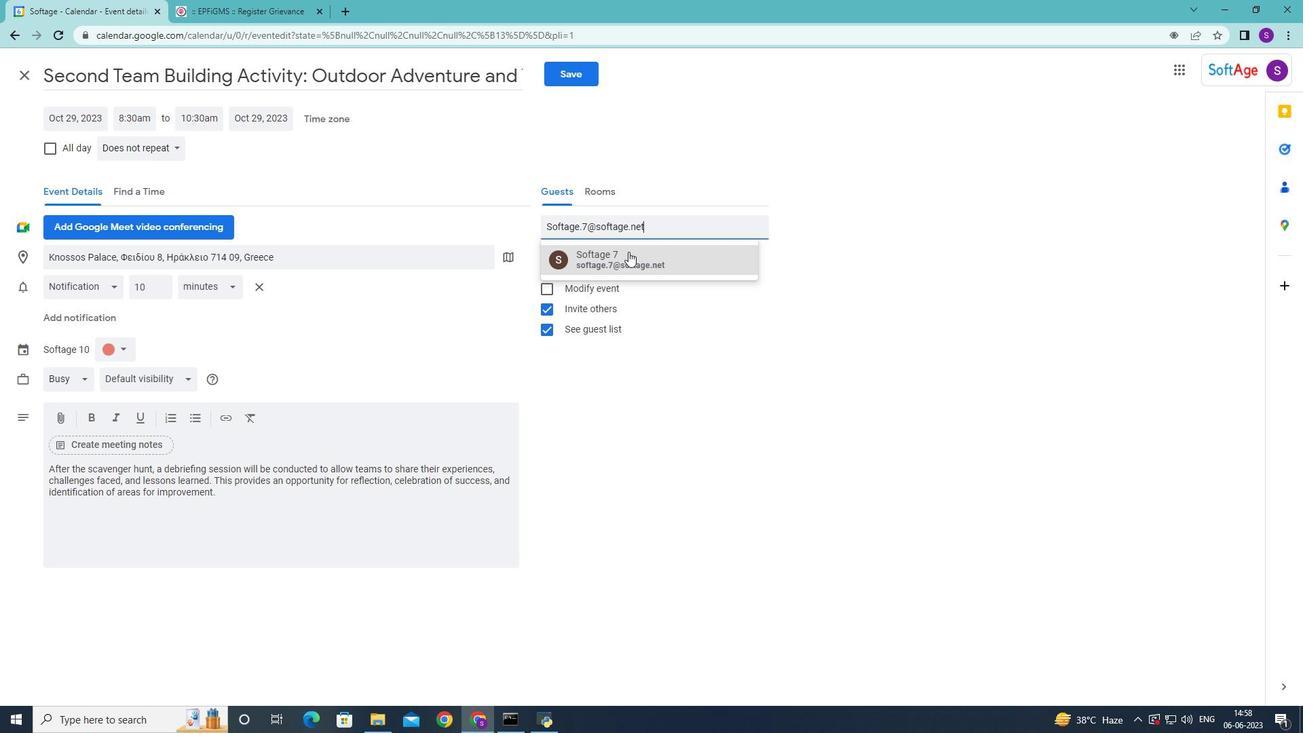
Action: Mouse pressed left at (629, 258)
Screenshot: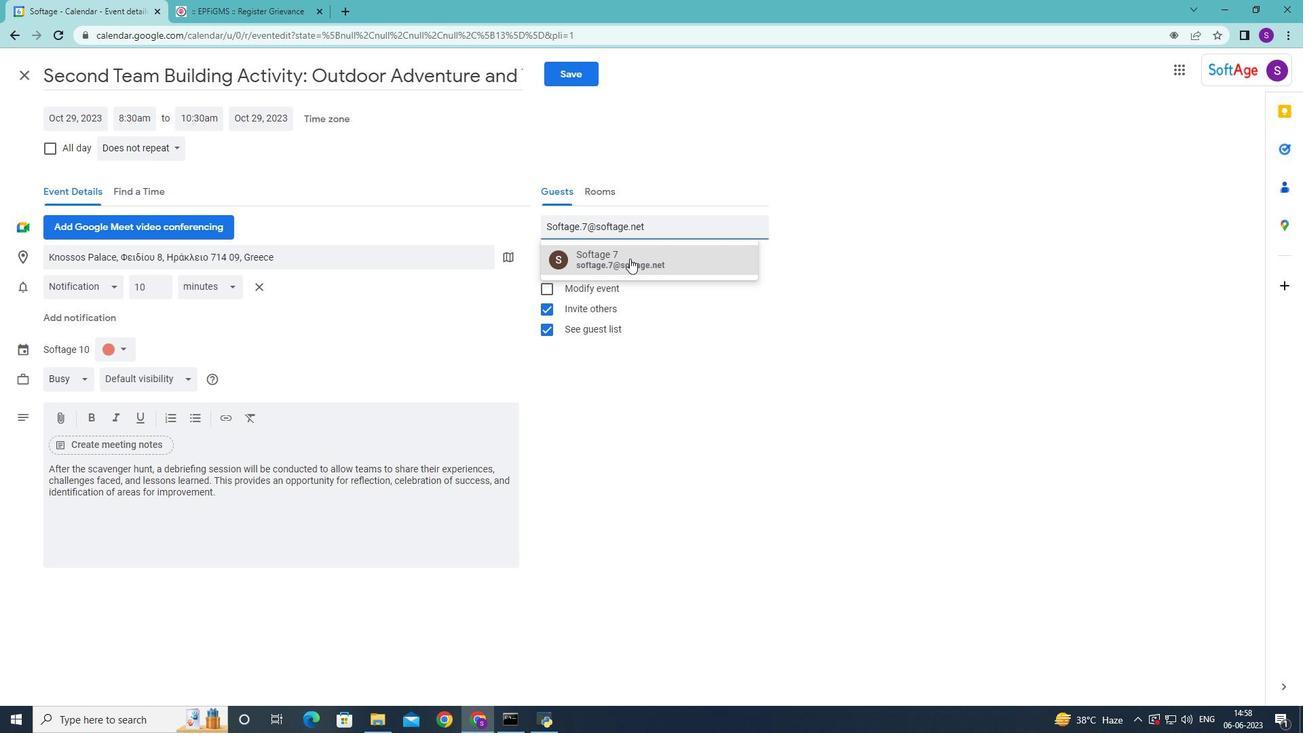 
Action: Mouse moved to (632, 228)
Screenshot: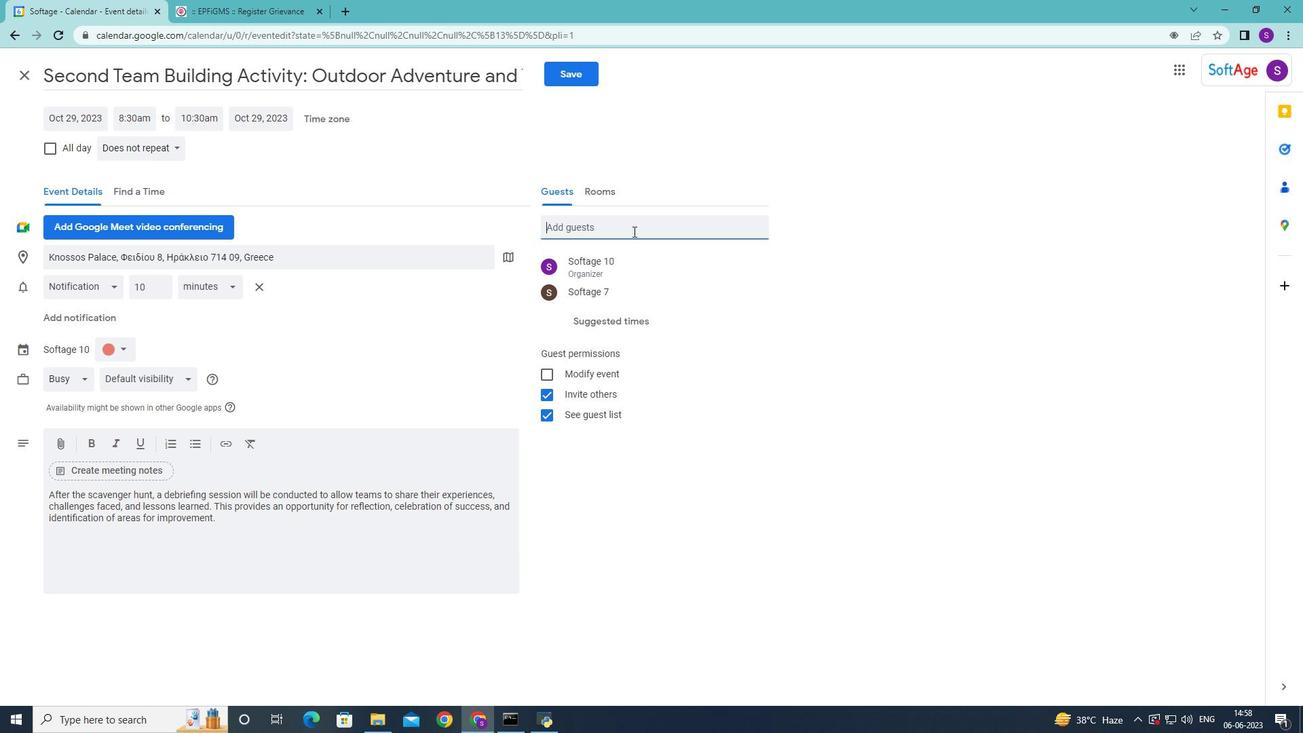 
Action: Mouse pressed left at (632, 228)
Screenshot: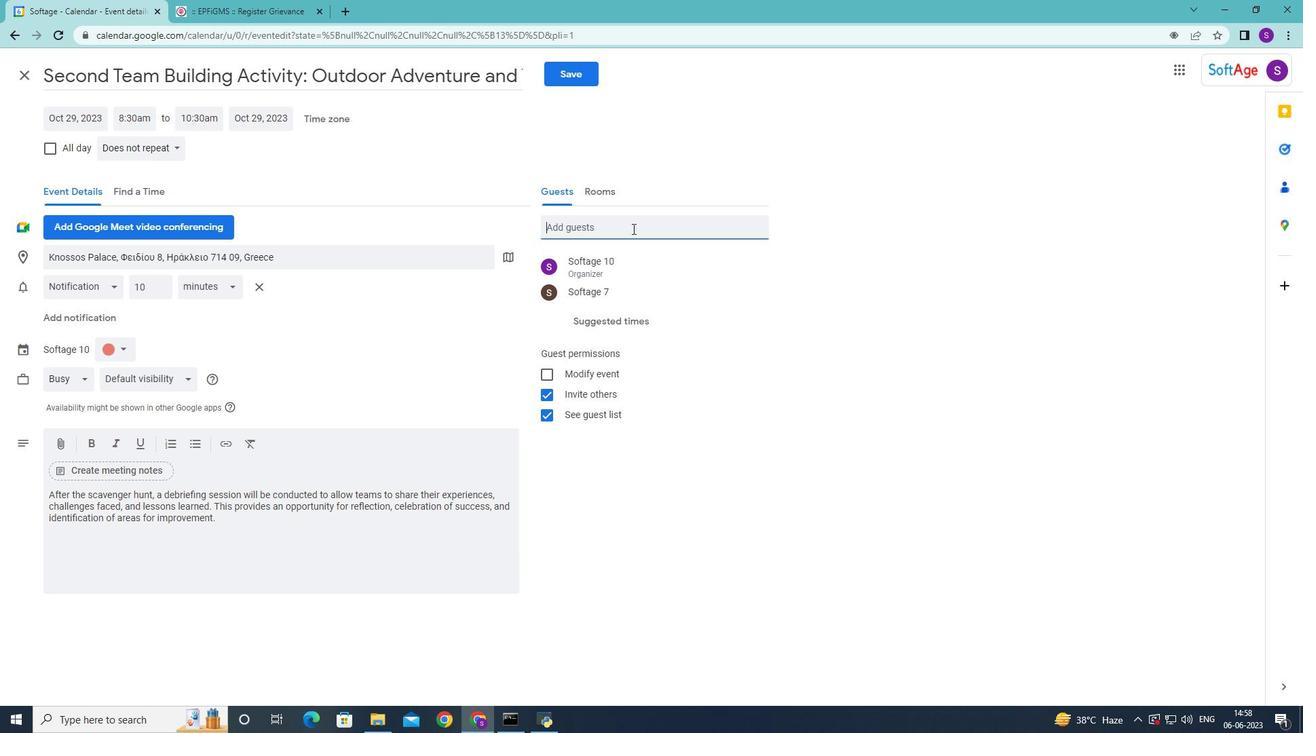 
Action: Key pressed <Key.shift>Softage.8<Key.shift>@softage.net
Screenshot: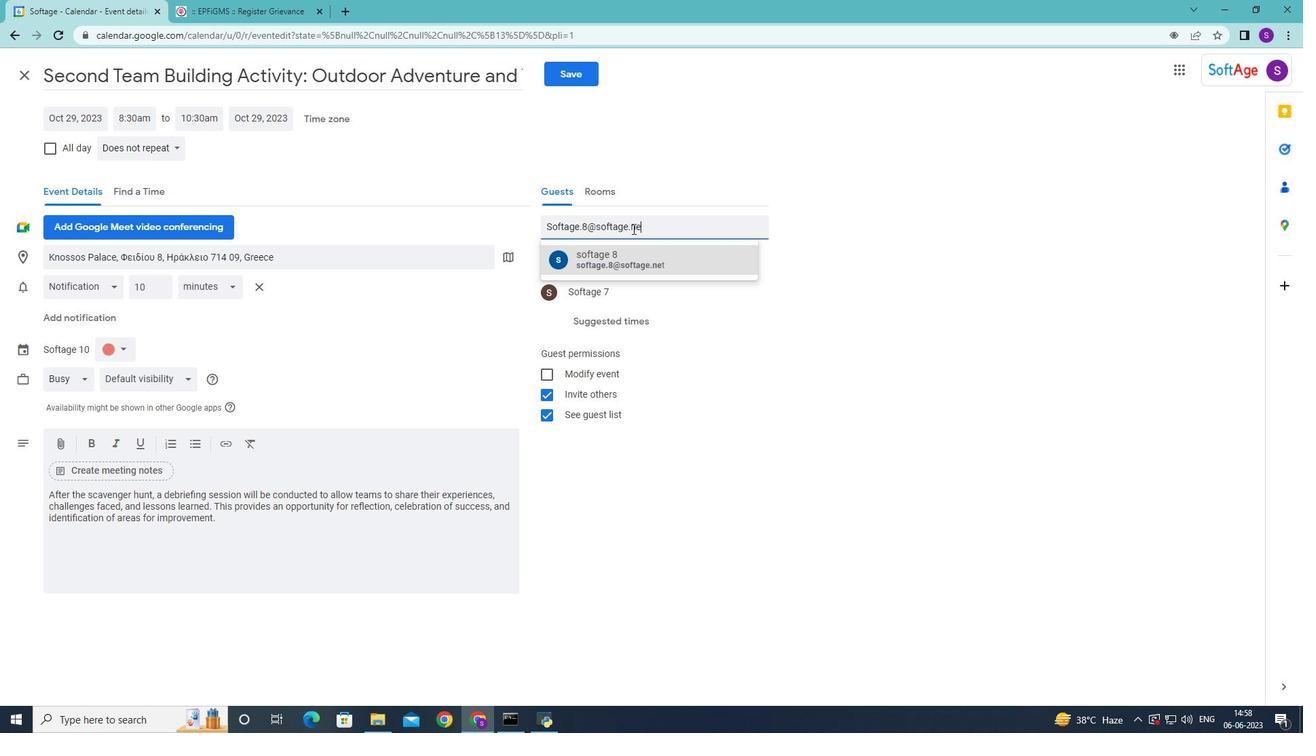 
Action: Mouse moved to (644, 266)
Screenshot: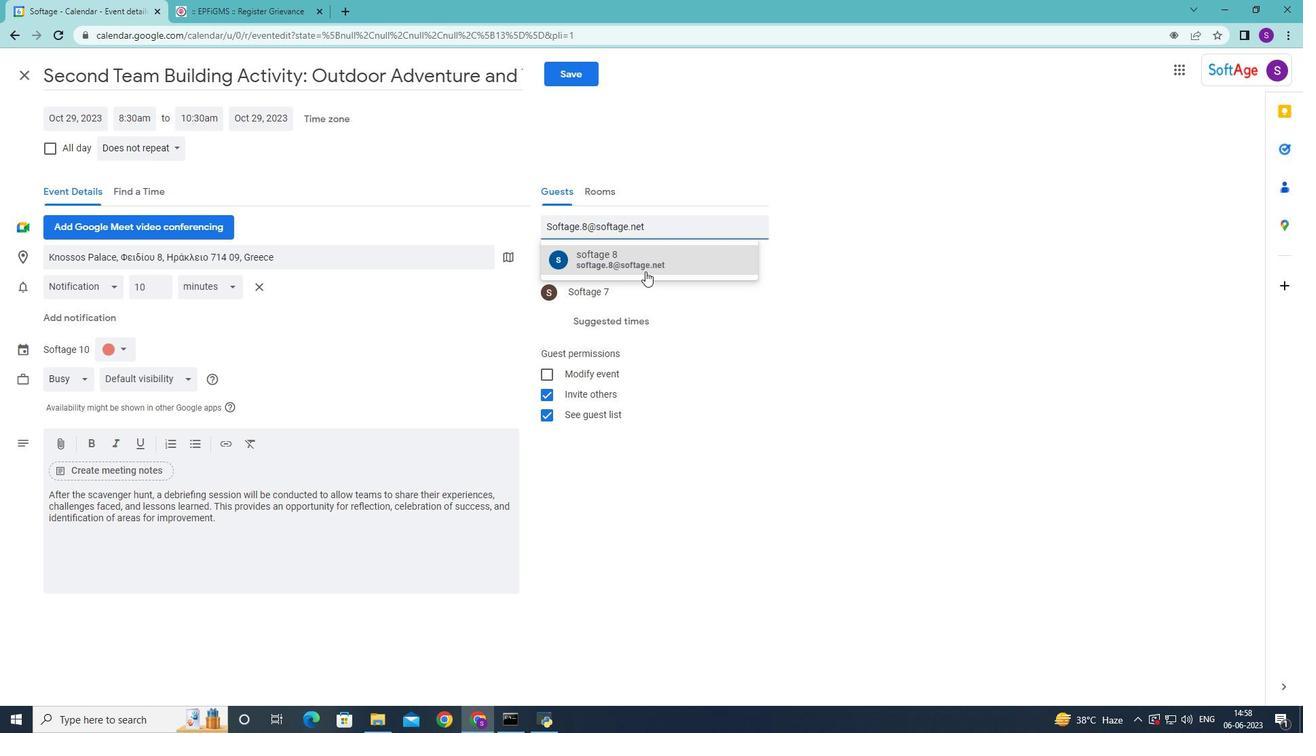 
Action: Mouse pressed left at (644, 266)
Screenshot: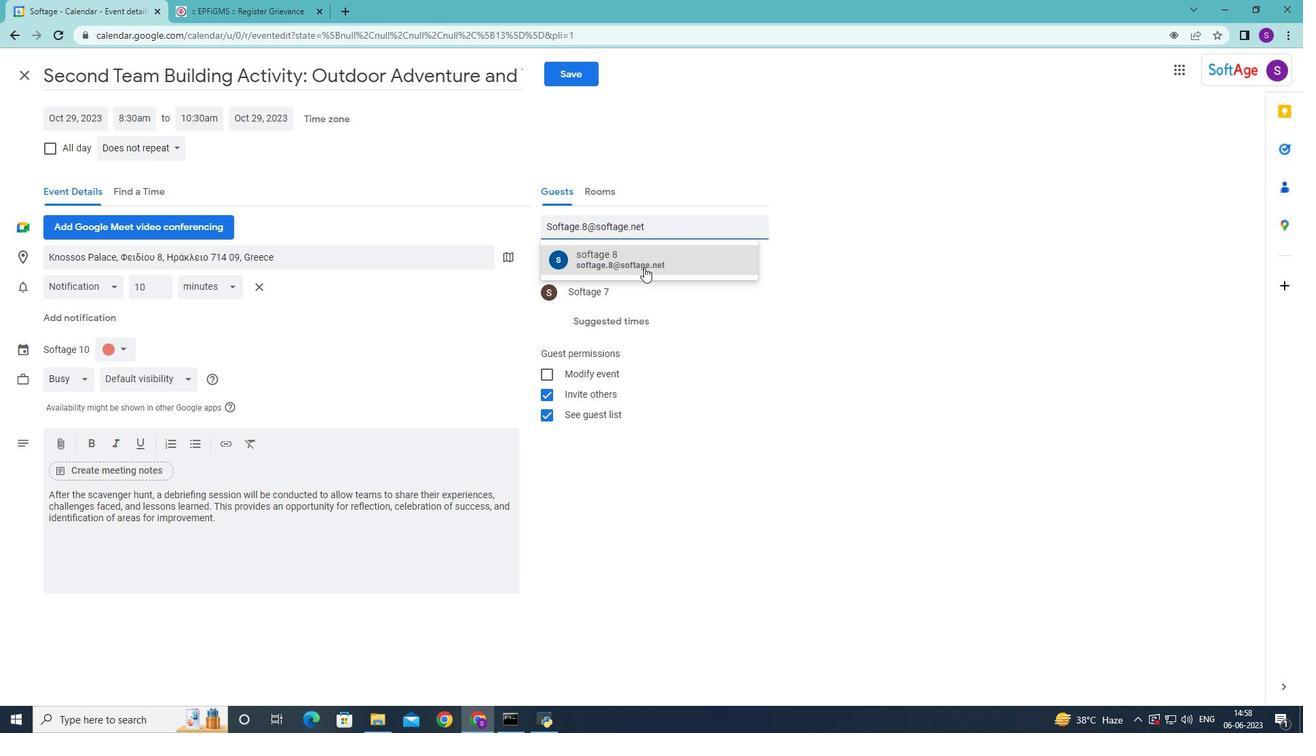 
Action: Mouse moved to (154, 149)
Screenshot: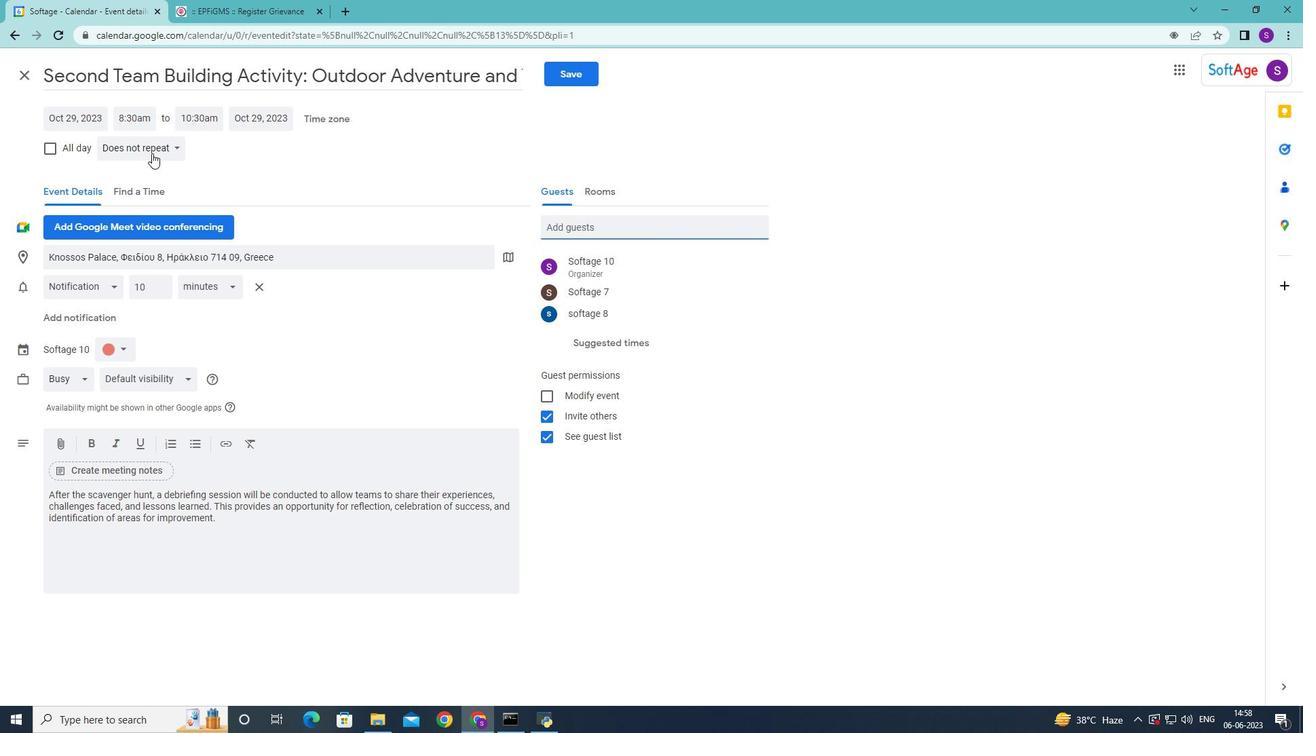 
Action: Mouse pressed left at (154, 149)
Screenshot: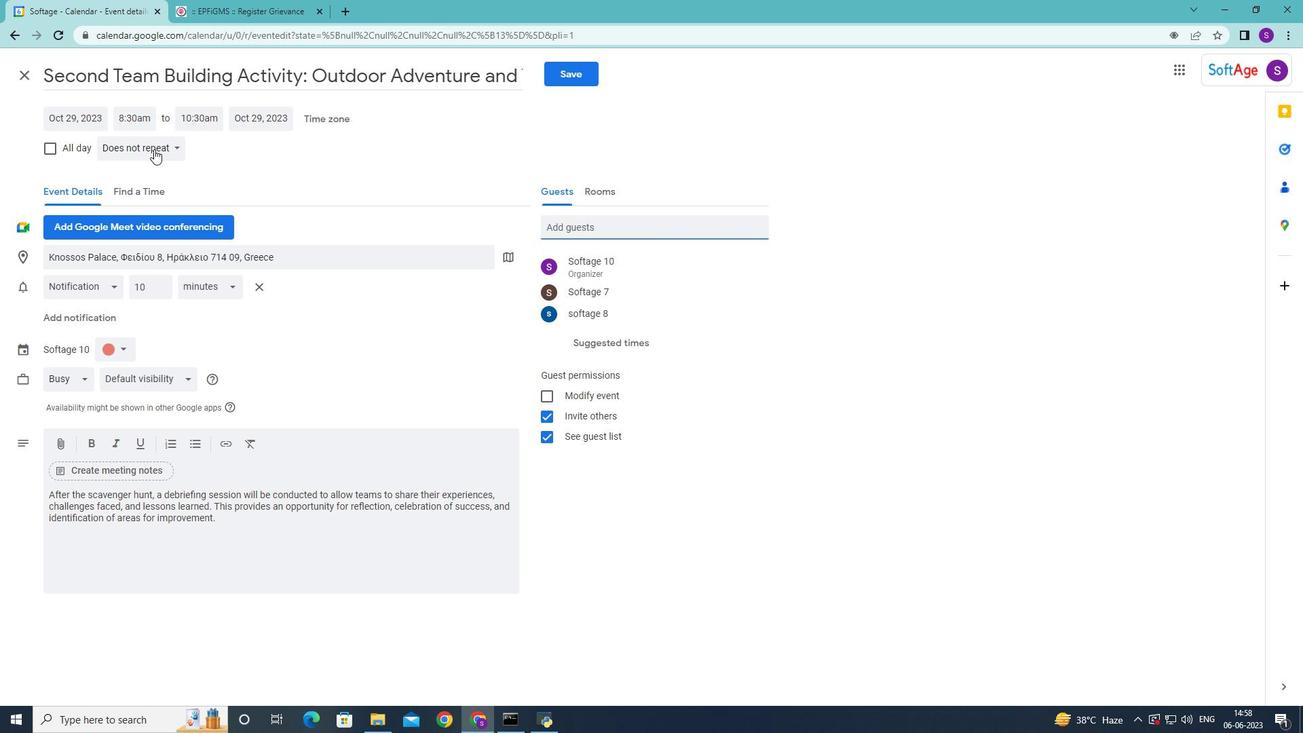 
Action: Mouse moved to (162, 146)
Screenshot: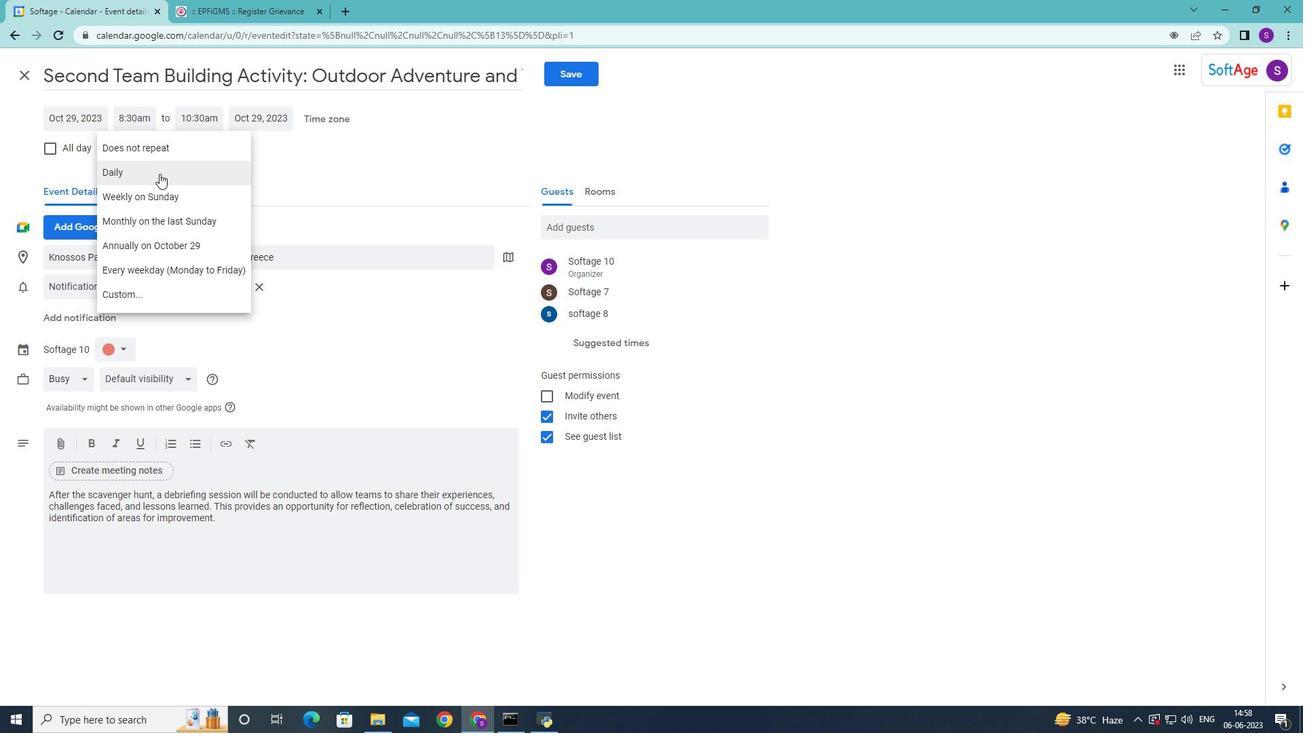 
Action: Mouse pressed left at (162, 146)
Screenshot: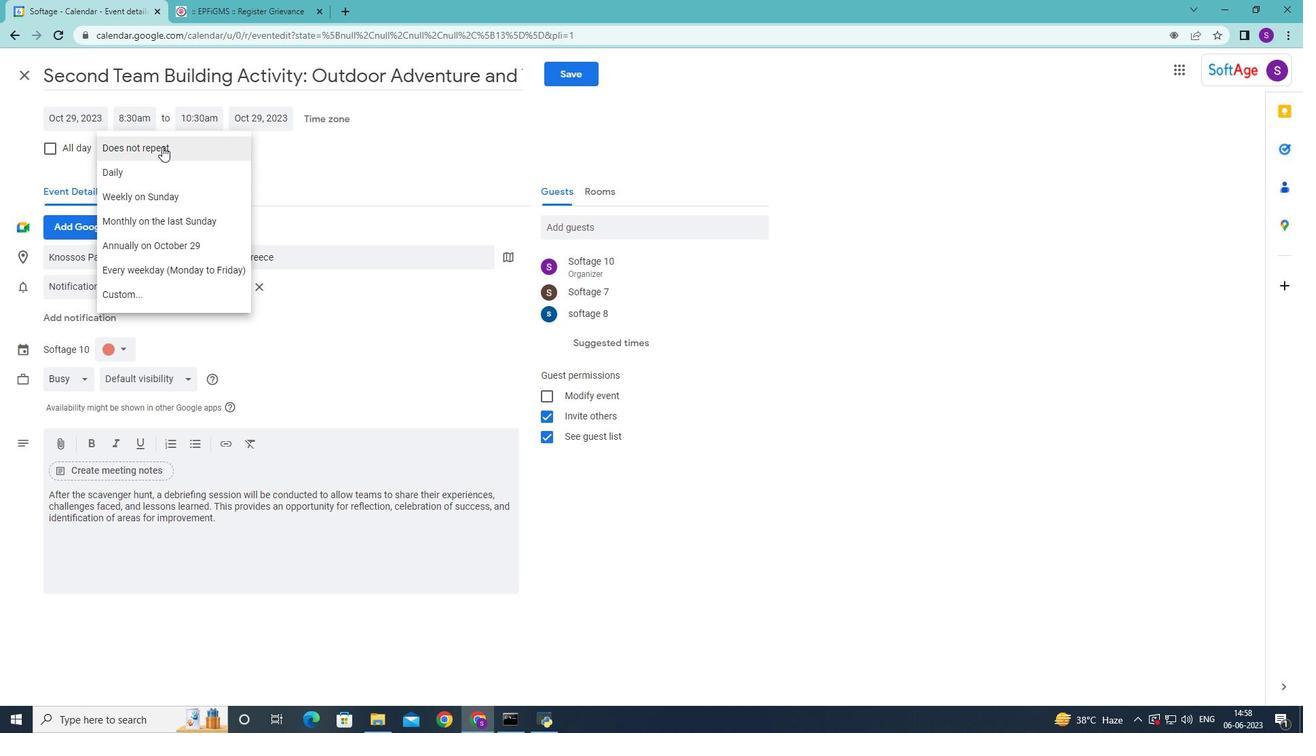 
Action: Mouse moved to (587, 67)
Screenshot: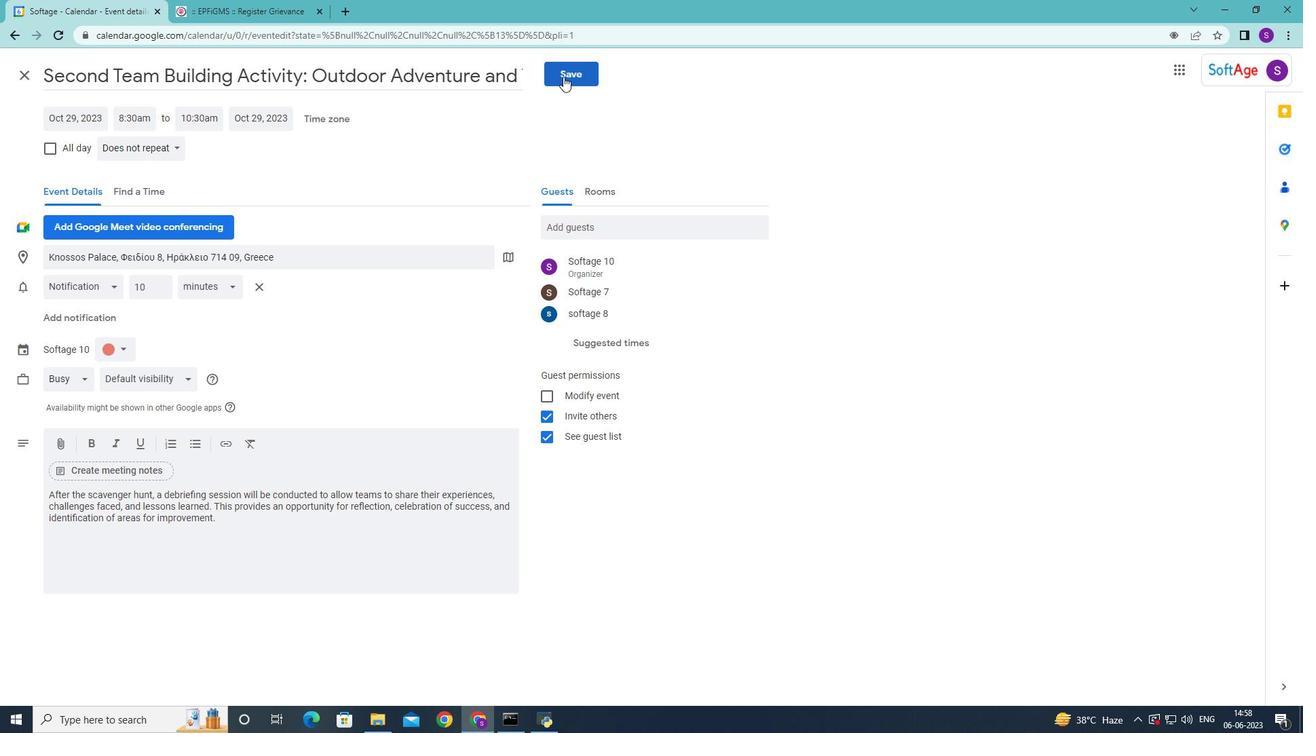 
Action: Mouse pressed left at (587, 67)
Screenshot: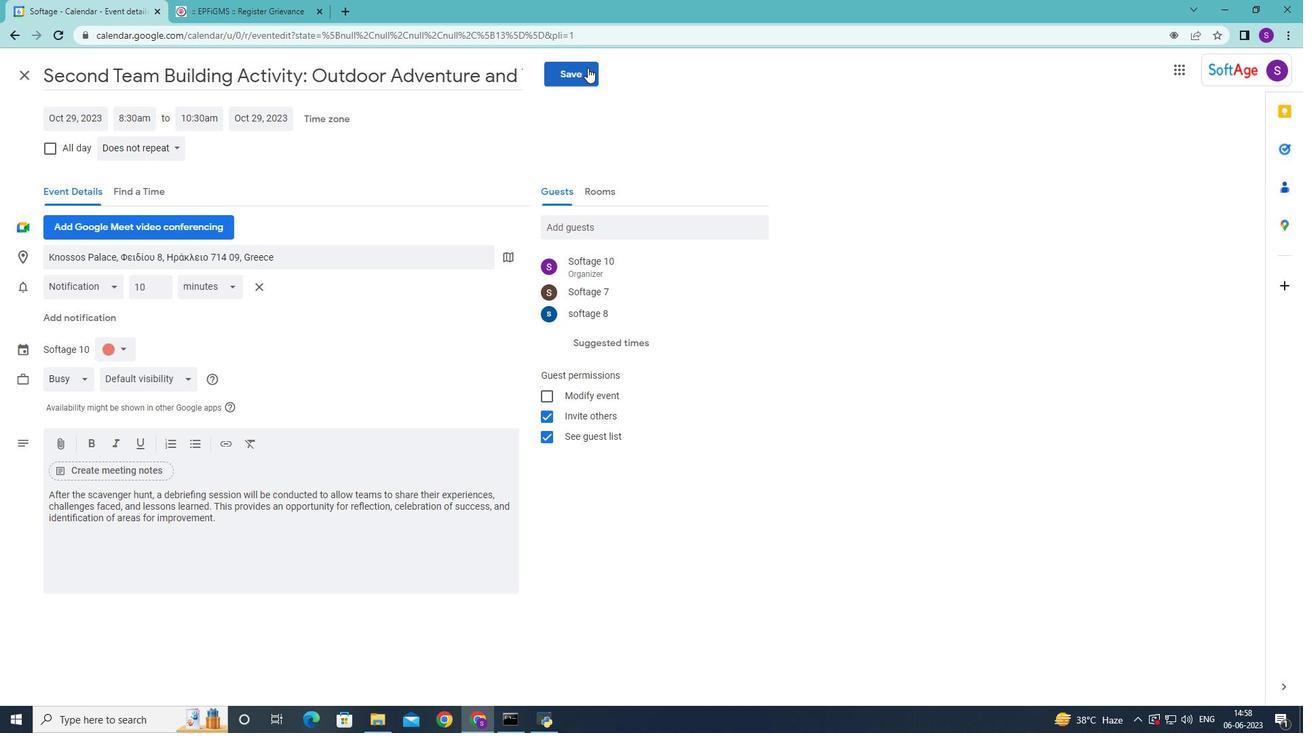 
Action: Mouse moved to (800, 405)
Screenshot: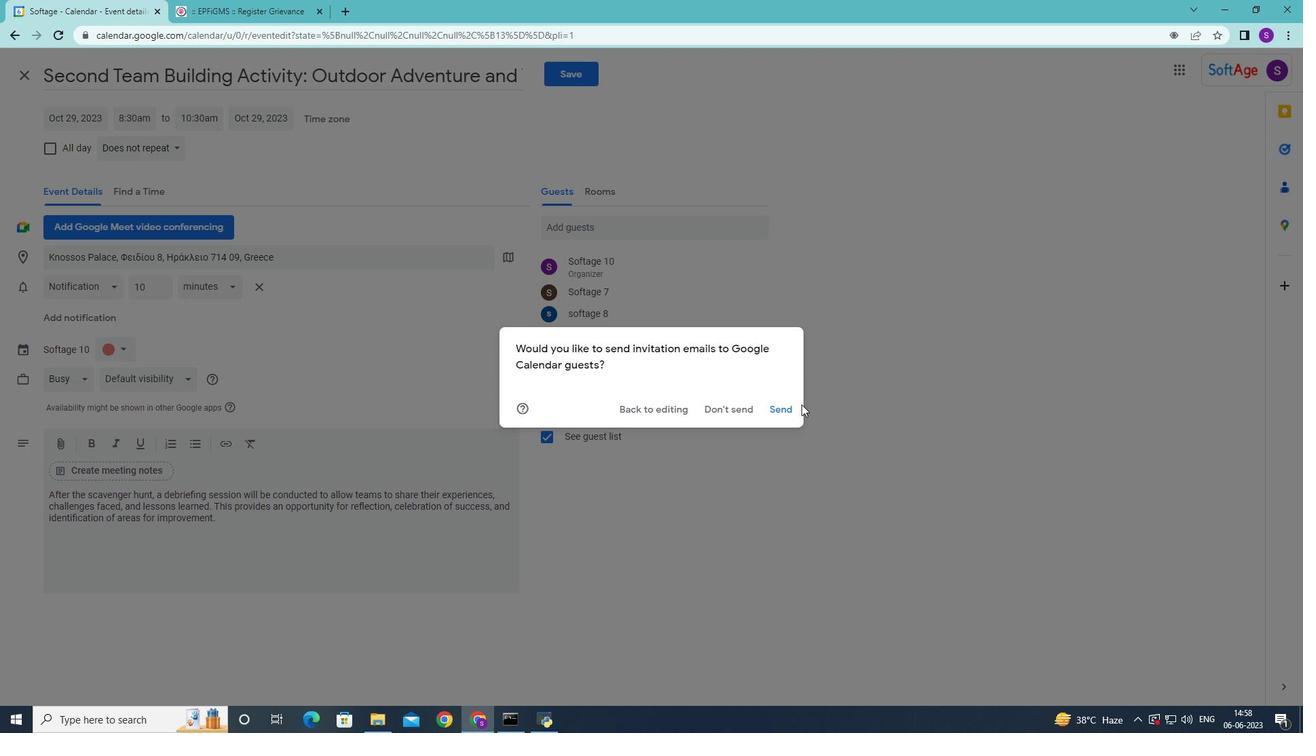 
Action: Mouse pressed left at (800, 405)
Screenshot: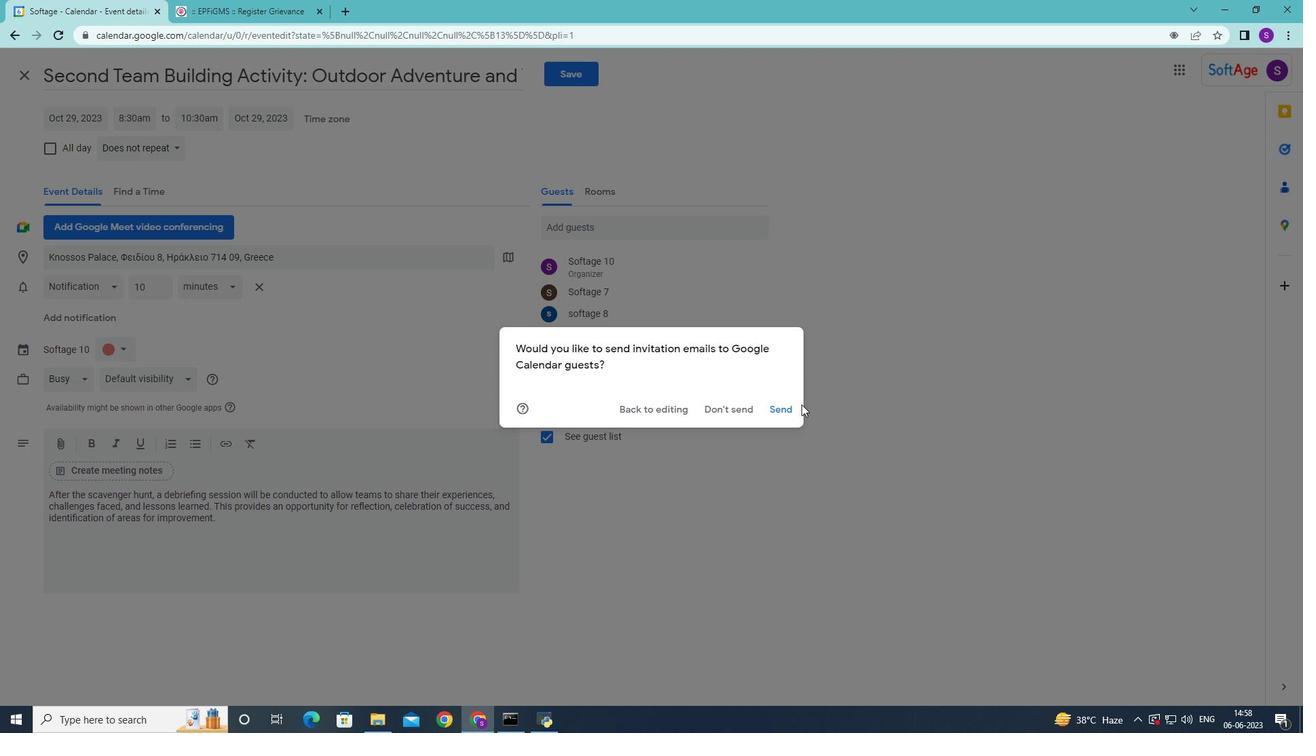 
Action: Mouse moved to (792, 407)
Screenshot: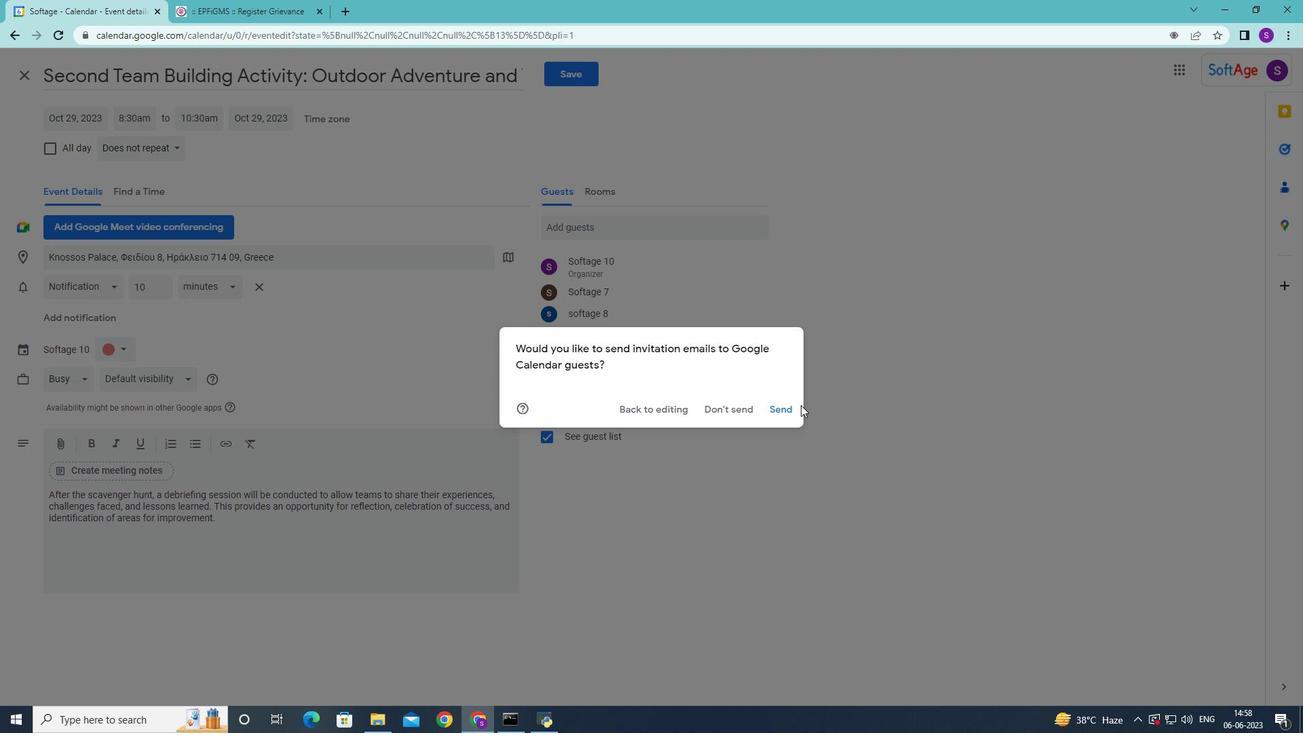 
Action: Mouse pressed left at (792, 407)
Screenshot: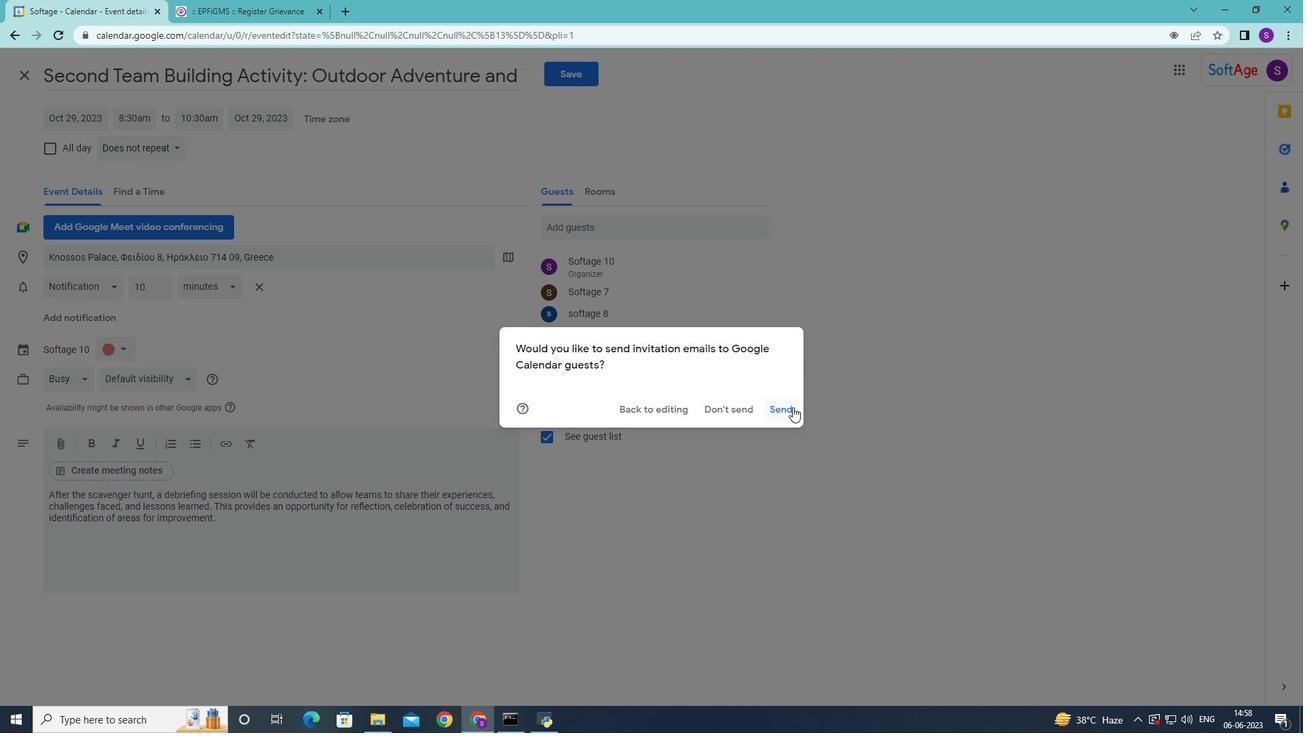 
Action: Mouse moved to (791, 409)
Screenshot: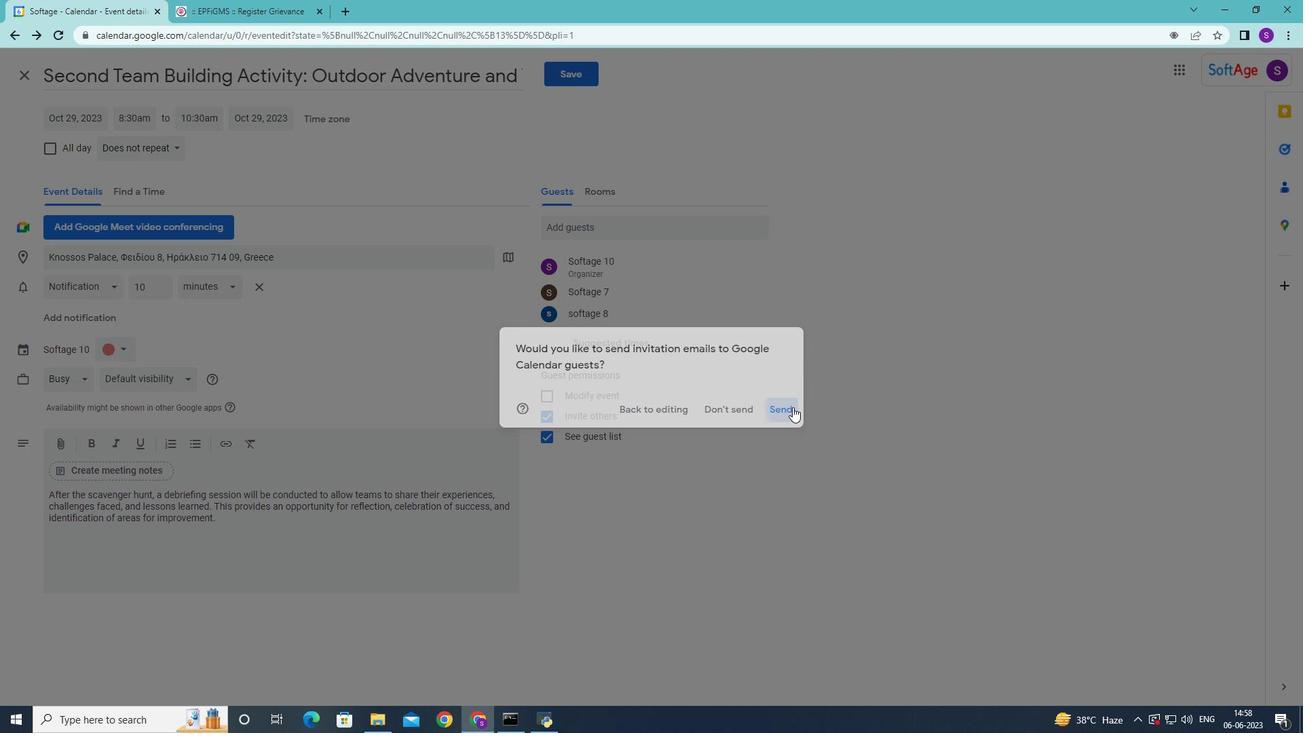 
